 Task: Log work in the project AtlasTech for the issue 'Upgrade the session management and timeout mechanisms of a web application to improve user security and session management' spent time as '4w 3d 20h 53m' and remaining time as '5w 4d 8h 58m' and move to top of backlog. Now add the issue to the epic 'Social media integration'. Log work in the project AtlasTech for the issue 'Create a new online platform for online animation courses with advanced animation tools and community features' spent time as '6w 1d 12h 49m' and remaining time as '1w 2d 12h 40m' and move to bottom of backlog. Now add the issue to the epic 'Enterprise content management (ECM) system development'
Action: Mouse moved to (182, 52)
Screenshot: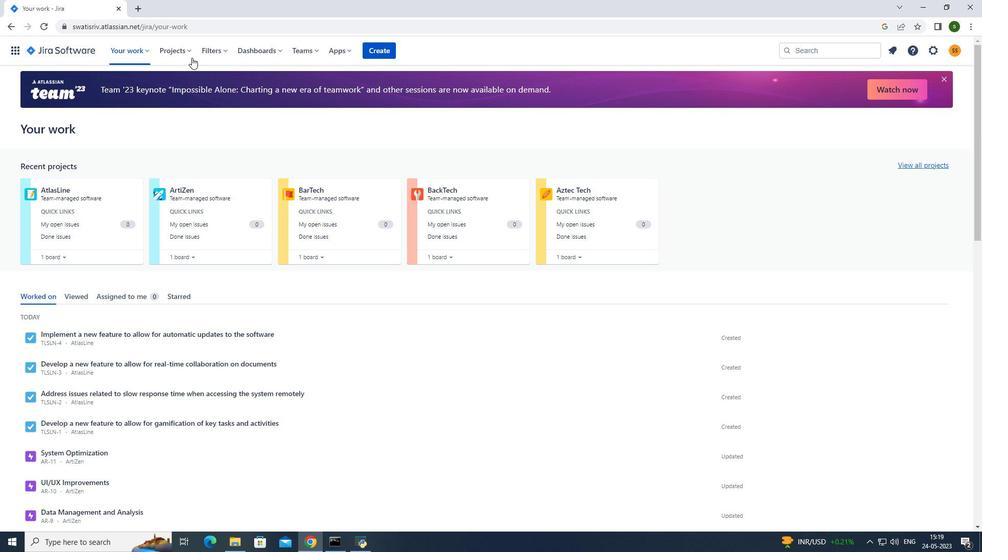 
Action: Mouse pressed left at (182, 52)
Screenshot: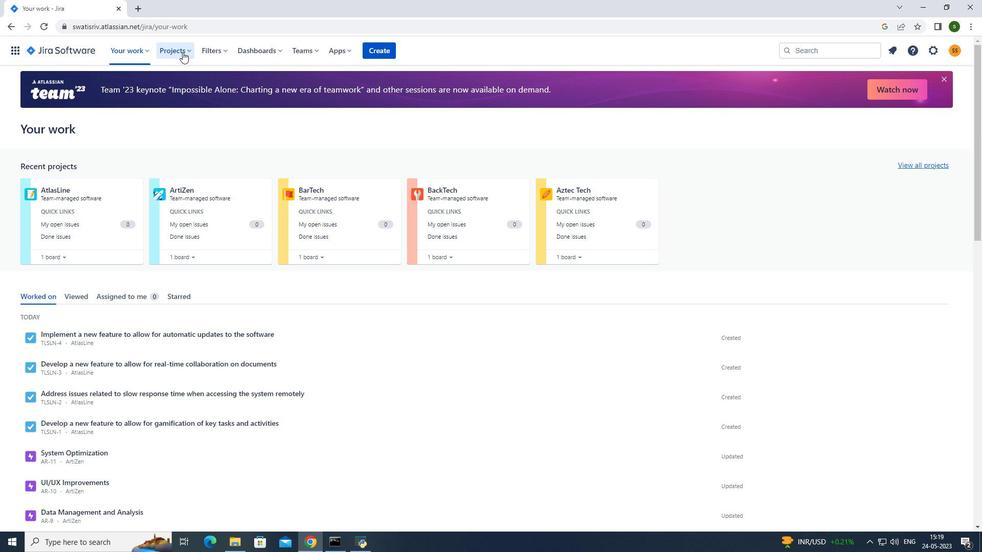 
Action: Mouse moved to (221, 96)
Screenshot: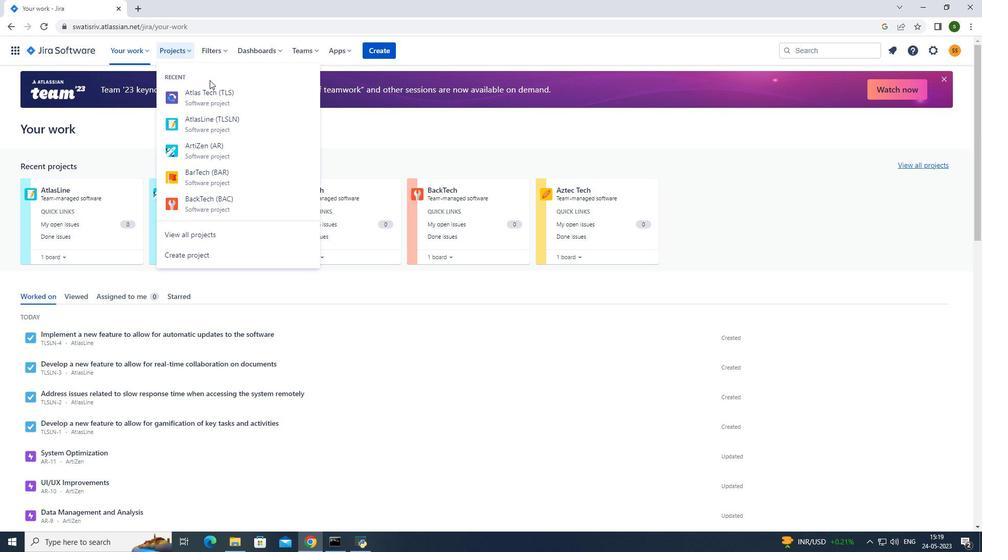 
Action: Mouse pressed left at (221, 96)
Screenshot: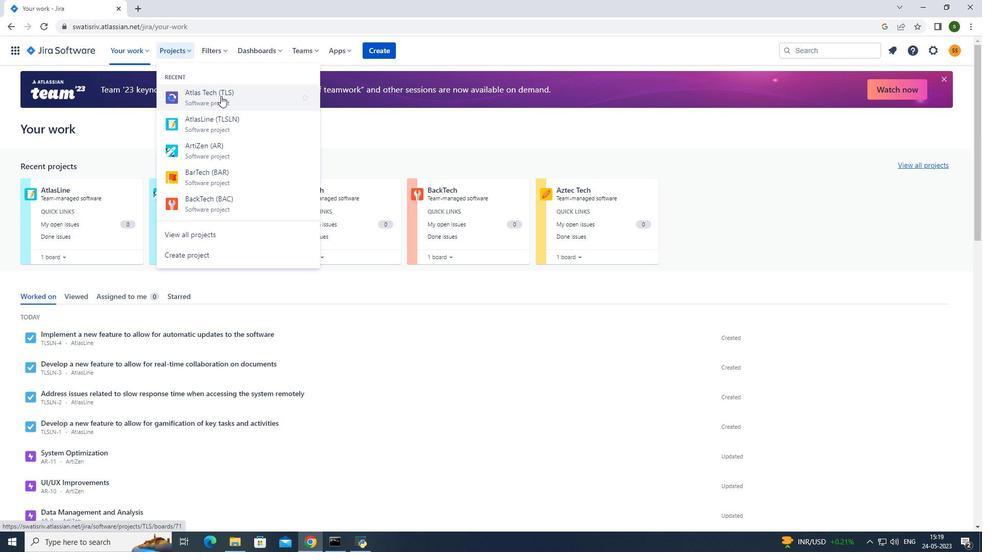 
Action: Mouse moved to (67, 160)
Screenshot: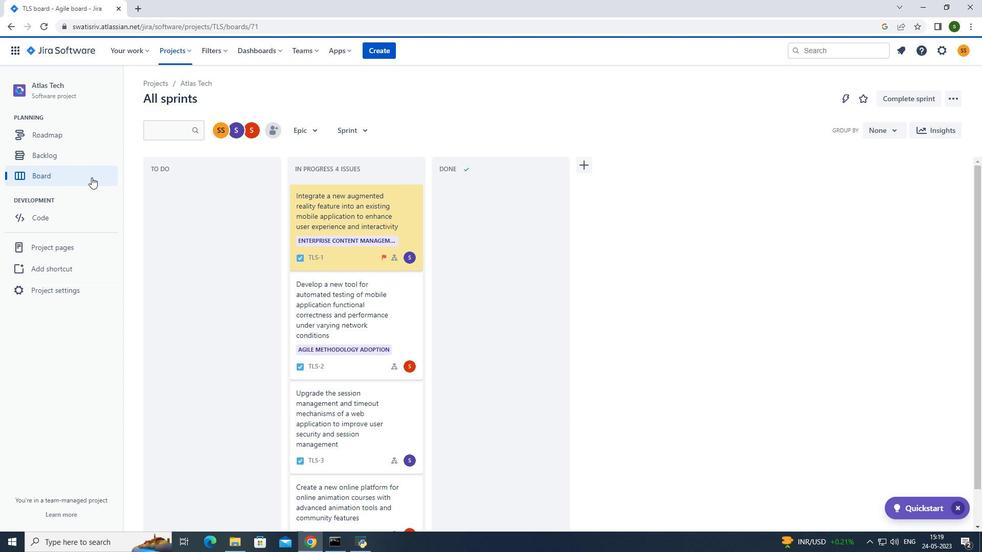 
Action: Mouse pressed left at (67, 160)
Screenshot: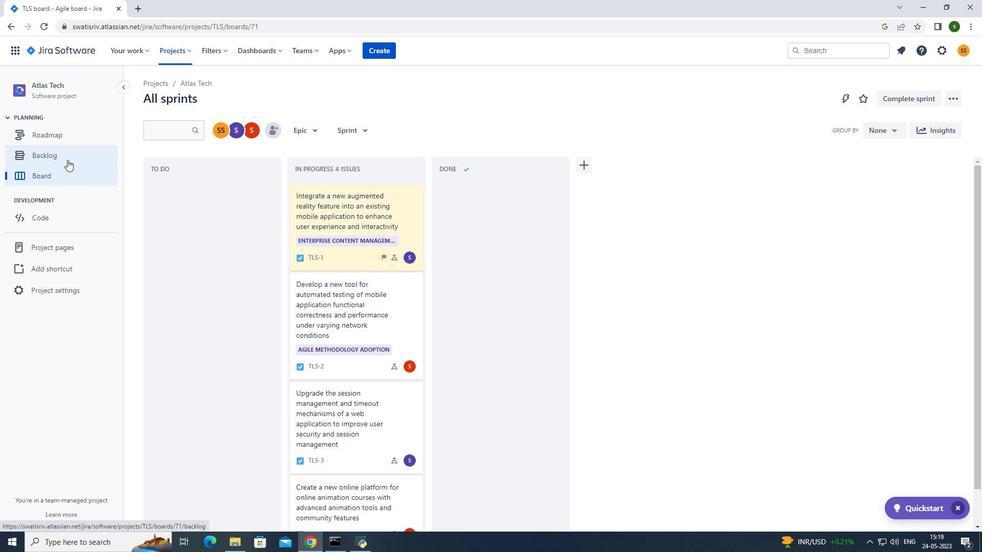 
Action: Mouse moved to (819, 368)
Screenshot: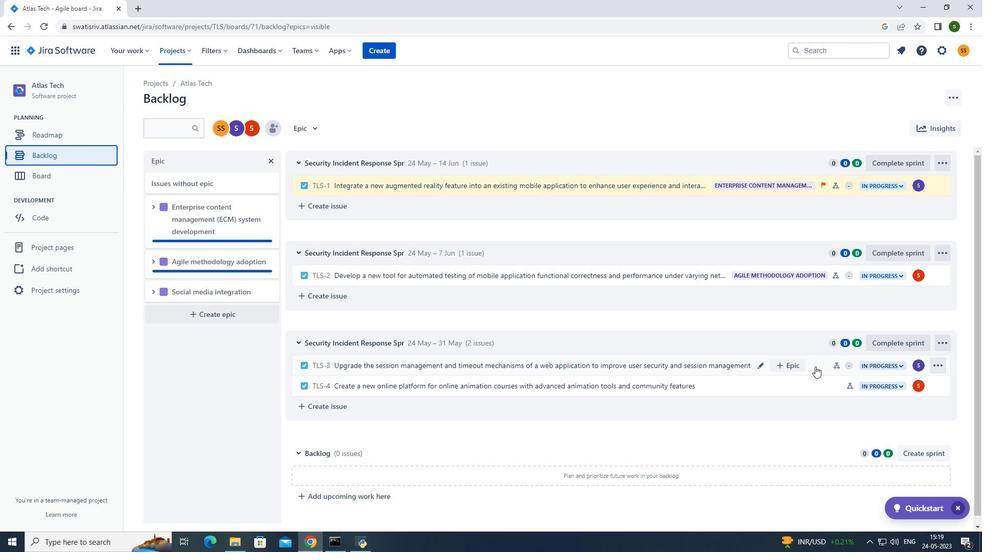 
Action: Mouse pressed left at (819, 368)
Screenshot: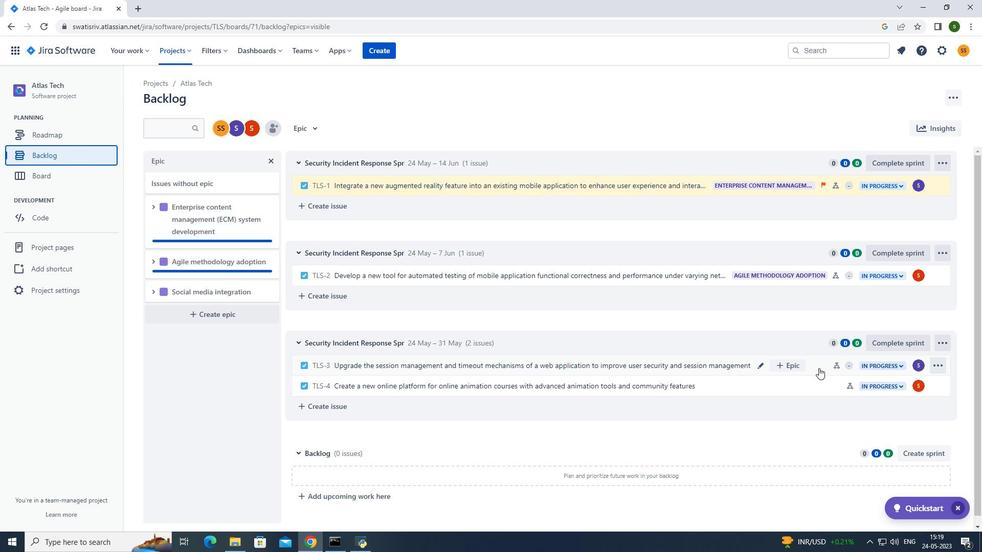 
Action: Mouse moved to (934, 165)
Screenshot: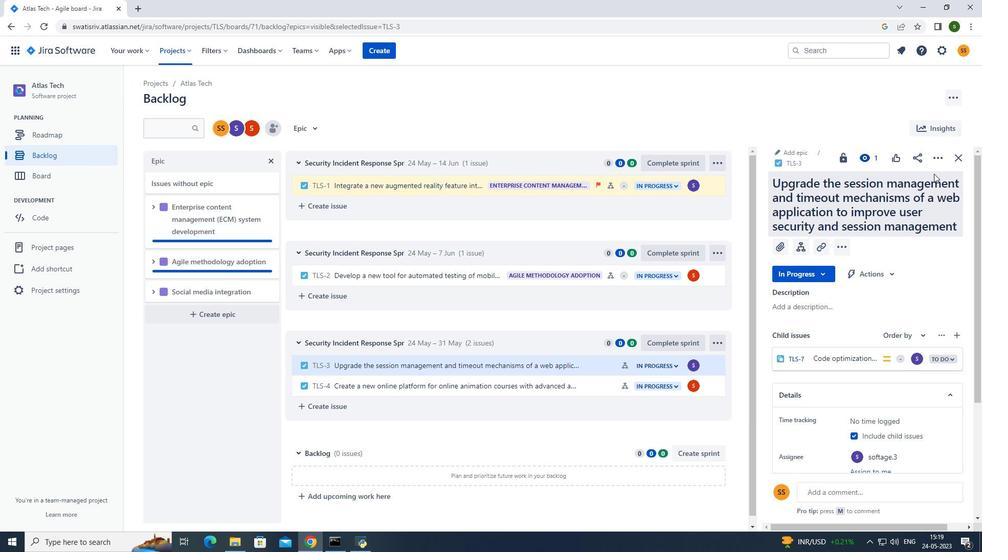 
Action: Mouse pressed left at (934, 165)
Screenshot: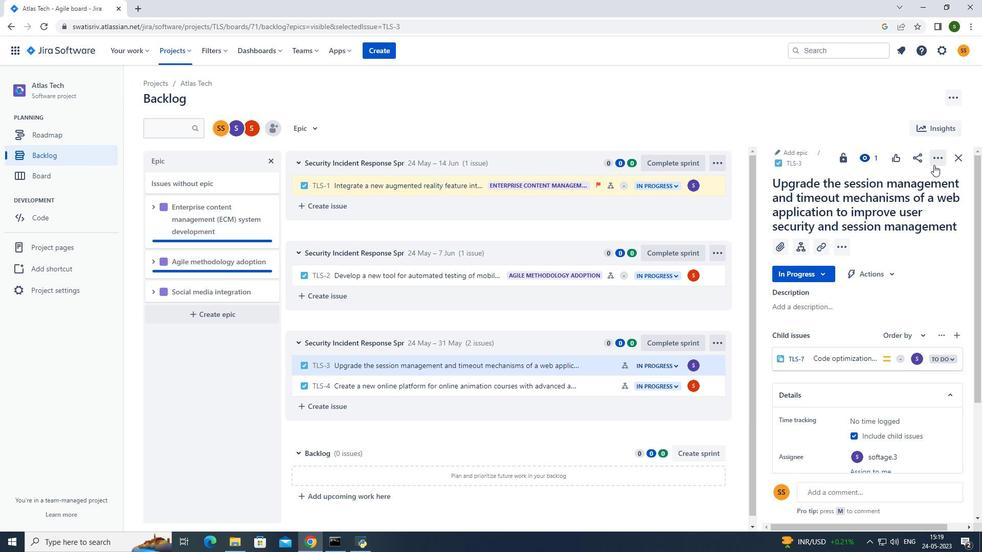 
Action: Mouse moved to (908, 187)
Screenshot: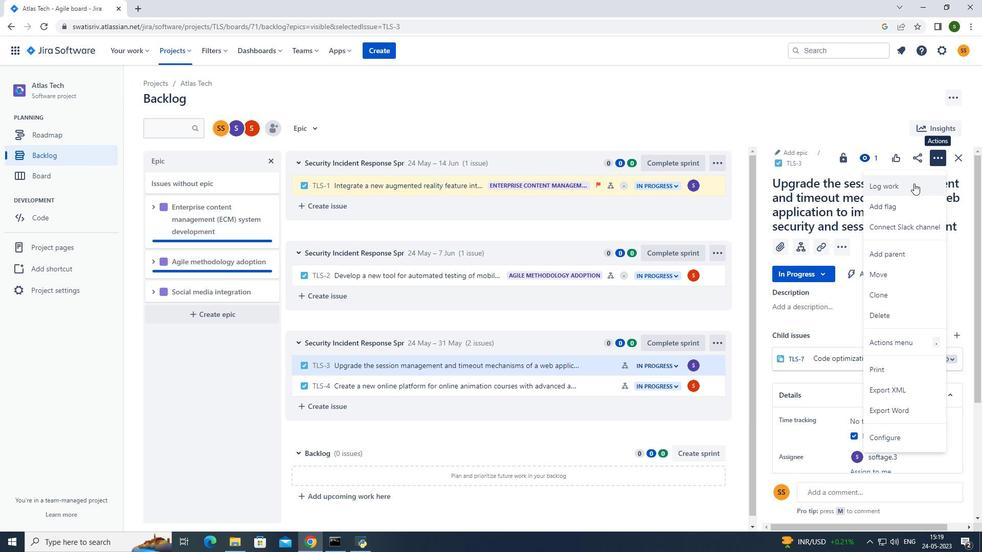 
Action: Mouse pressed left at (908, 187)
Screenshot: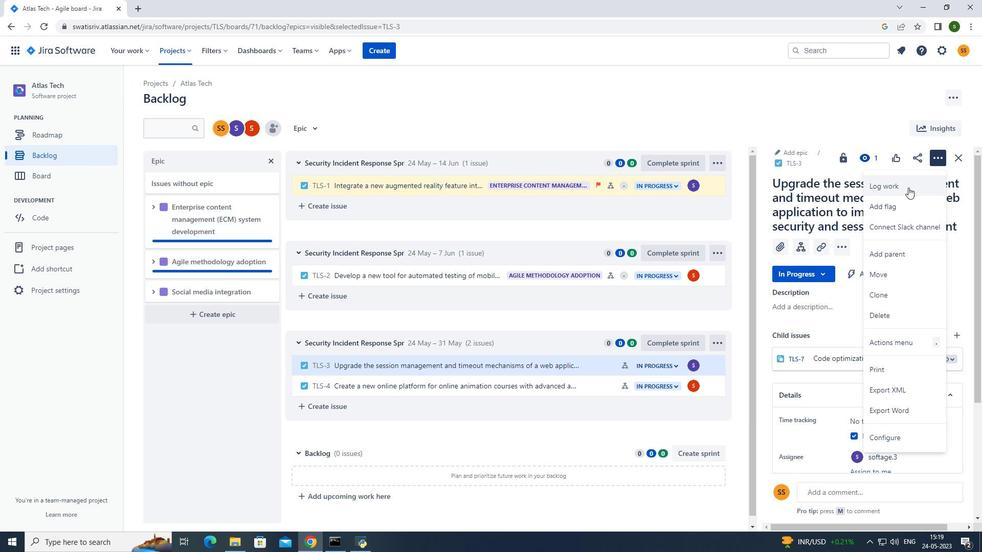 
Action: Mouse moved to (462, 151)
Screenshot: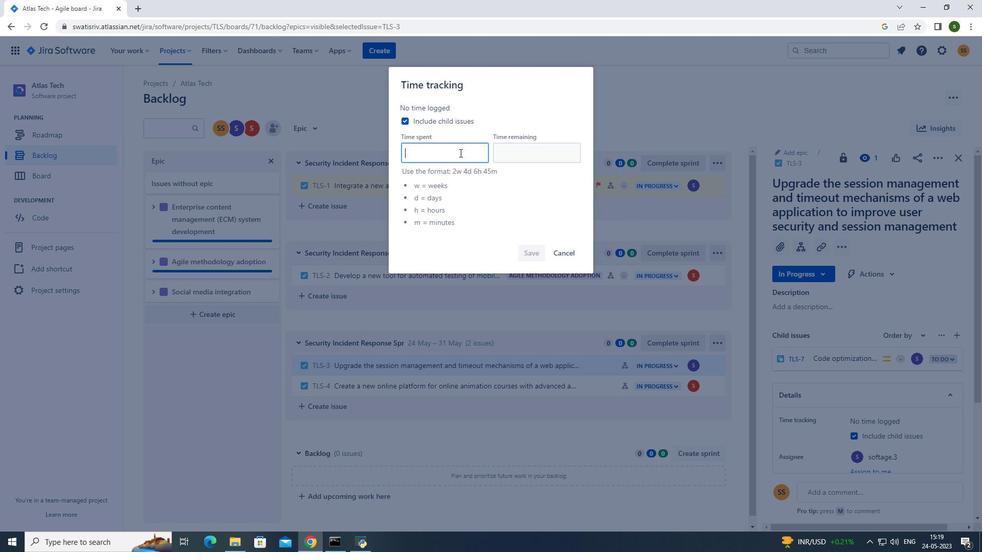
Action: Key pressed 4
Screenshot: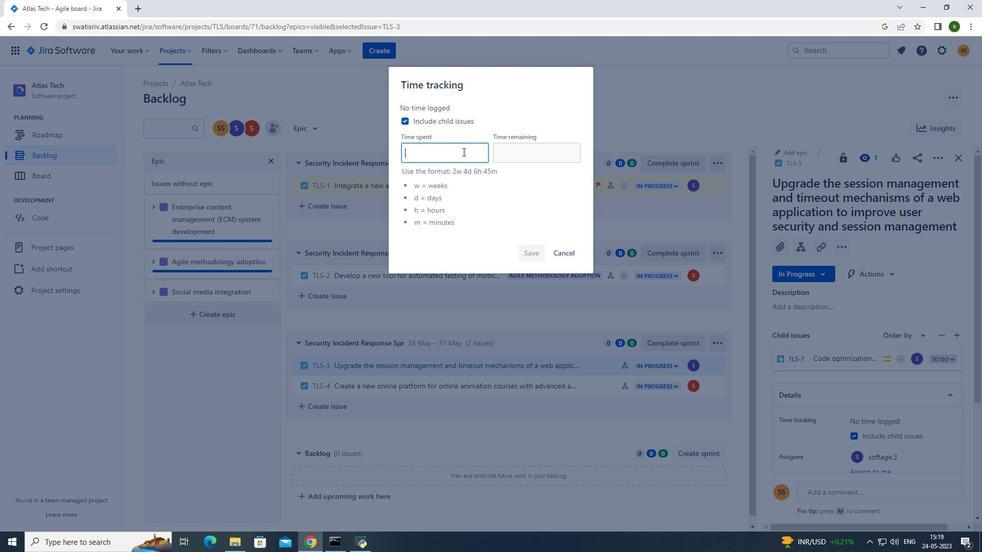 
Action: Mouse moved to (462, 151)
Screenshot: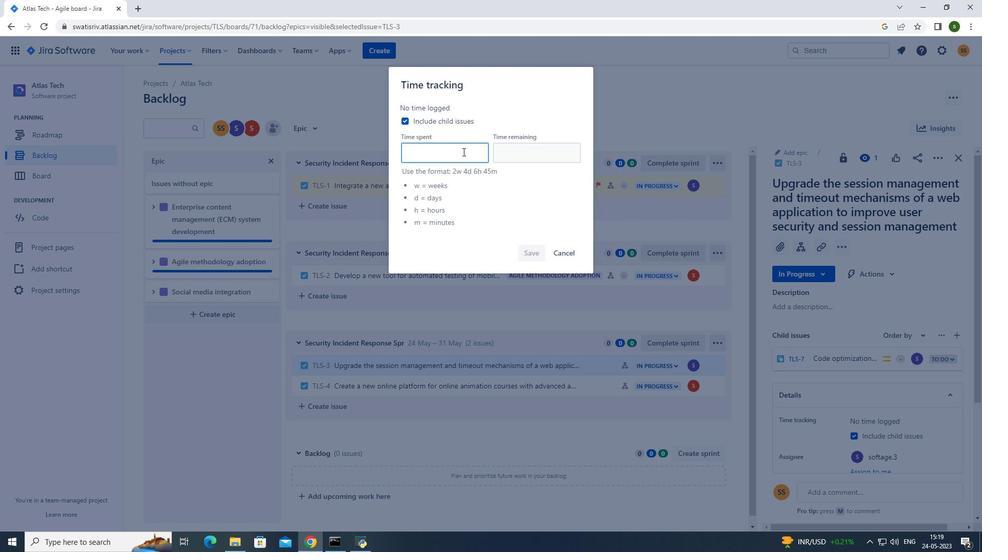 
Action: Key pressed w<Key.space>3d<Key.space>2
Screenshot: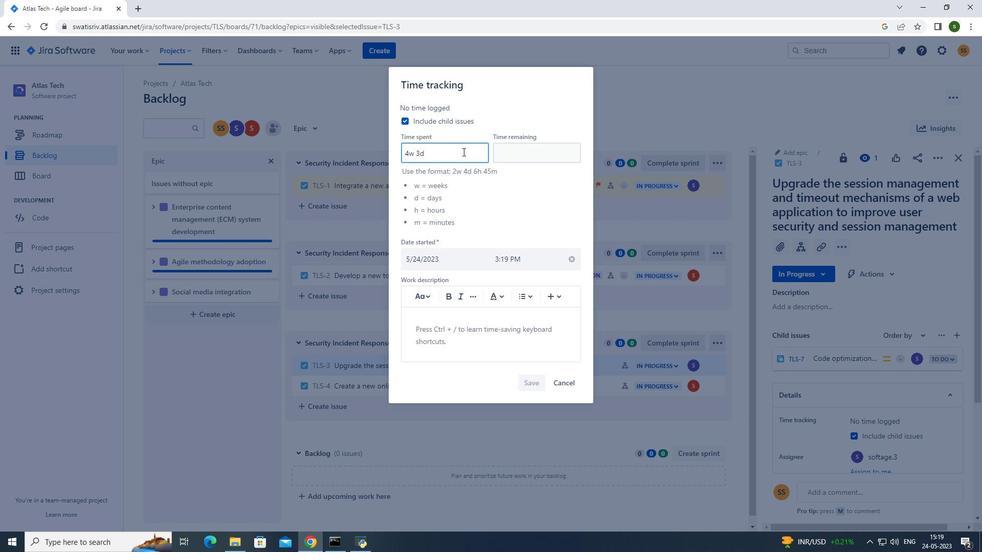 
Action: Mouse moved to (462, 152)
Screenshot: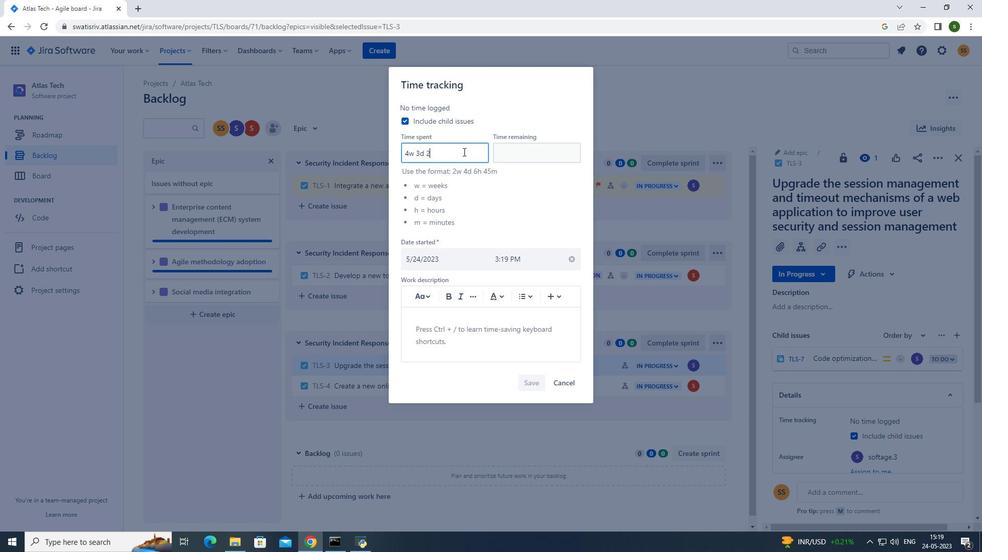 
Action: Key pressed 0
Screenshot: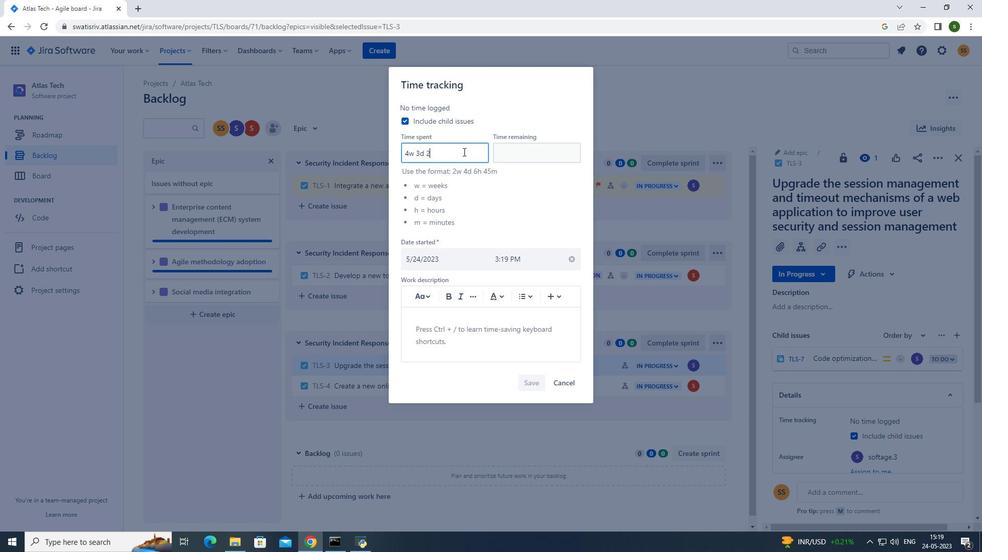 
Action: Mouse moved to (458, 153)
Screenshot: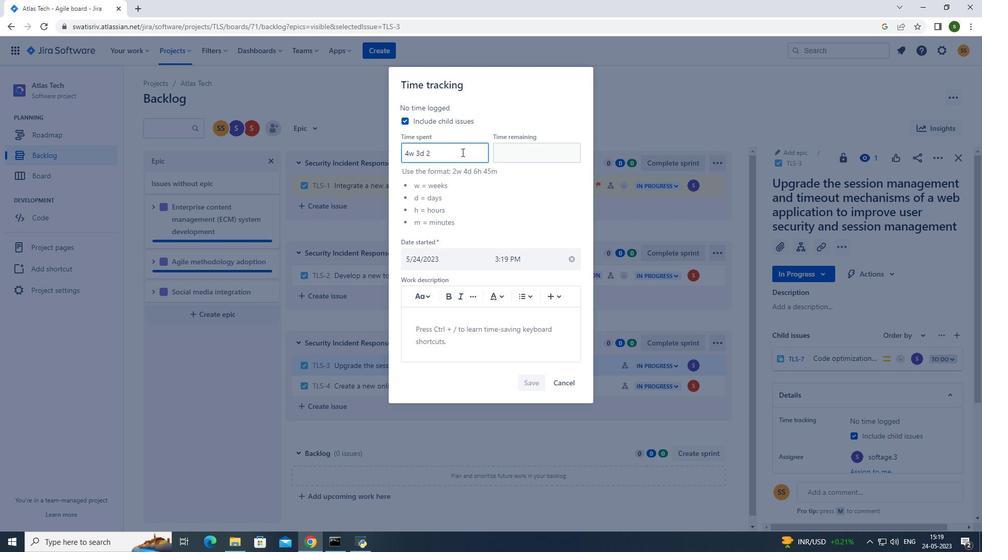 
Action: Key pressed h
Screenshot: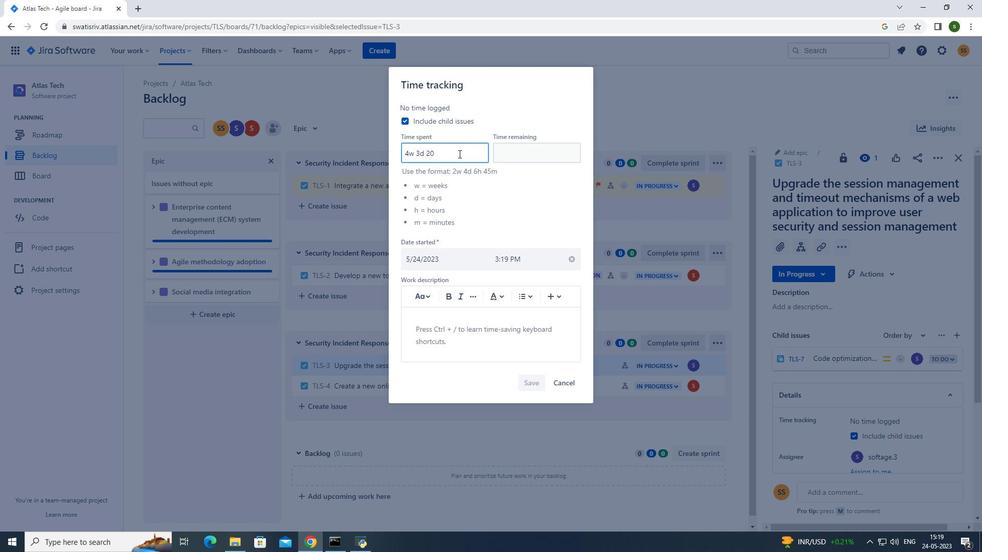 
Action: Mouse moved to (458, 153)
Screenshot: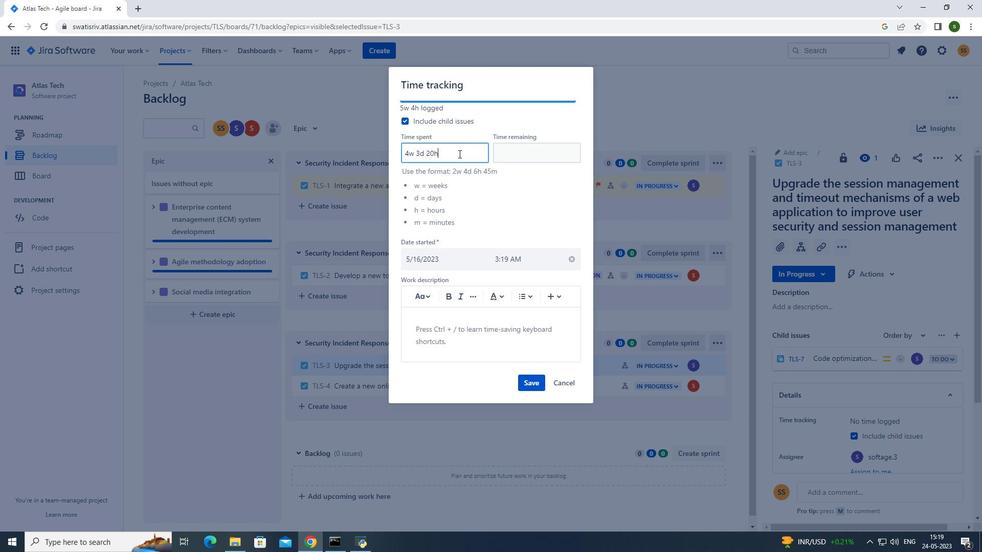 
Action: Key pressed <Key.space>53m
Screenshot: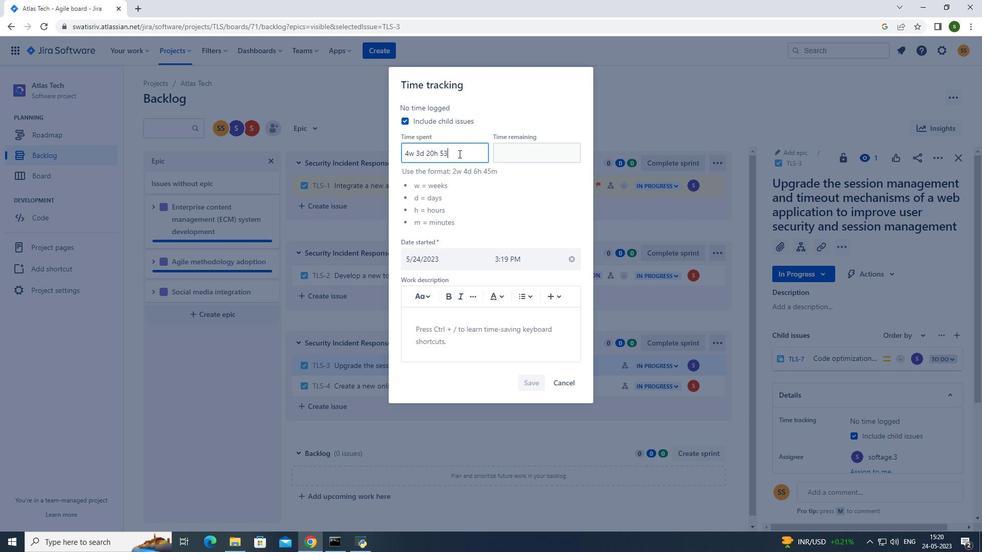 
Action: Mouse moved to (551, 151)
Screenshot: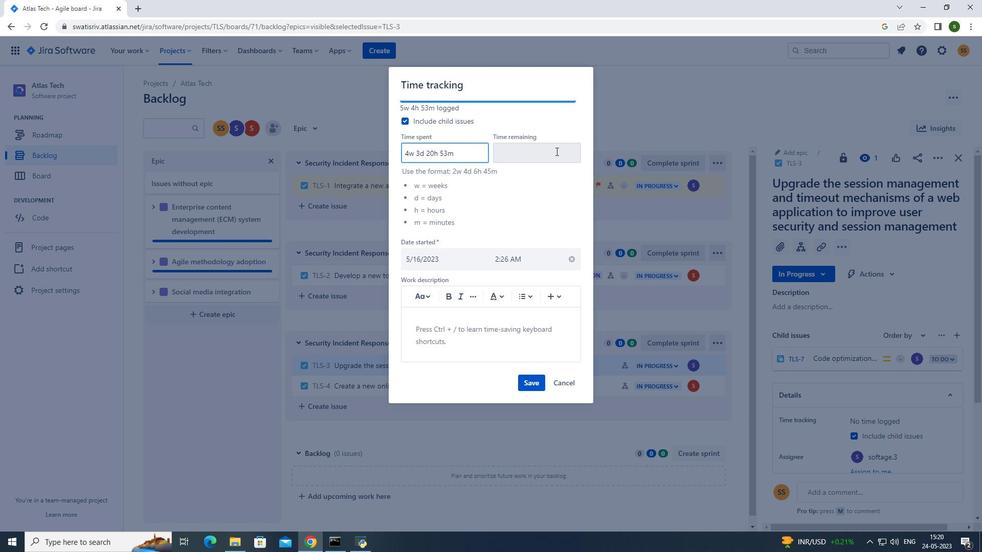 
Action: Mouse pressed left at (551, 151)
Screenshot: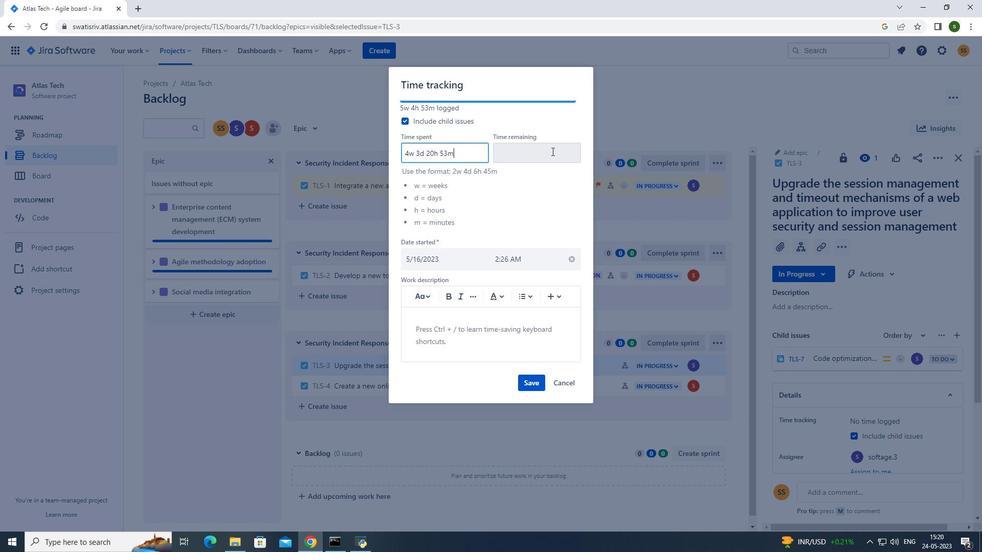
Action: Mouse moved to (544, 154)
Screenshot: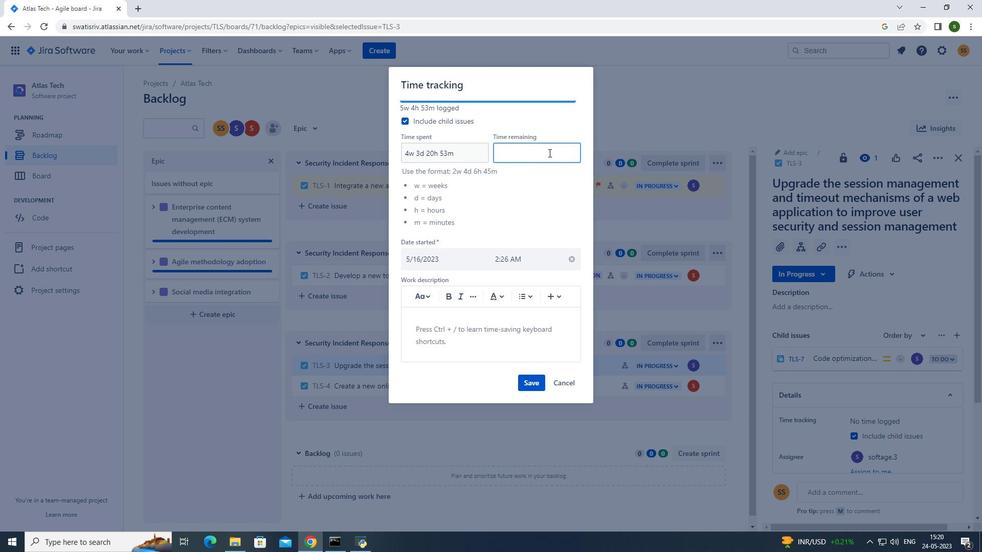 
Action: Key pressed 5w<Key.space>4d
Screenshot: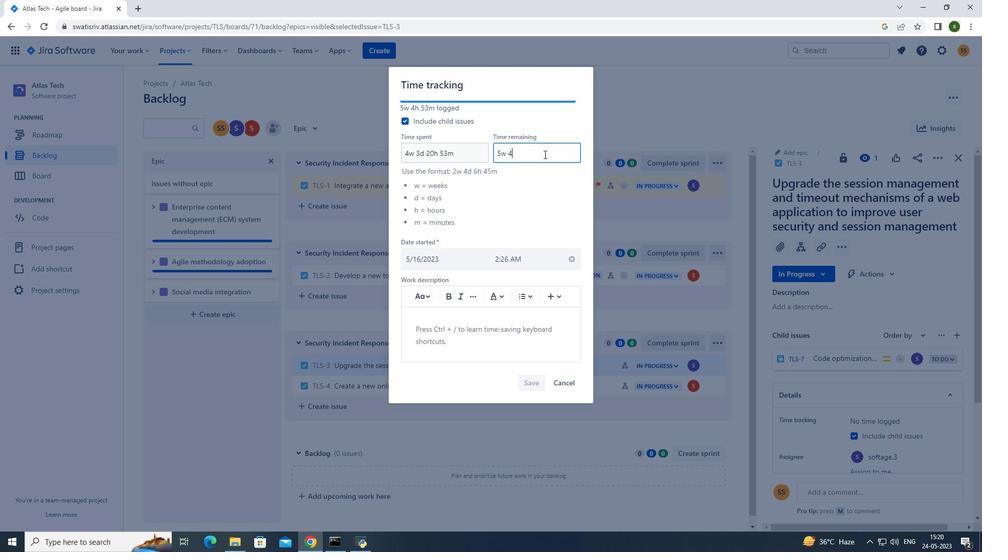 
Action: Mouse moved to (543, 154)
Screenshot: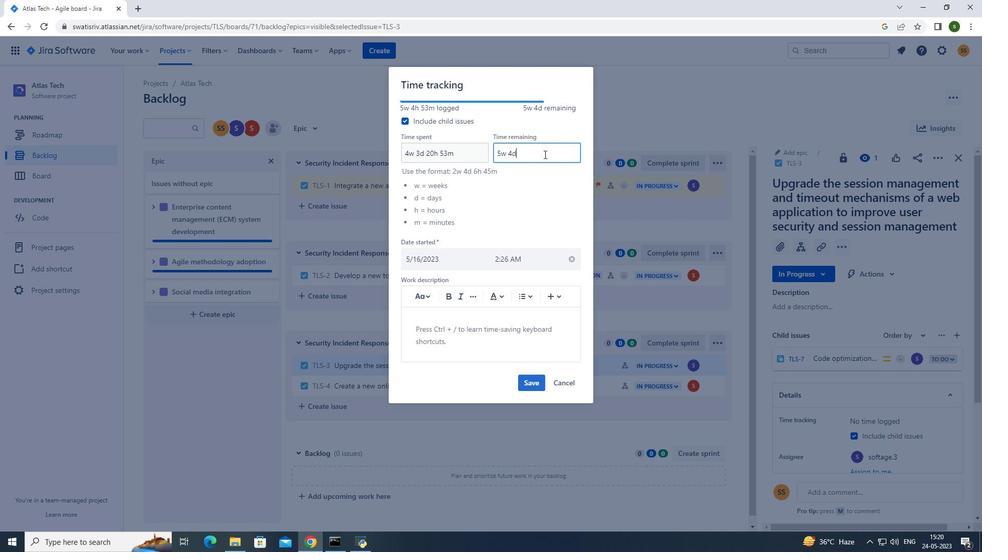 
Action: Key pressed <Key.space>
Screenshot: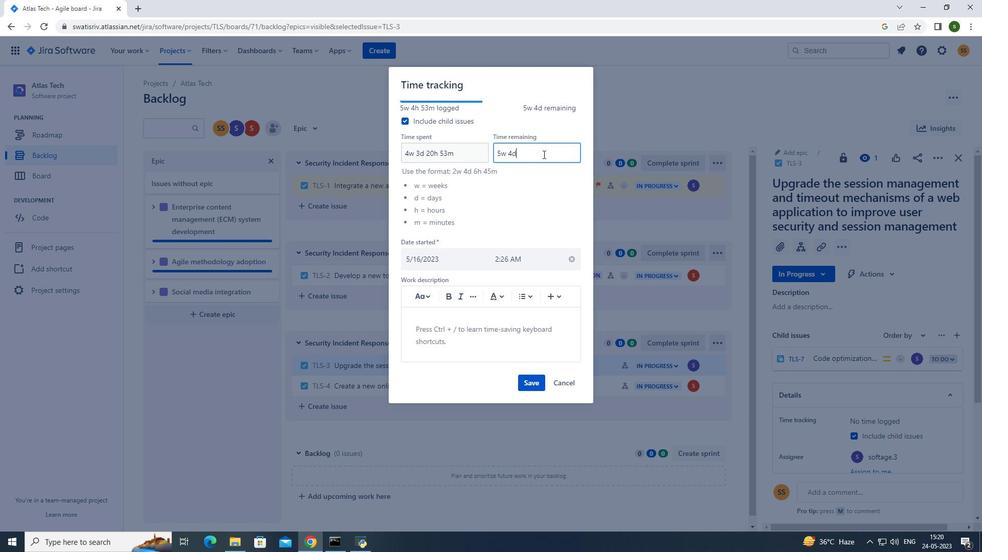 
Action: Mouse moved to (542, 155)
Screenshot: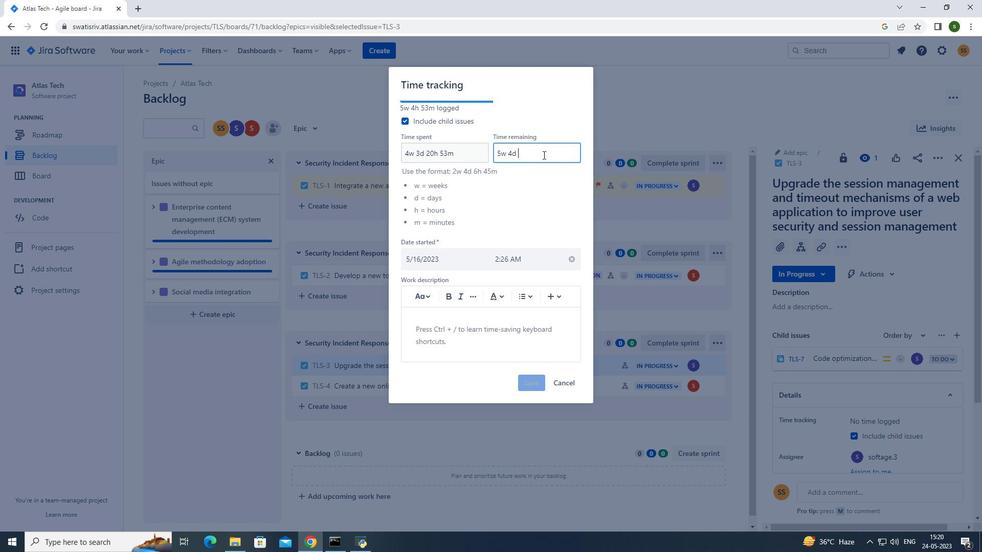 
Action: Key pressed 8h
Screenshot: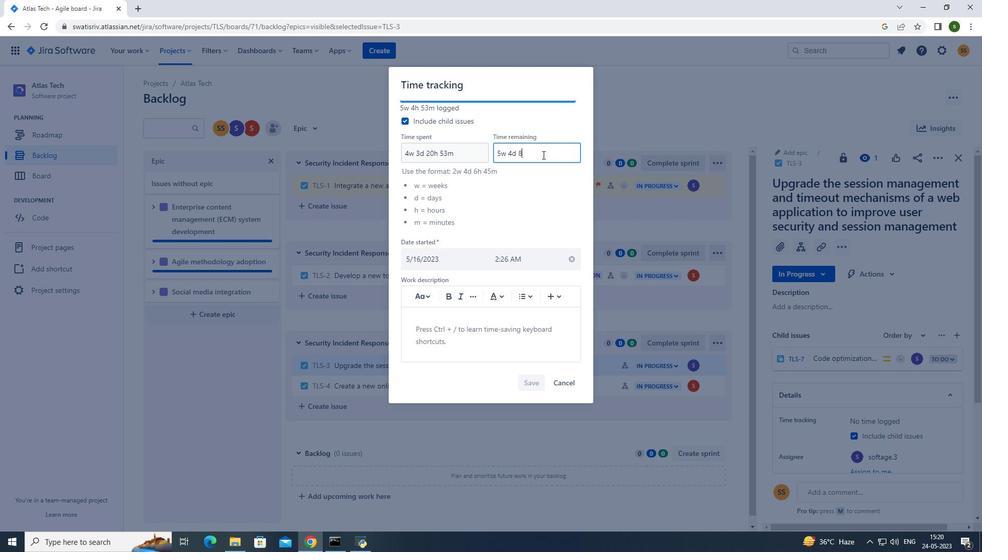 
Action: Mouse moved to (541, 155)
Screenshot: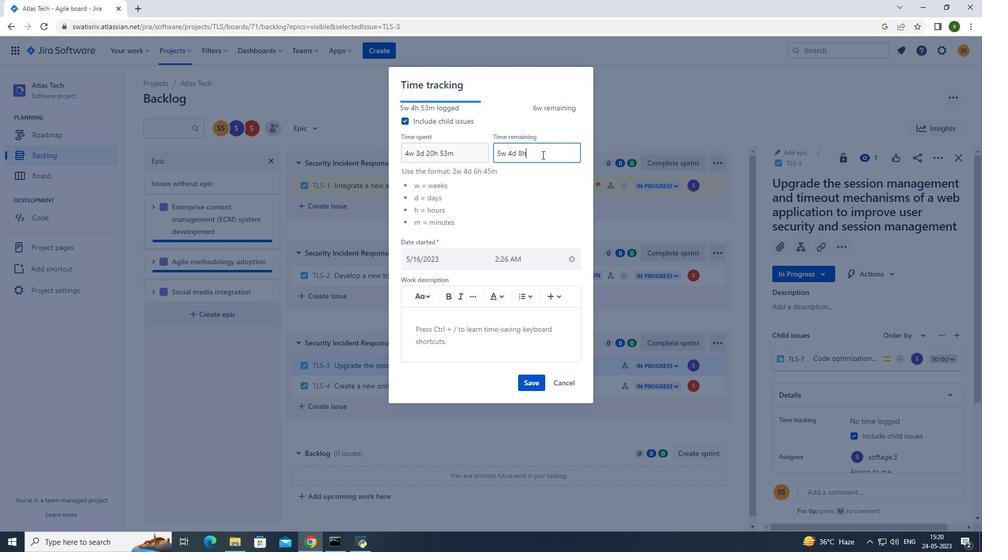 
Action: Key pressed <Key.space>58m
Screenshot: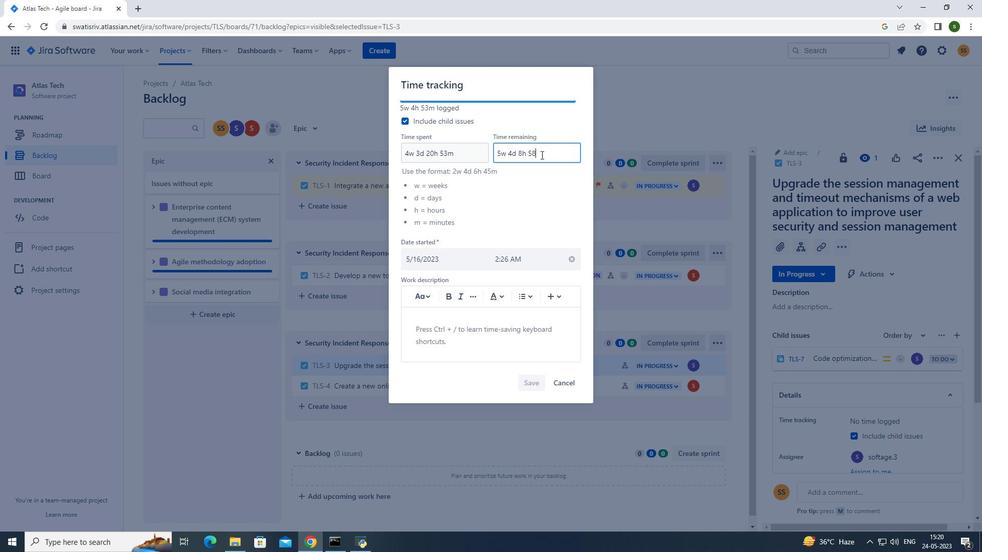 
Action: Mouse moved to (528, 385)
Screenshot: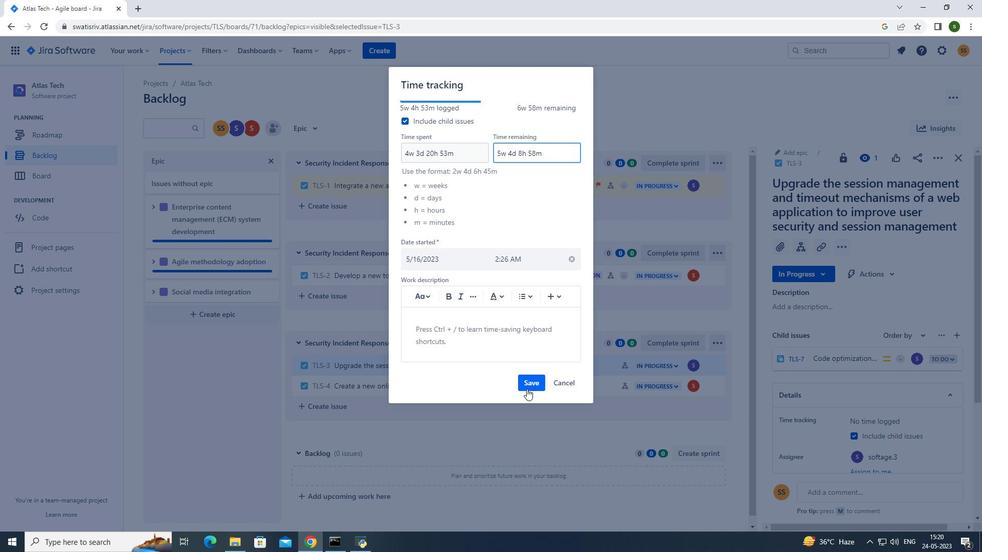 
Action: Mouse pressed left at (528, 385)
Screenshot: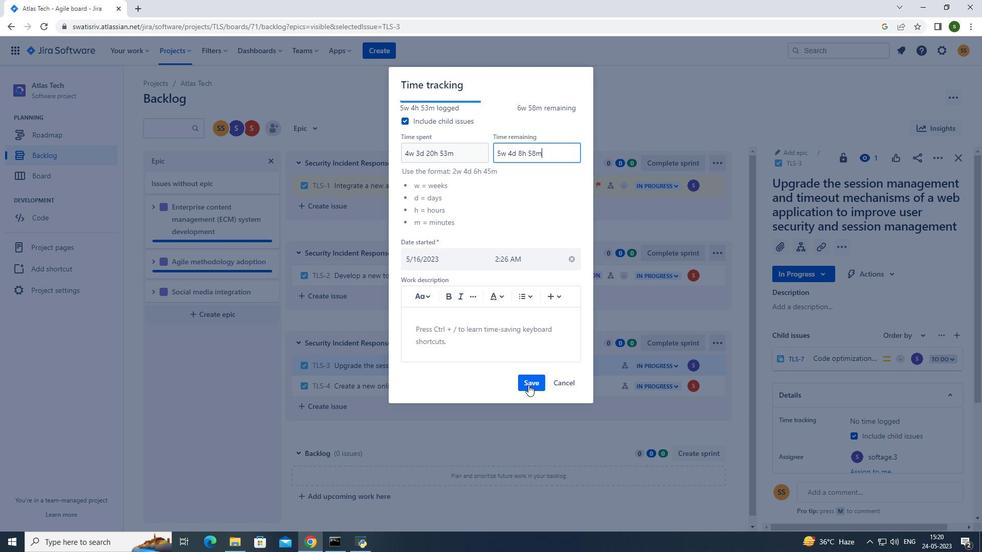 
Action: Mouse moved to (715, 361)
Screenshot: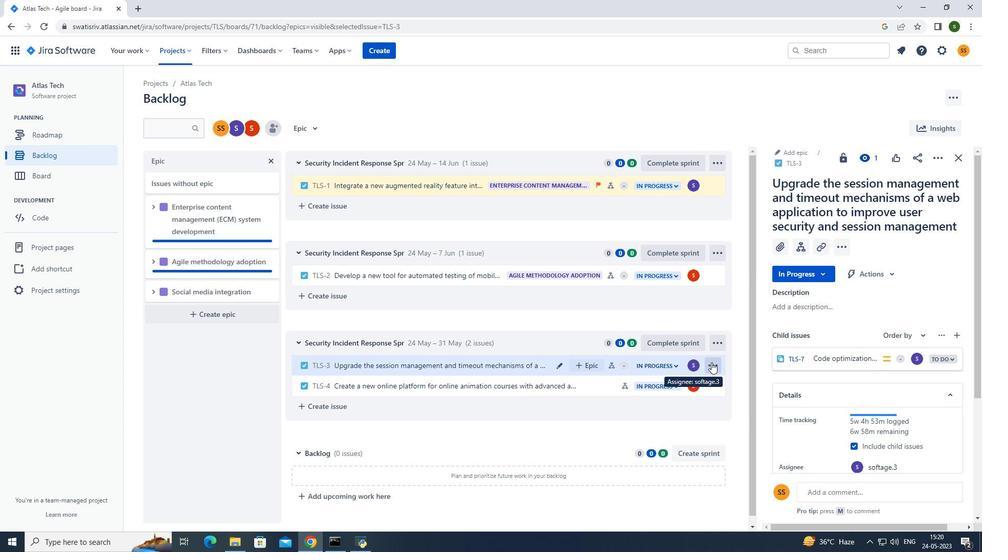 
Action: Mouse pressed left at (715, 361)
Screenshot: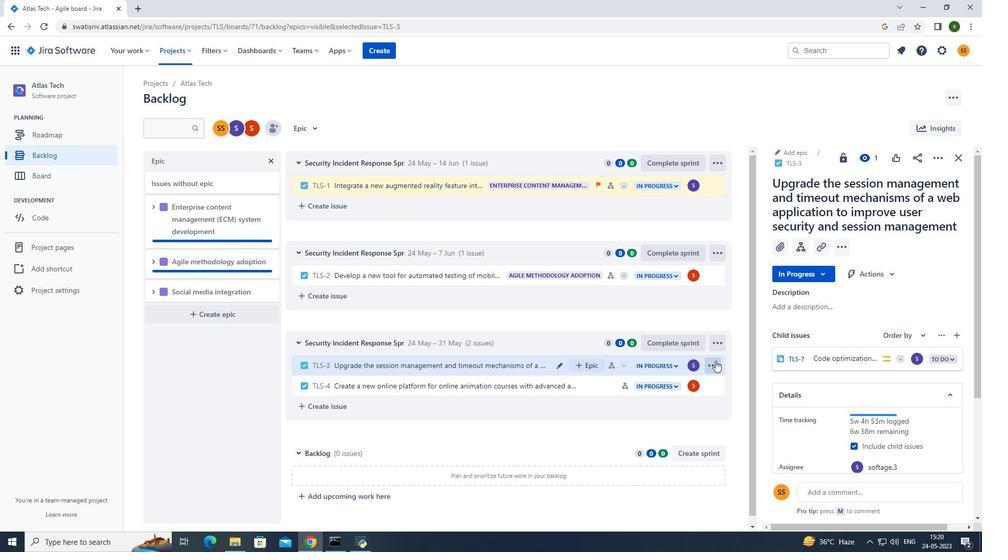 
Action: Mouse moved to (705, 322)
Screenshot: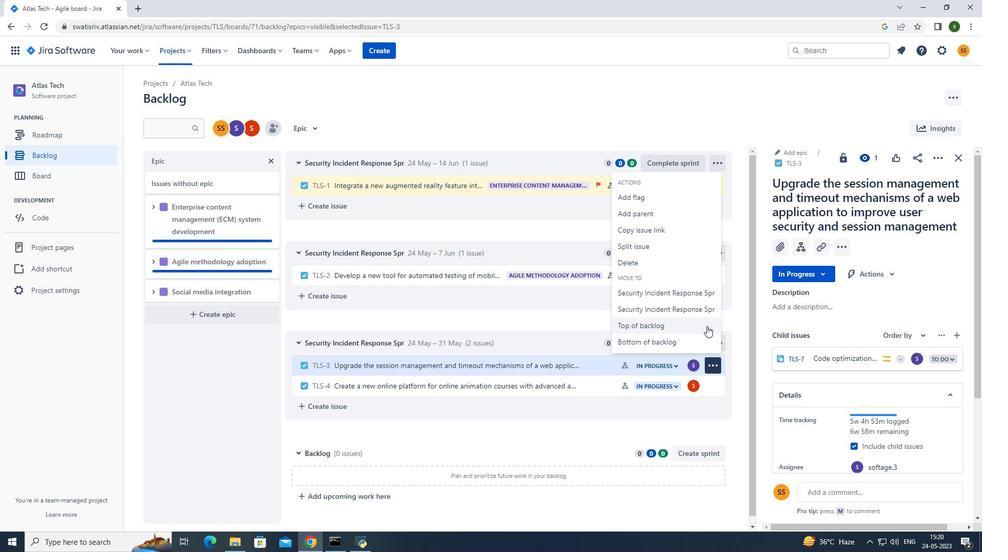 
Action: Mouse pressed left at (705, 322)
Screenshot: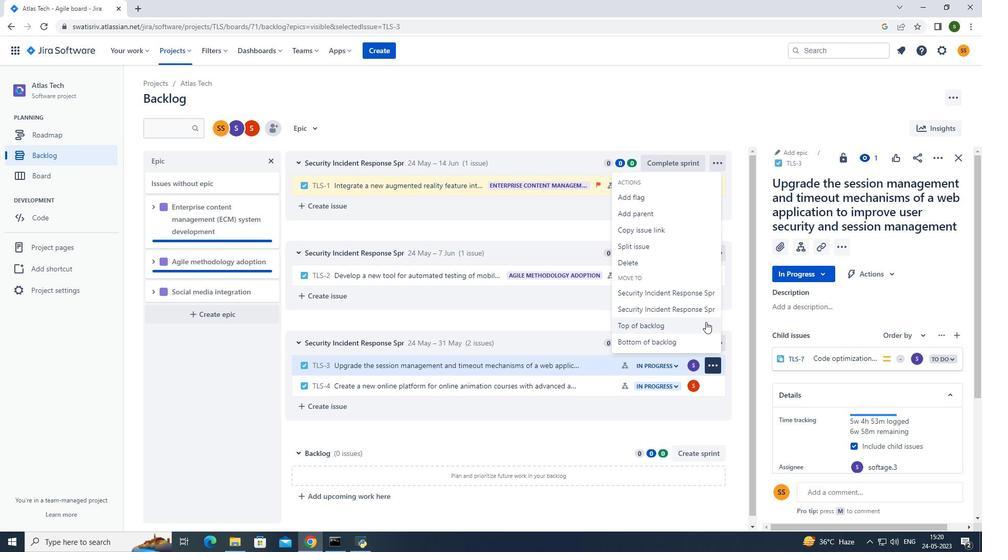 
Action: Mouse moved to (520, 168)
Screenshot: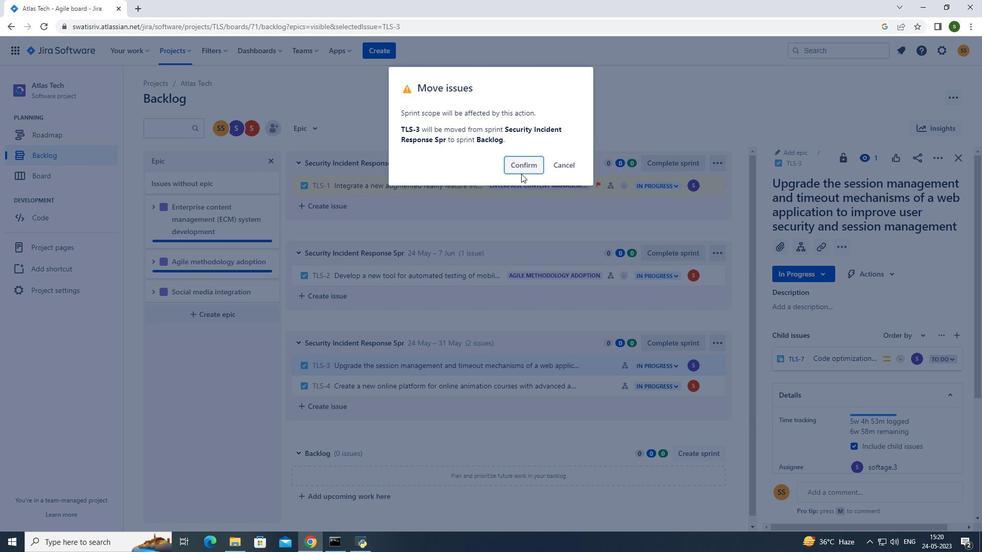 
Action: Mouse pressed left at (520, 168)
Screenshot: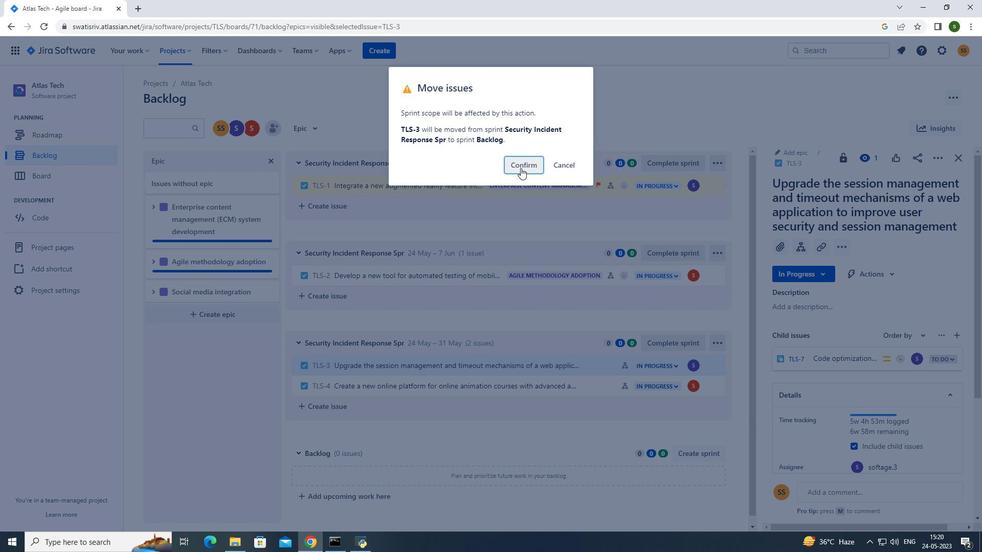 
Action: Mouse moved to (594, 457)
Screenshot: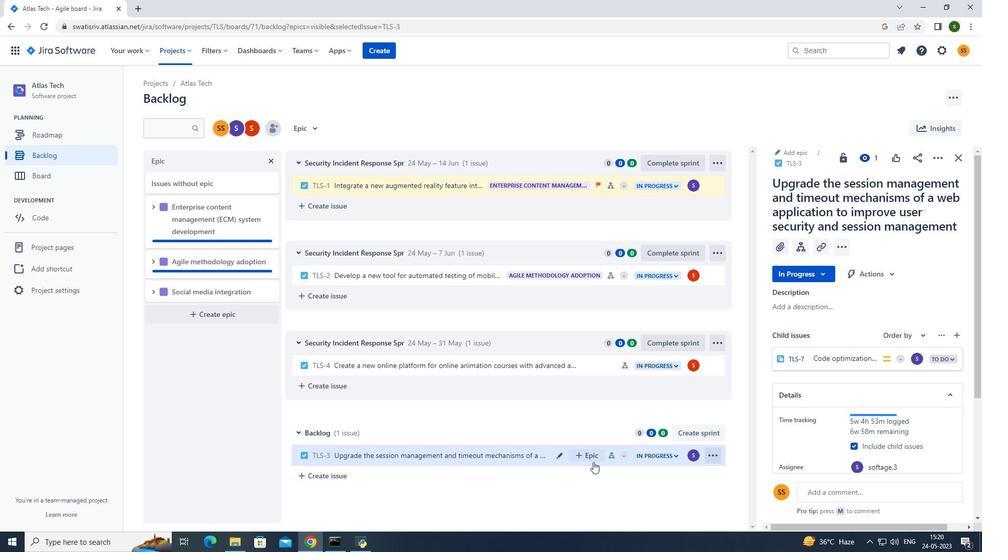 
Action: Mouse pressed left at (594, 457)
Screenshot: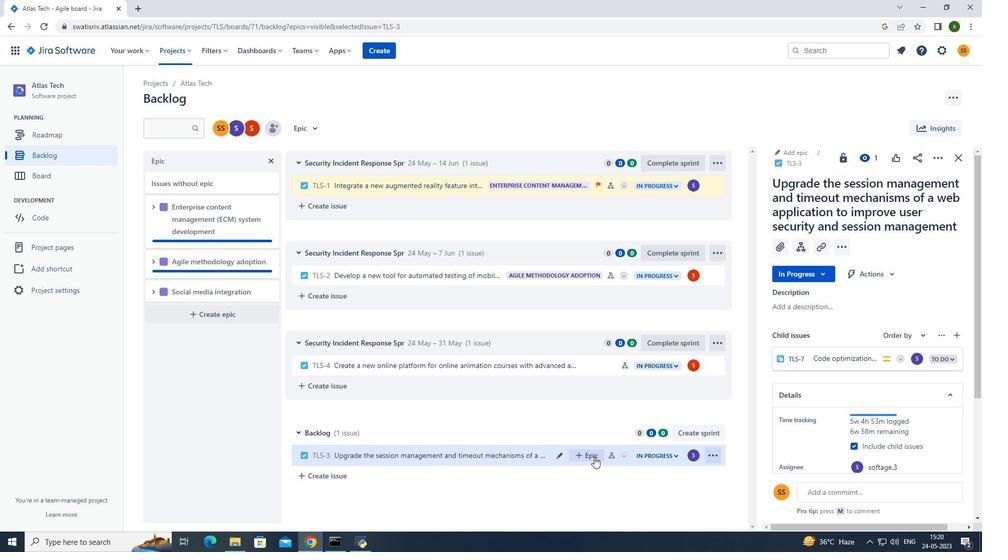 
Action: Mouse scrolled (594, 456) with delta (0, 0)
Screenshot: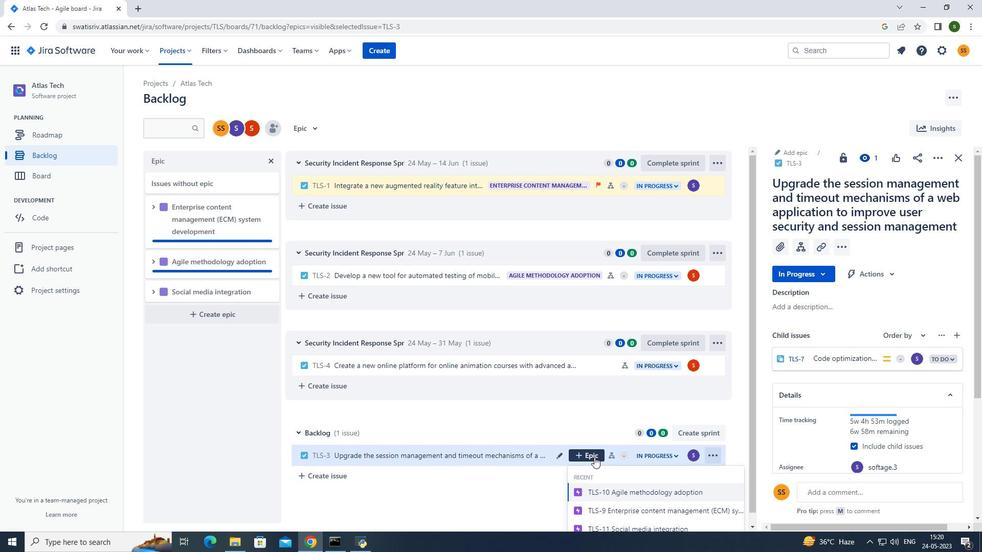 
Action: Mouse scrolled (594, 456) with delta (0, 0)
Screenshot: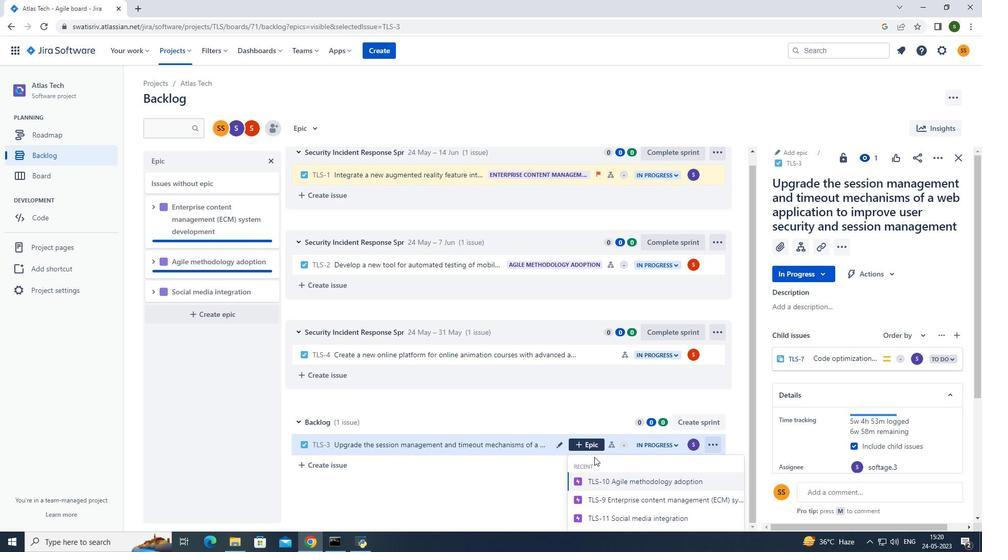 
Action: Mouse moved to (617, 520)
Screenshot: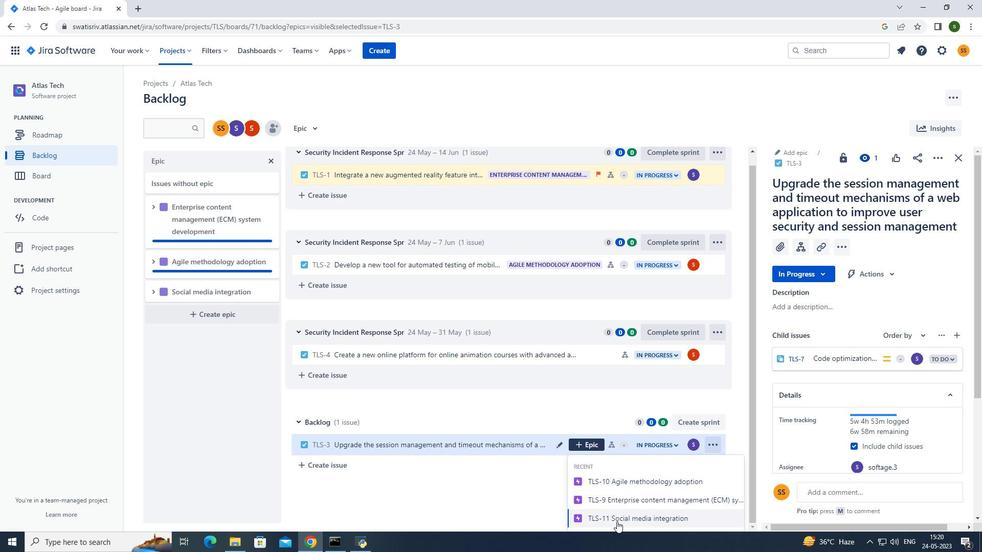 
Action: Mouse pressed left at (617, 520)
Screenshot: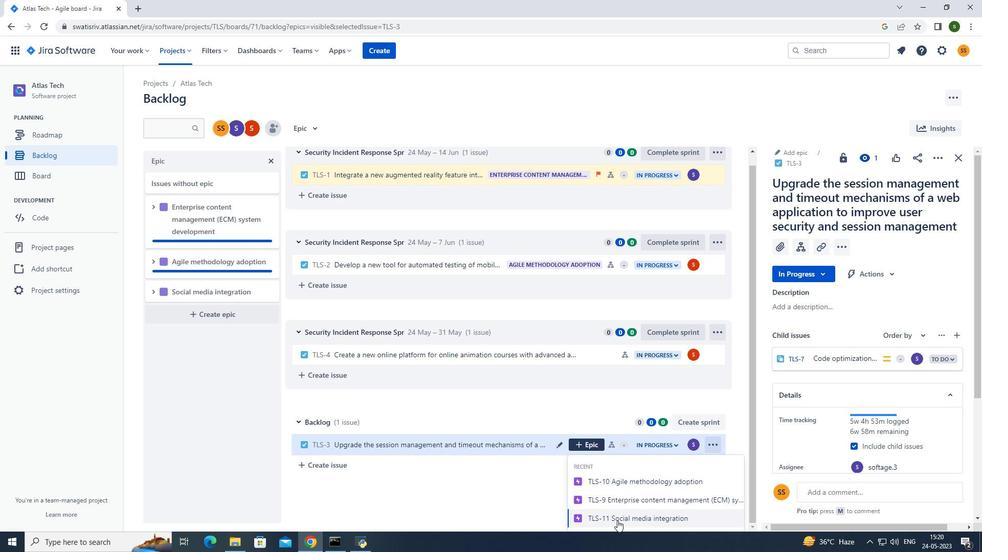 
Action: Mouse moved to (315, 128)
Screenshot: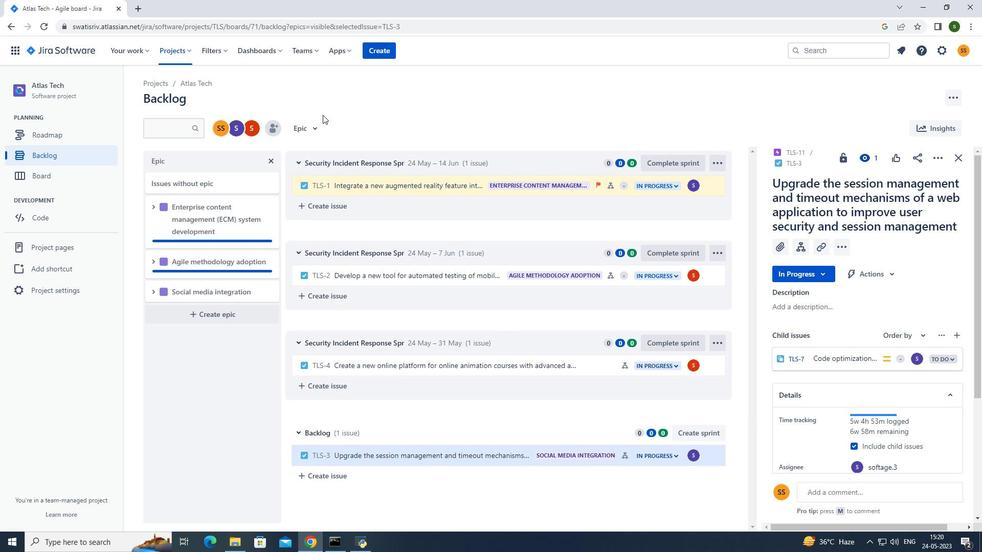 
Action: Mouse pressed left at (315, 128)
Screenshot: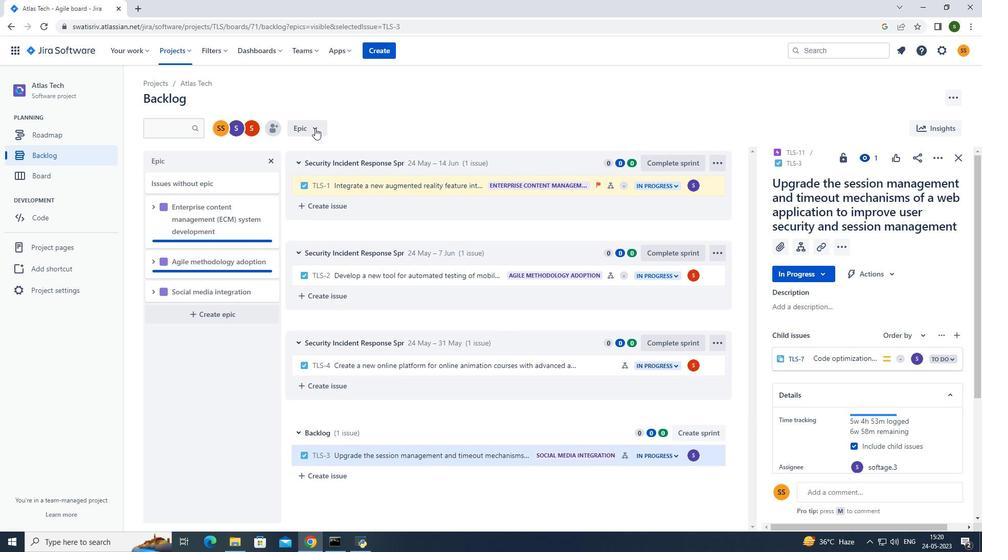 
Action: Mouse moved to (340, 203)
Screenshot: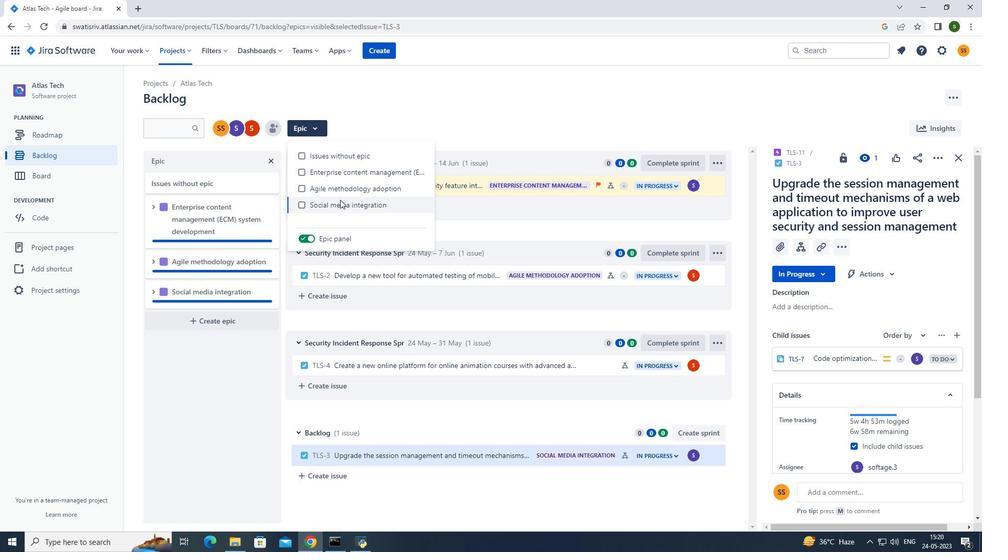
Action: Mouse pressed left at (340, 203)
Screenshot: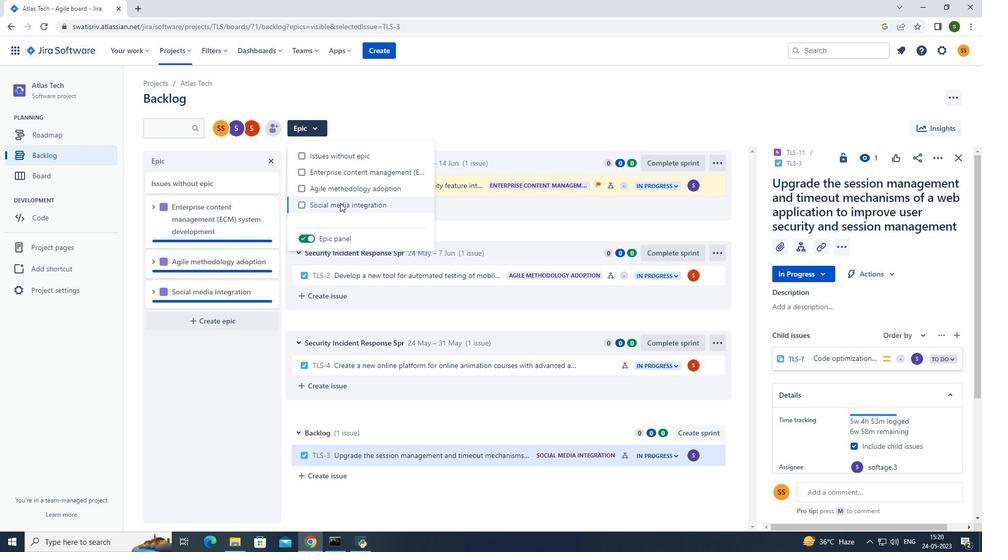 
Action: Mouse moved to (444, 124)
Screenshot: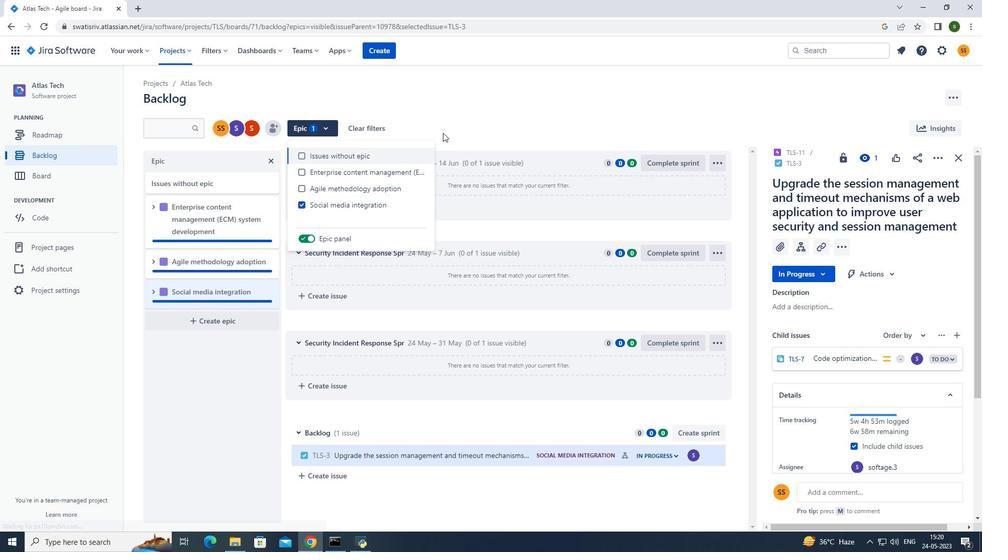 
Action: Mouse pressed left at (444, 124)
Screenshot: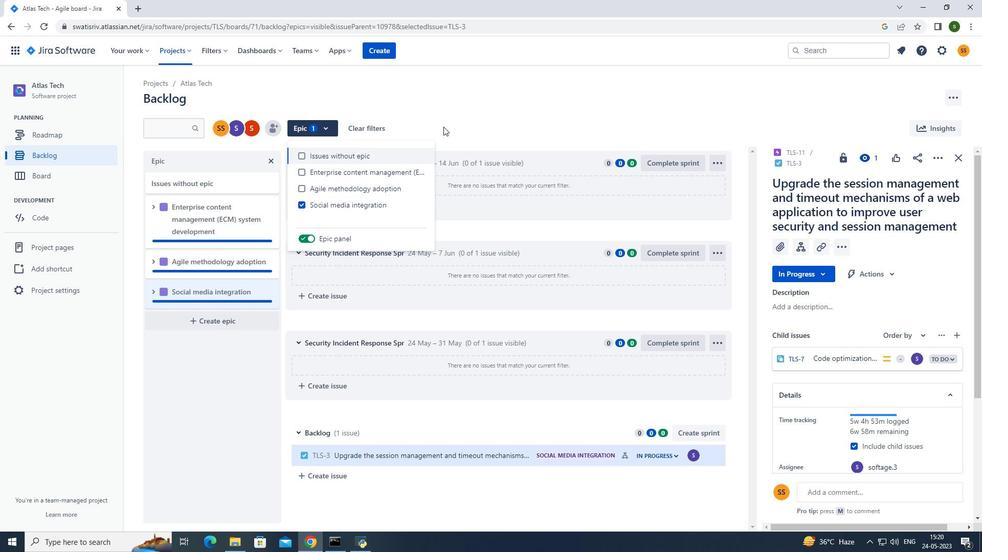 
Action: Mouse moved to (192, 50)
Screenshot: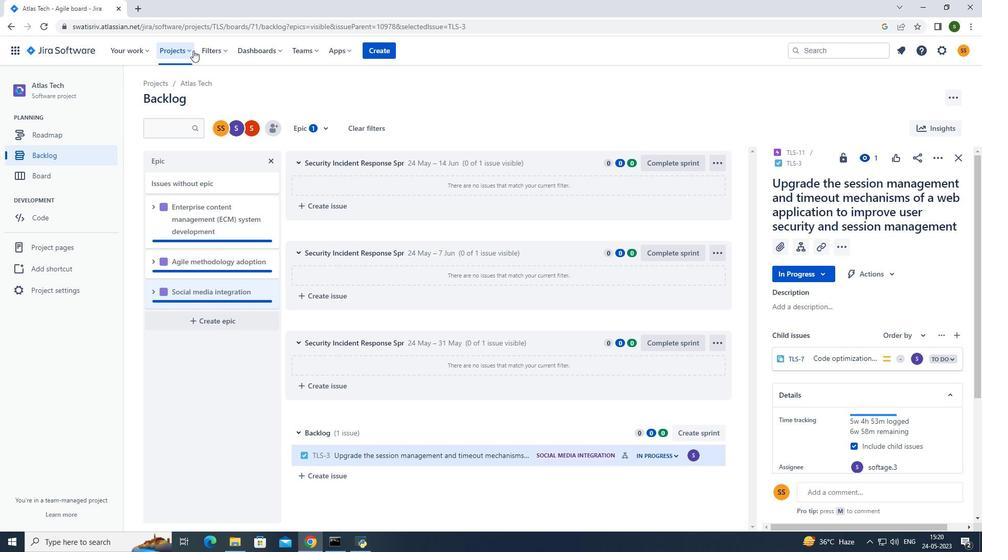 
Action: Mouse pressed left at (192, 50)
Screenshot: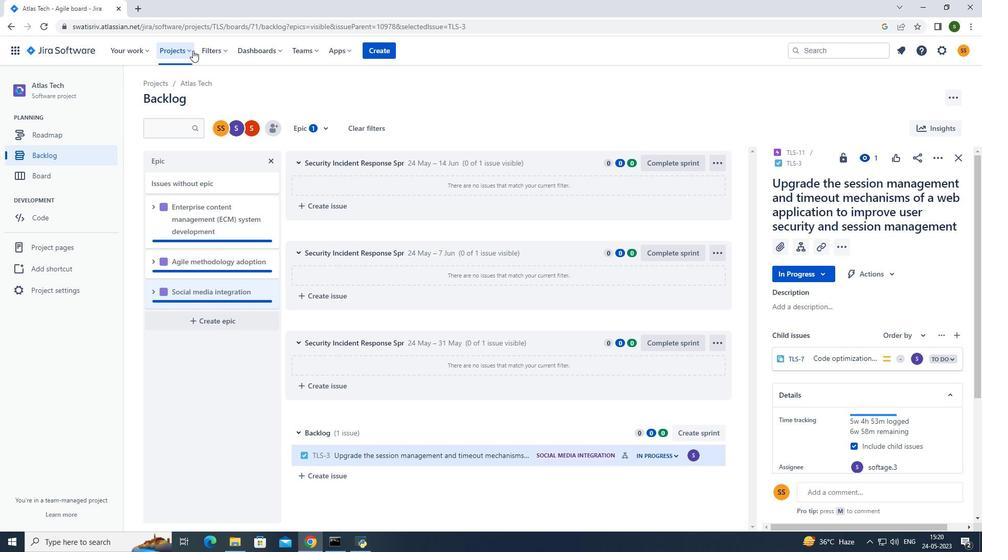 
Action: Mouse moved to (205, 94)
Screenshot: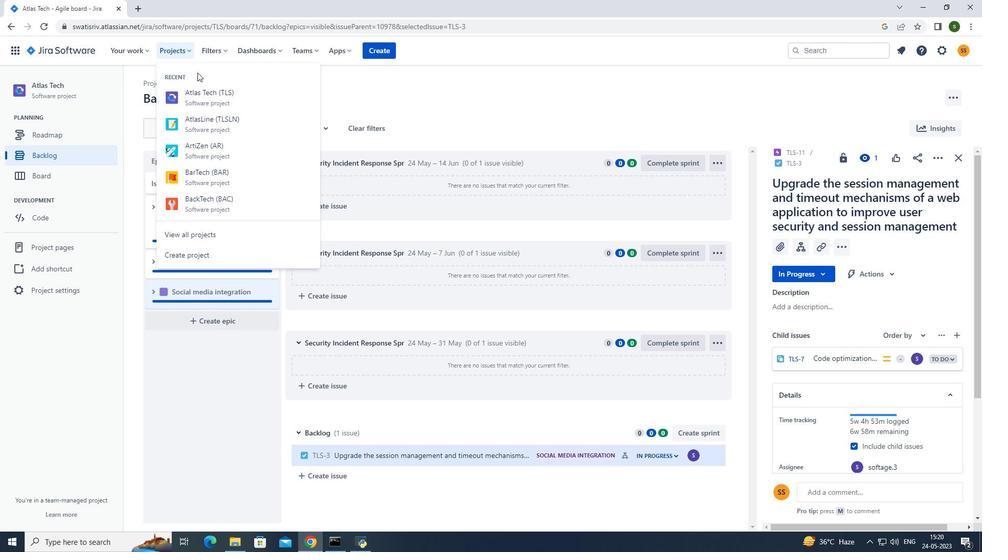 
Action: Mouse pressed left at (205, 94)
Screenshot: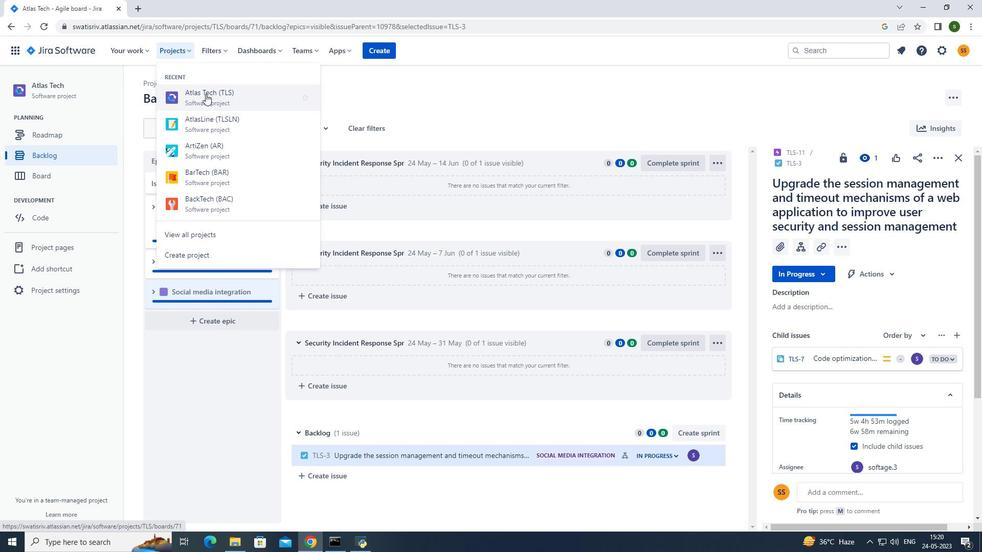 
Action: Mouse moved to (79, 154)
Screenshot: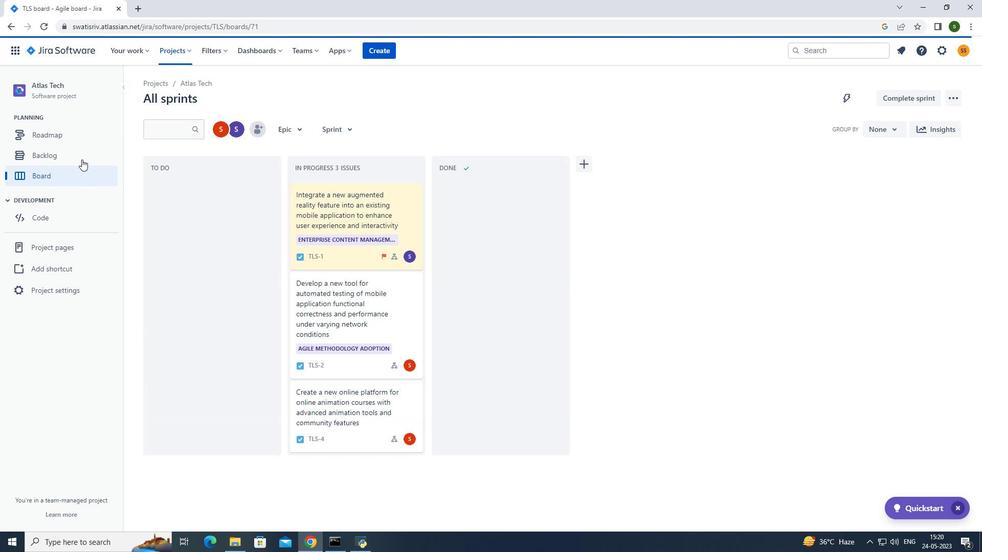 
Action: Mouse pressed left at (79, 154)
Screenshot: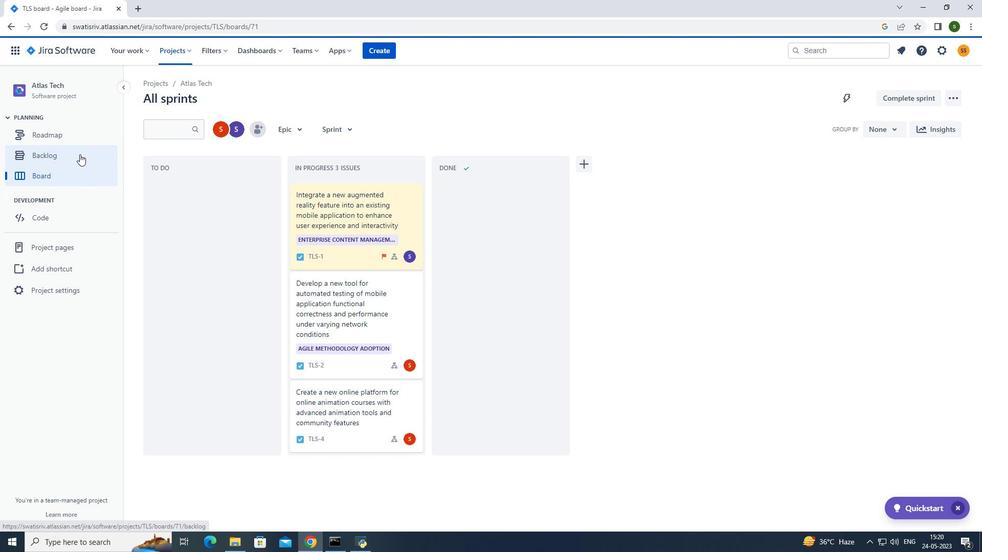 
Action: Mouse moved to (555, 281)
Screenshot: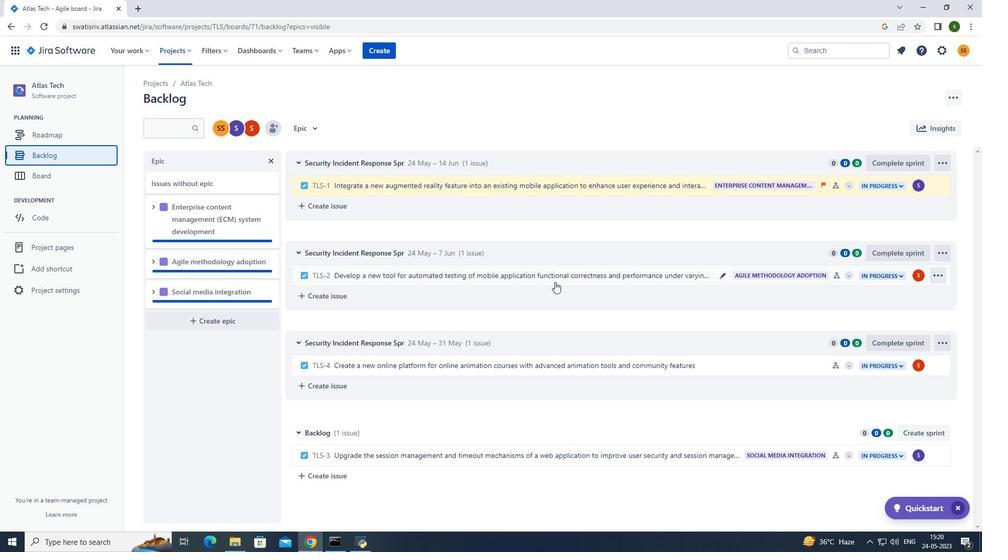 
Action: Mouse scrolled (555, 281) with delta (0, 0)
Screenshot: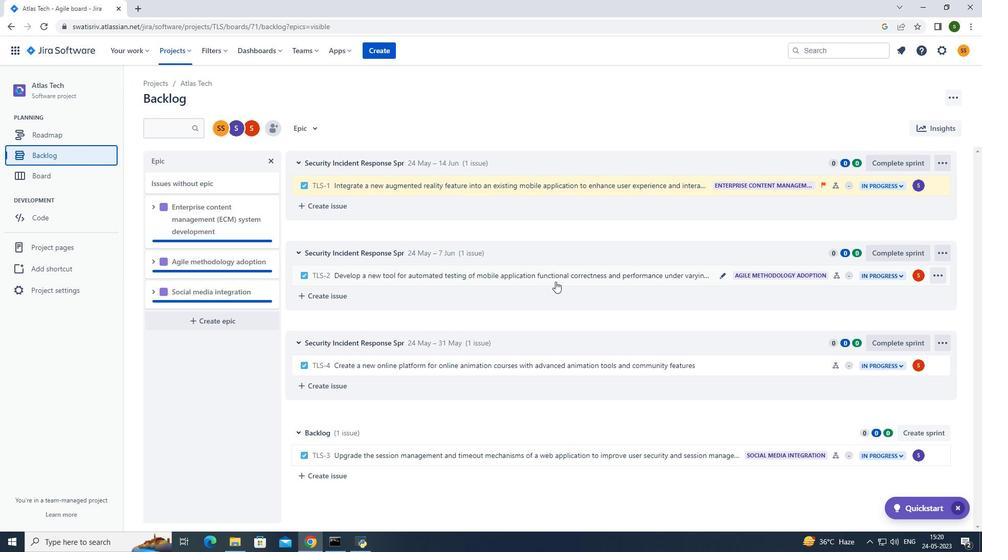 
Action: Mouse scrolled (555, 281) with delta (0, 0)
Screenshot: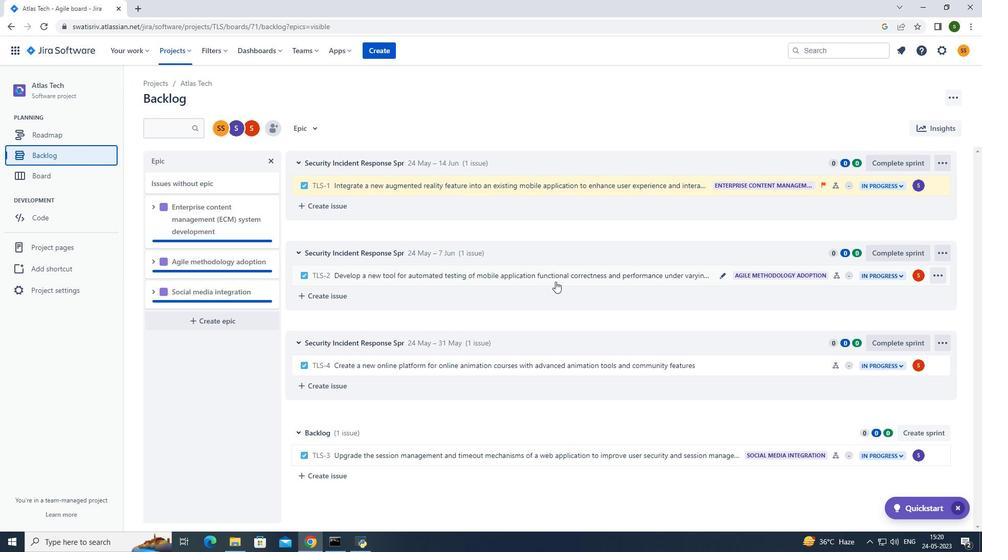 
Action: Mouse moved to (780, 370)
Screenshot: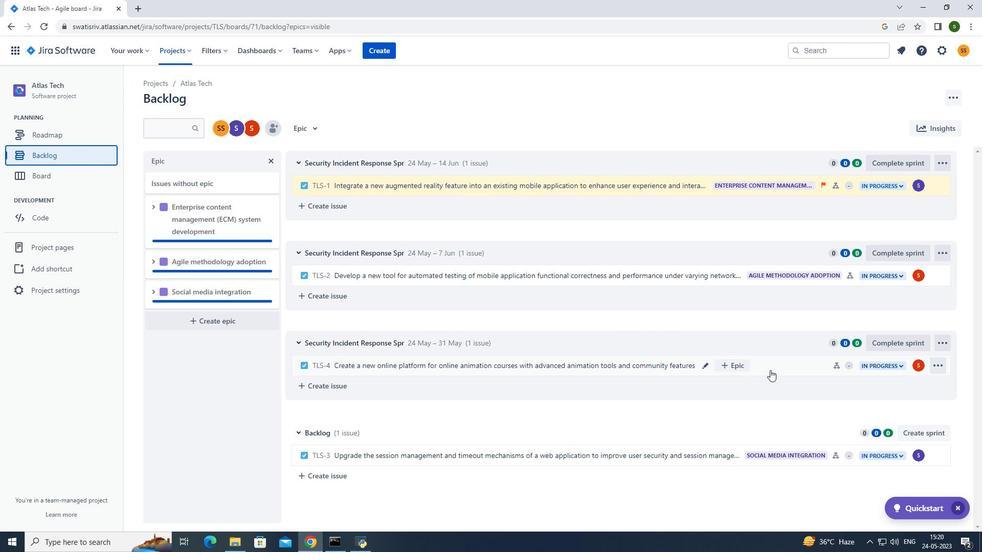 
Action: Mouse pressed left at (780, 370)
Screenshot: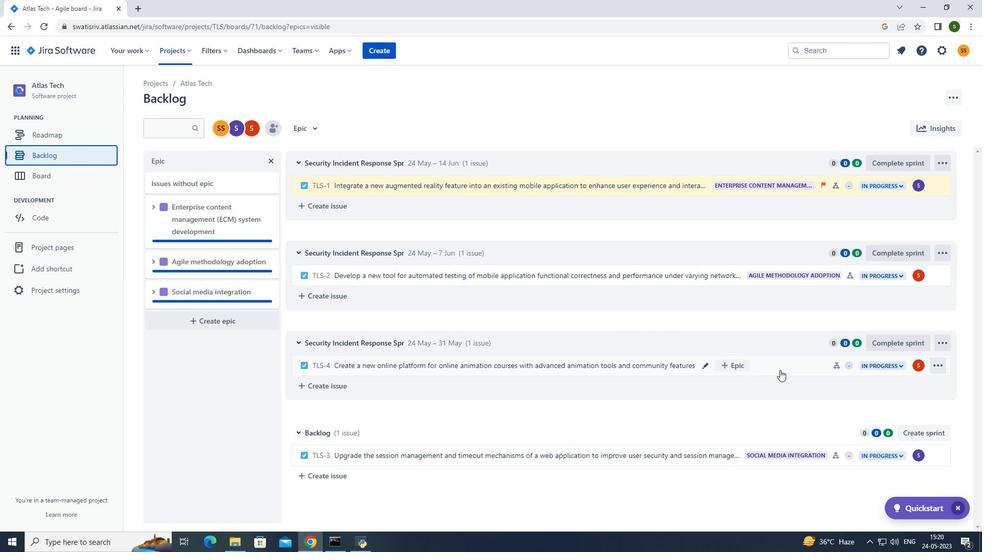 
Action: Mouse moved to (932, 153)
Screenshot: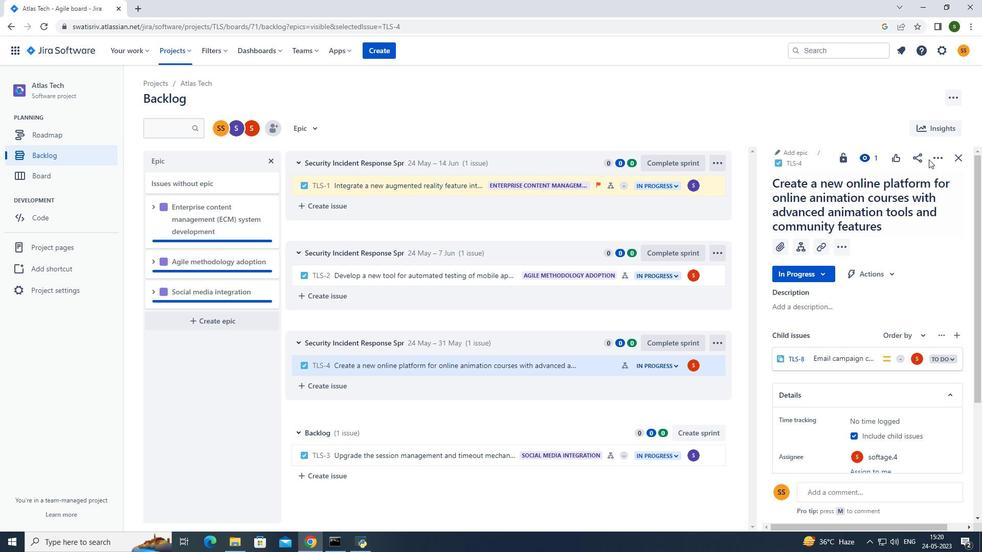 
Action: Mouse pressed left at (932, 153)
Screenshot: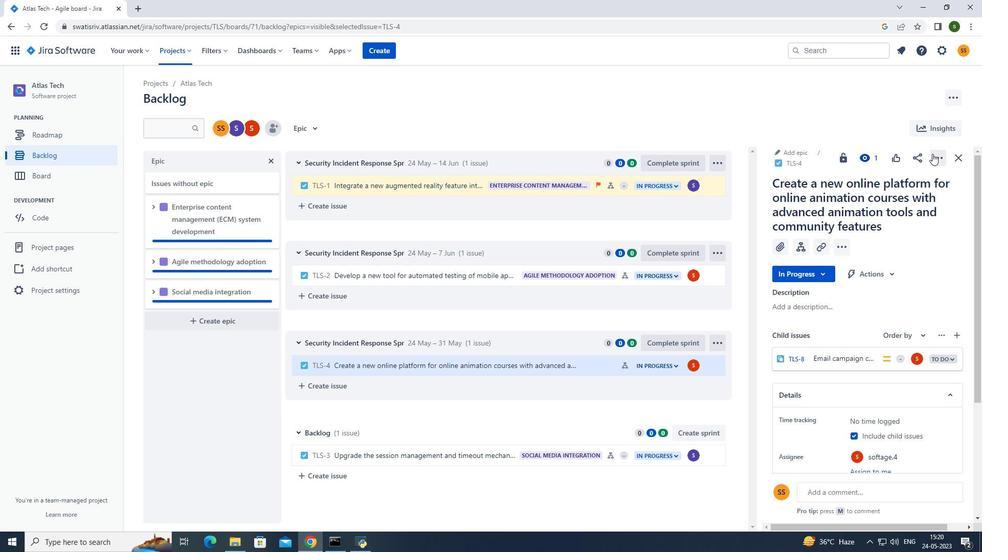 
Action: Mouse moved to (902, 180)
Screenshot: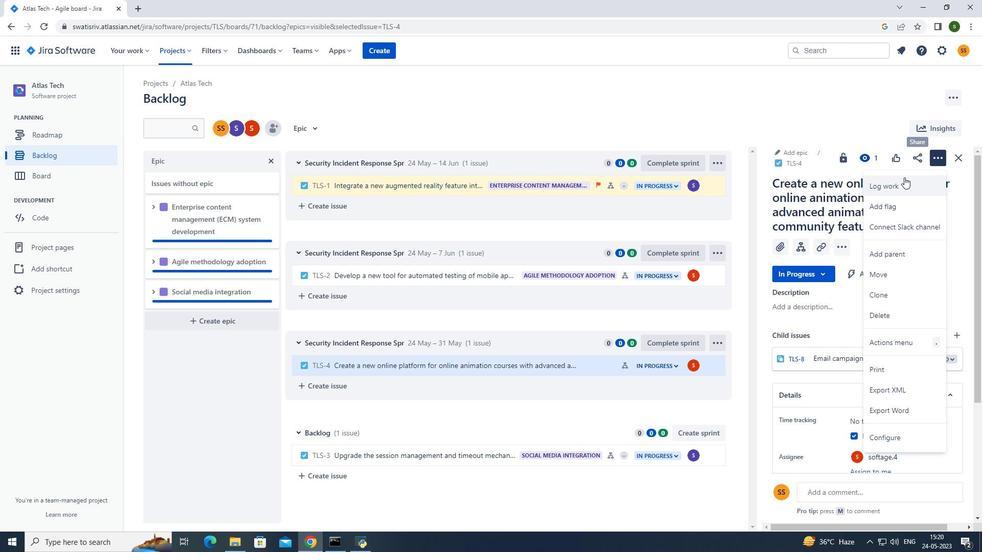 
Action: Mouse pressed left at (902, 180)
Screenshot: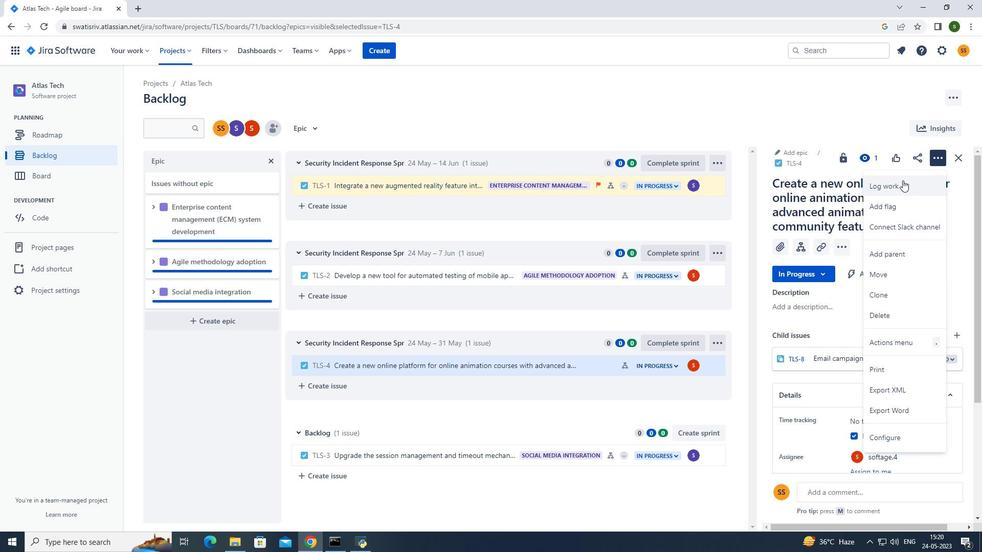
Action: Mouse moved to (437, 155)
Screenshot: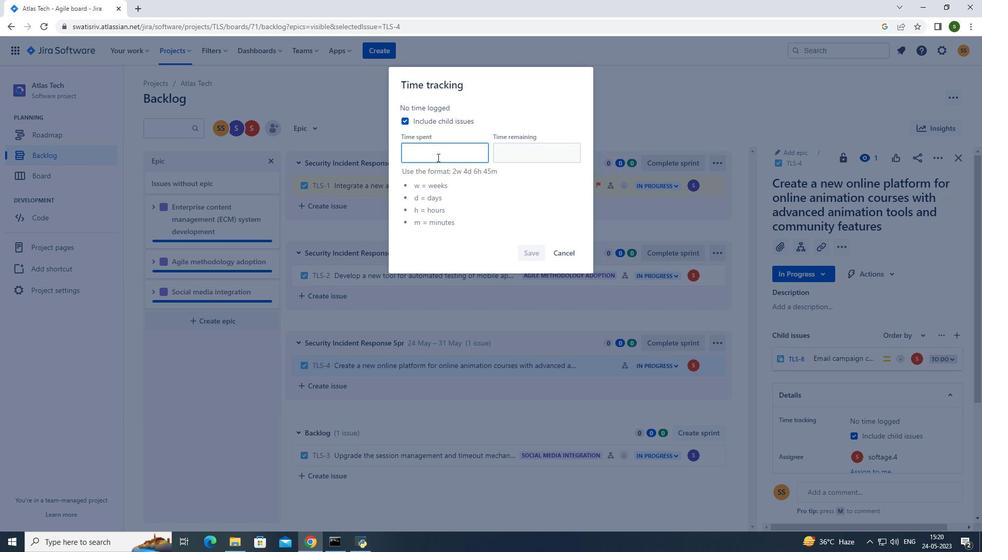
Action: Mouse pressed left at (437, 155)
Screenshot: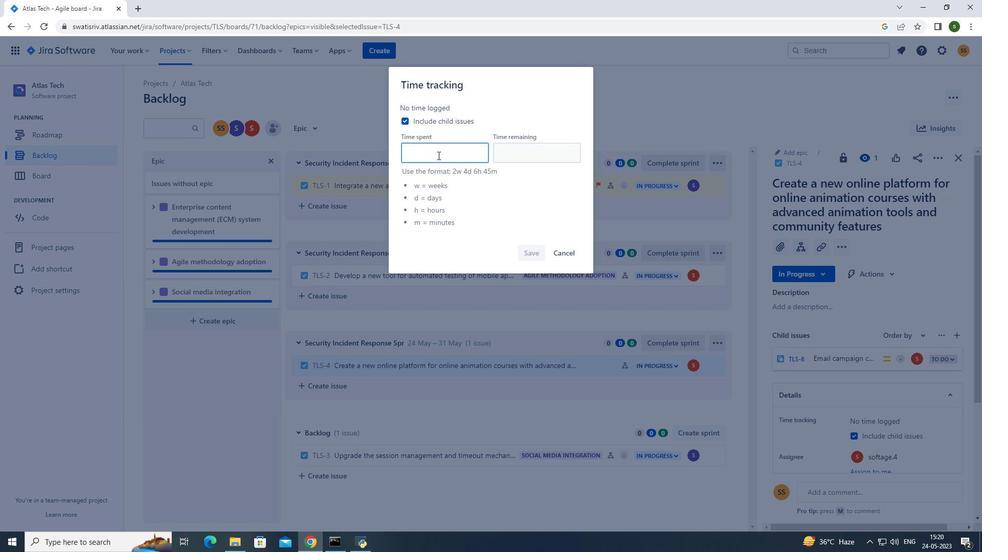 
Action: Mouse moved to (437, 155)
Screenshot: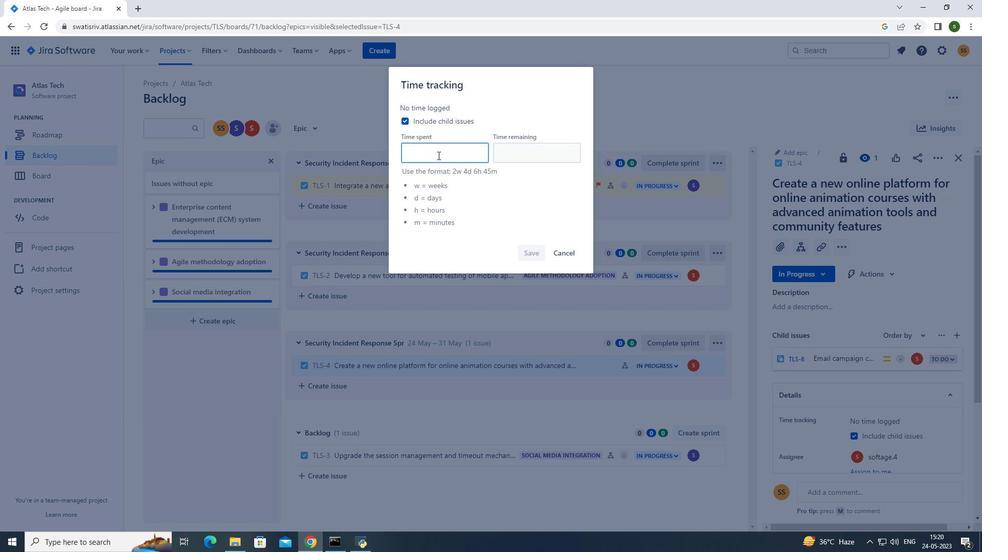 
Action: Key pressed 1w<Key.space>2d<Key.space>12
Screenshot: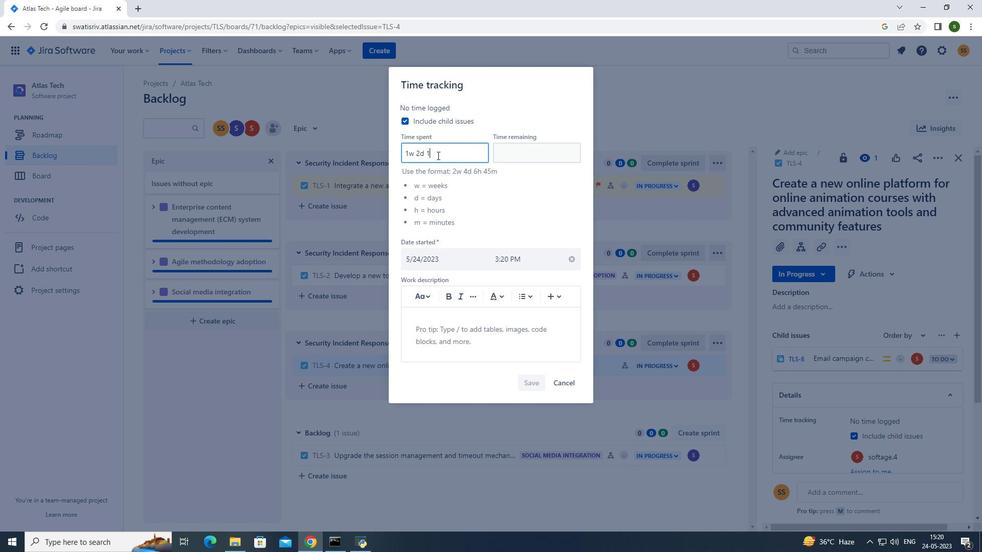 
Action: Mouse moved to (436, 152)
Screenshot: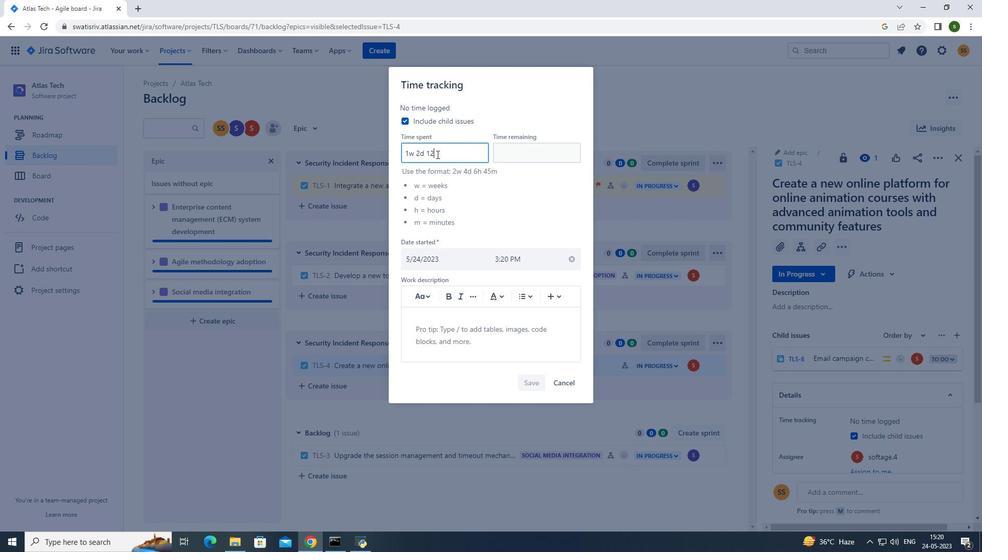 
Action: Key pressed h<Key.space>
Screenshot: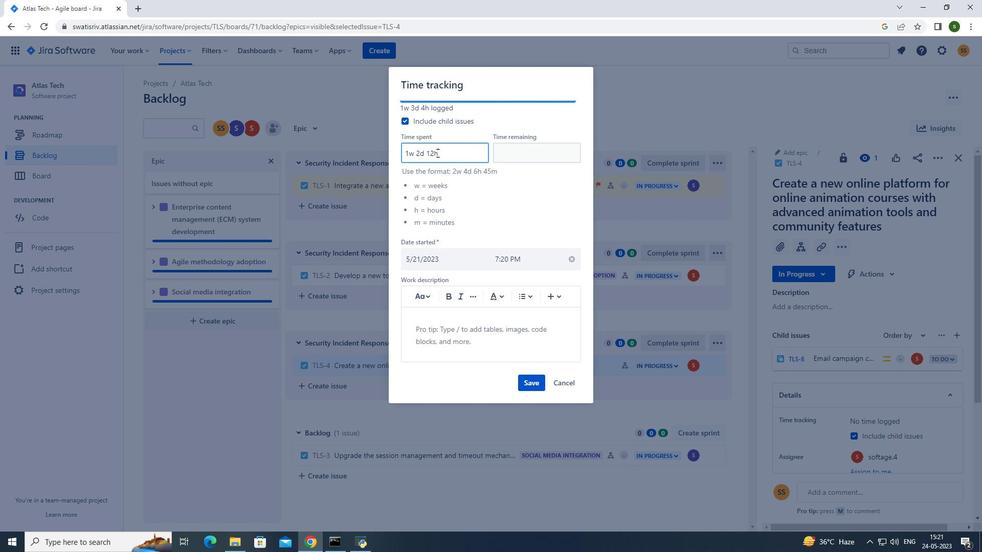 
Action: Mouse moved to (436, 152)
Screenshot: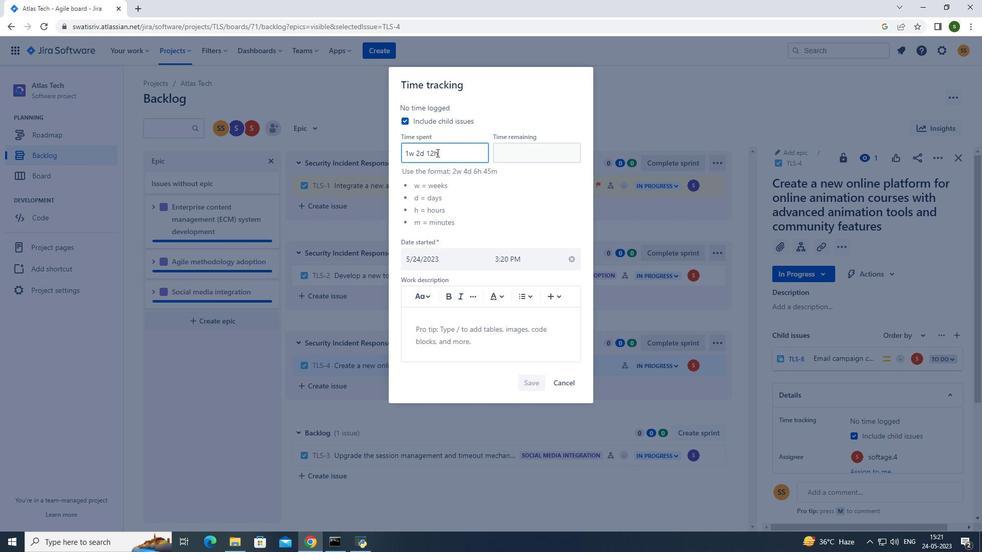 
Action: Key pressed 40m
Screenshot: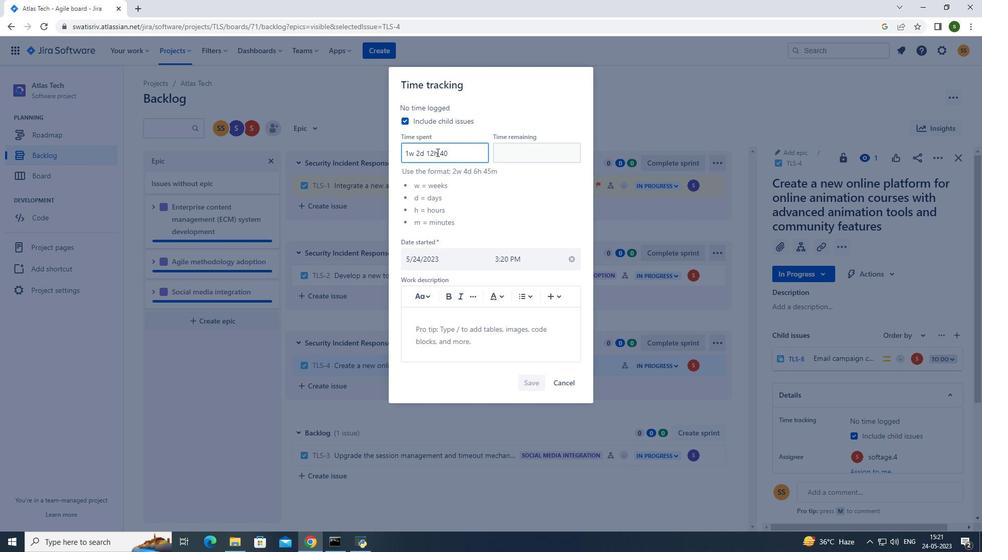 
Action: Mouse moved to (537, 162)
Screenshot: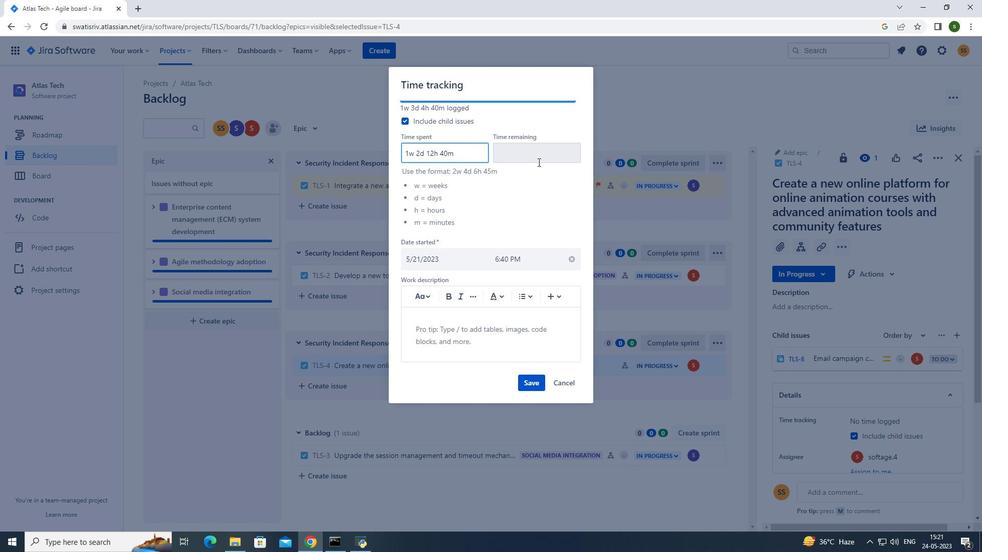 
Action: Mouse pressed left at (537, 162)
Screenshot: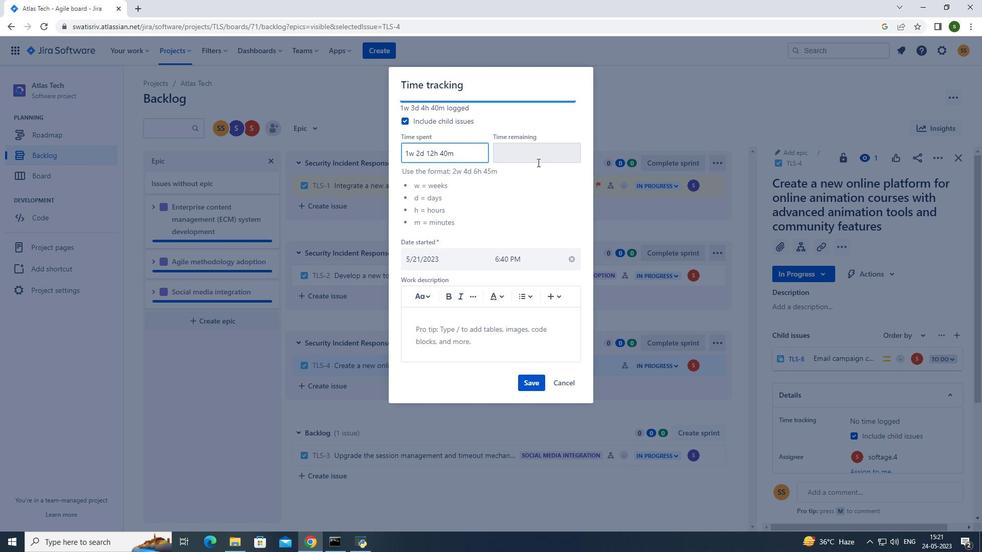 
Action: Mouse moved to (410, 153)
Screenshot: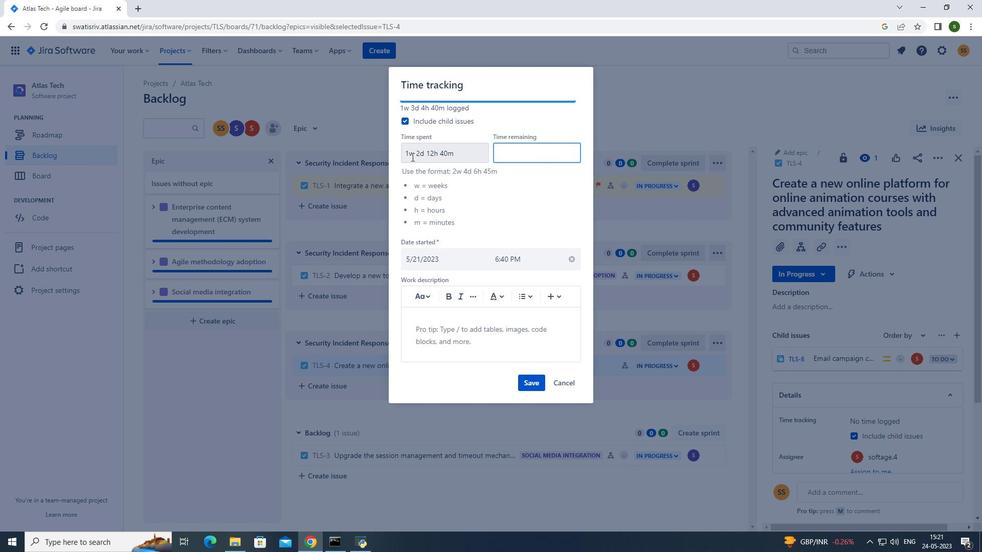 
Action: Mouse pressed left at (410, 153)
Screenshot: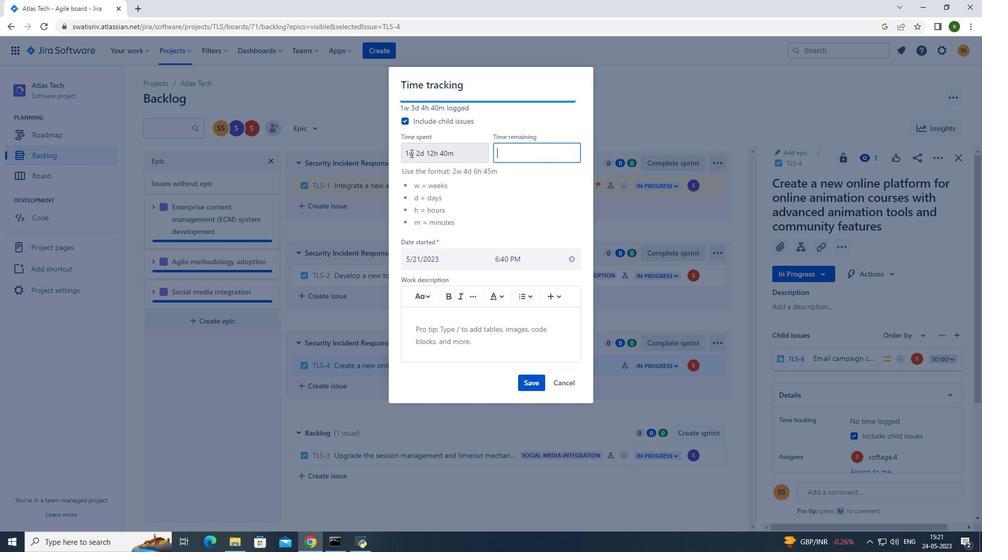 
Action: Key pressed <Key.backspace>6
Screenshot: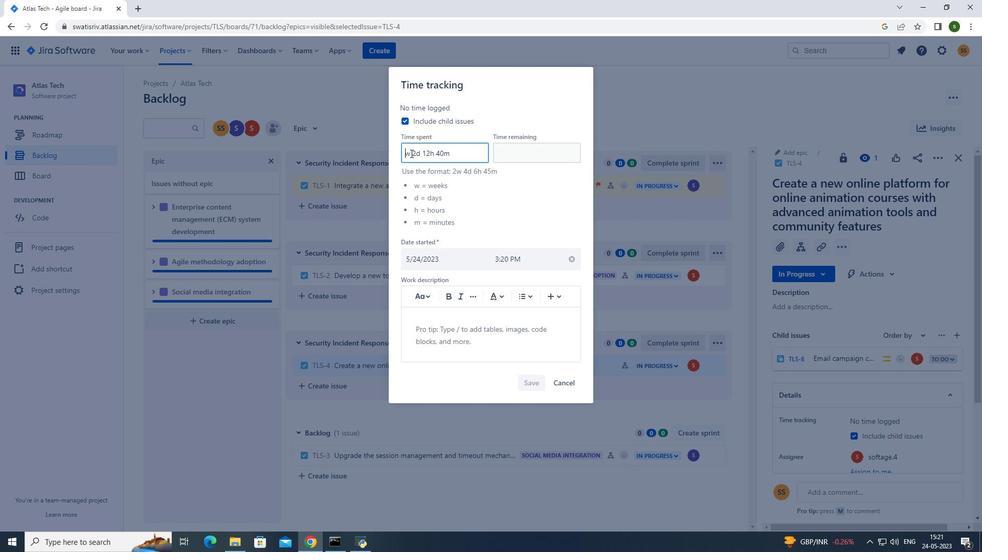 
Action: Mouse moved to (422, 151)
Screenshot: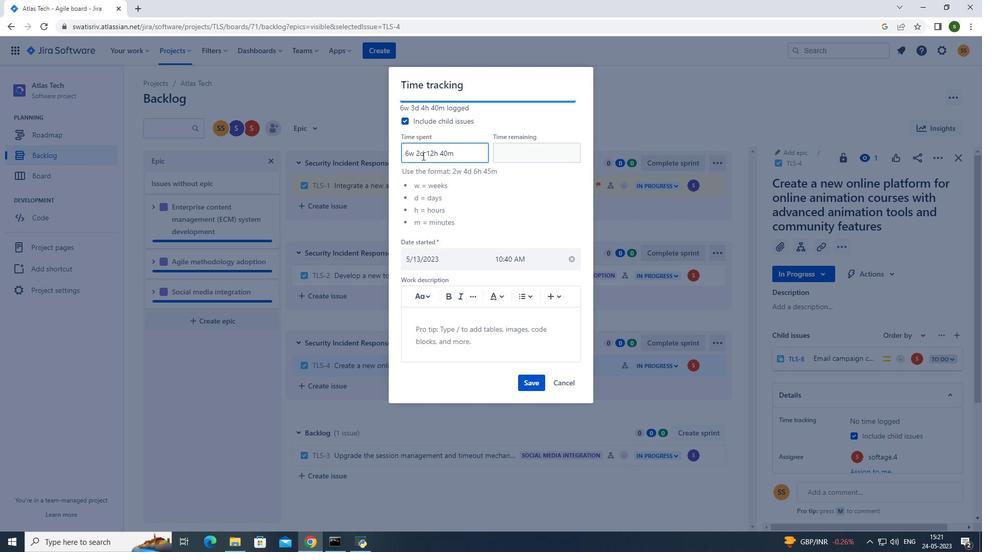 
Action: Mouse pressed left at (422, 151)
Screenshot: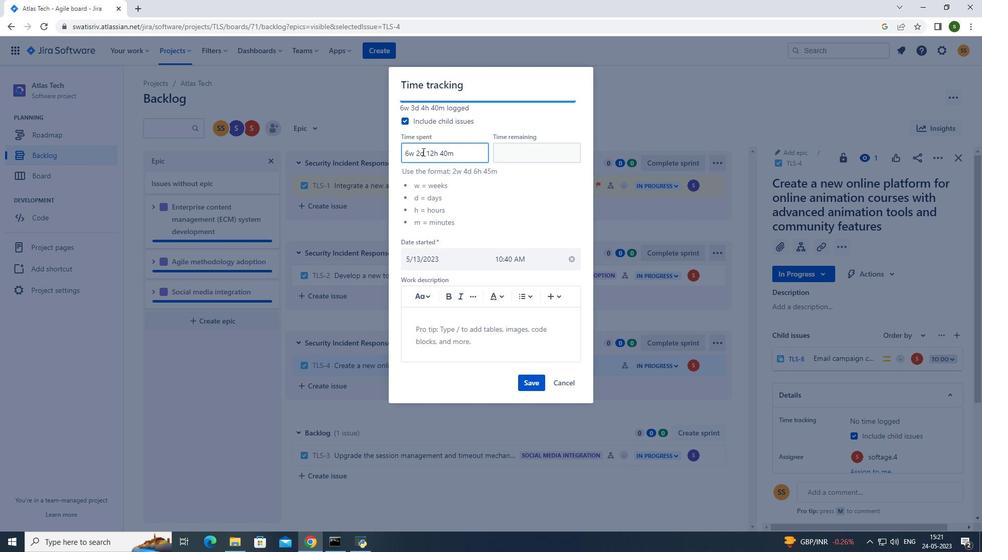 
Action: Mouse moved to (420, 151)
Screenshot: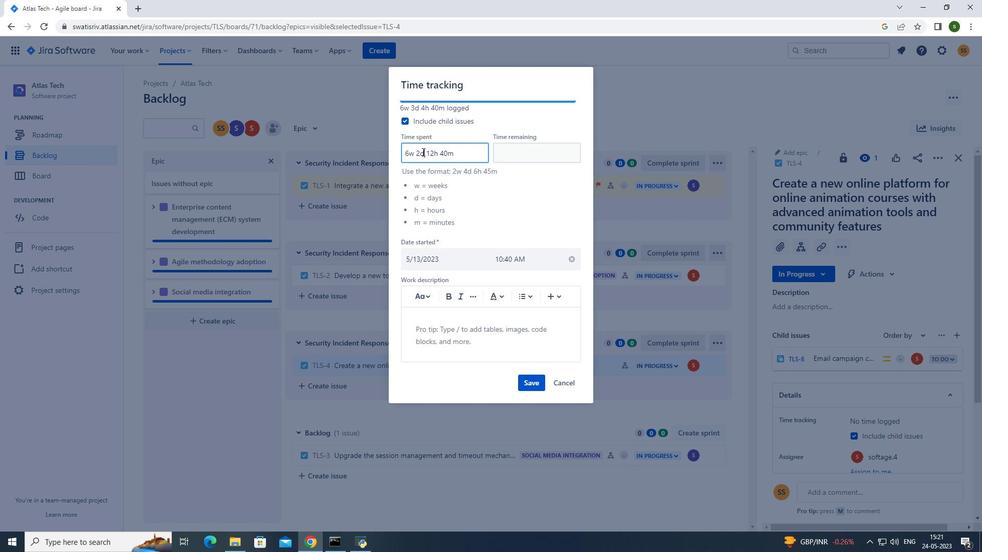 
Action: Mouse pressed left at (420, 151)
Screenshot: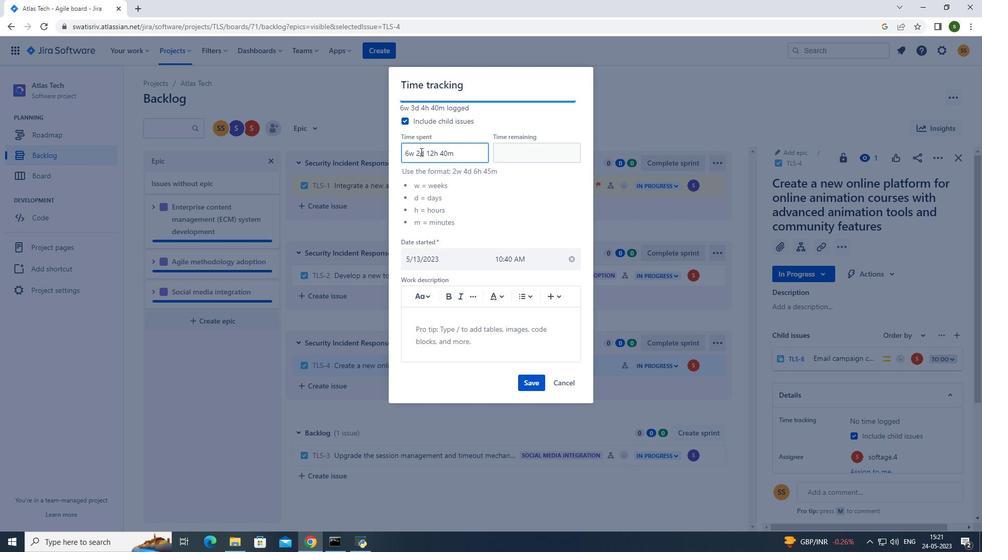
Action: Key pressed <Key.backspace>1
Screenshot: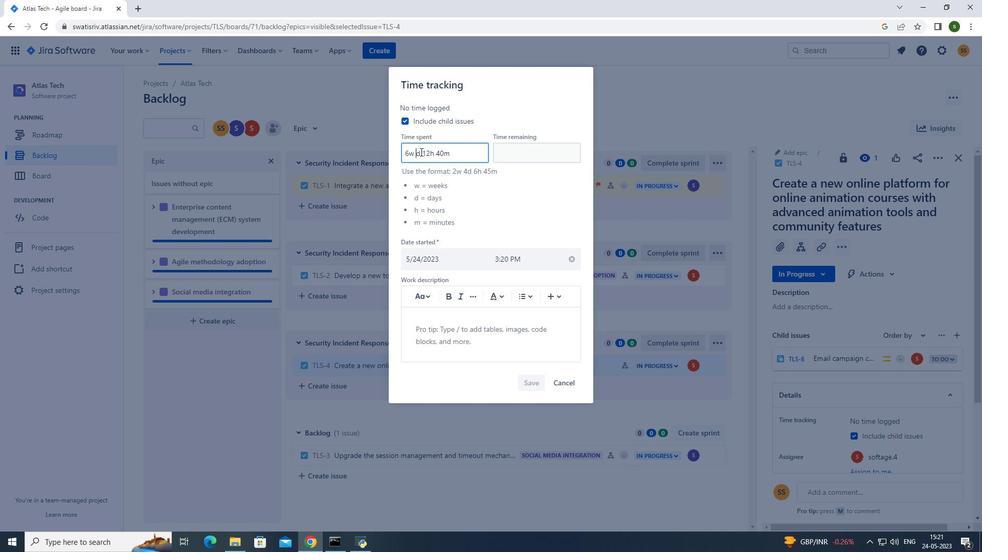
Action: Mouse moved to (447, 152)
Screenshot: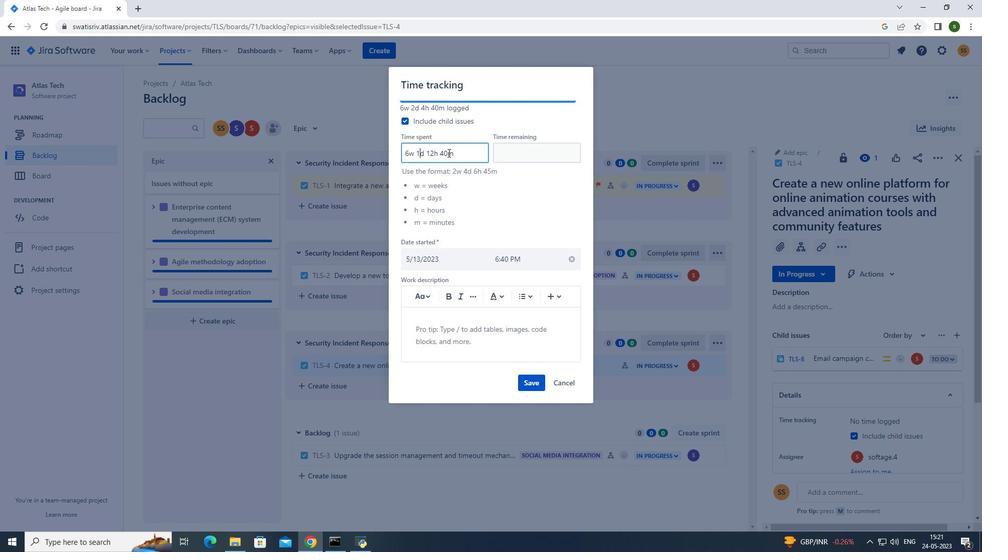 
Action: Mouse pressed left at (447, 152)
Screenshot: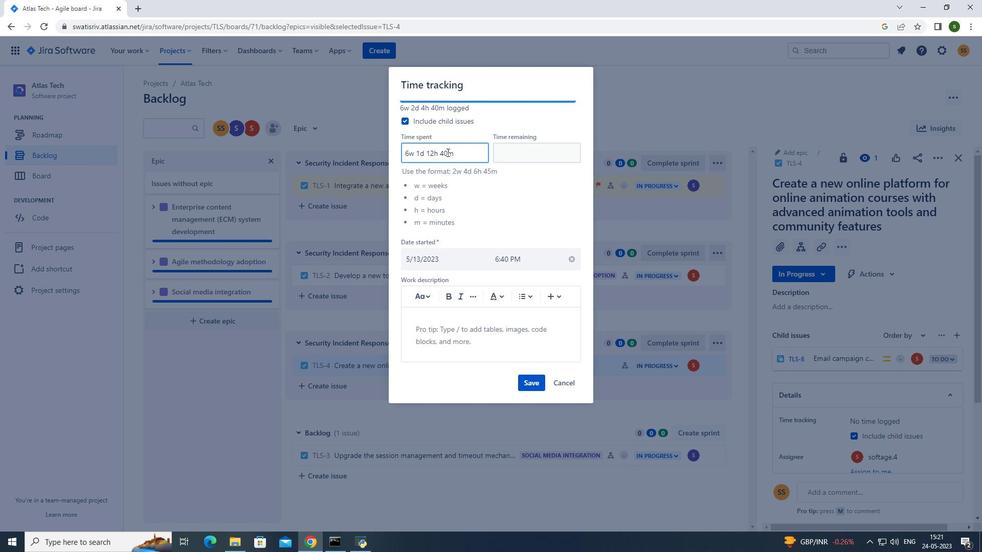 
Action: Key pressed <Key.backspace>9
Screenshot: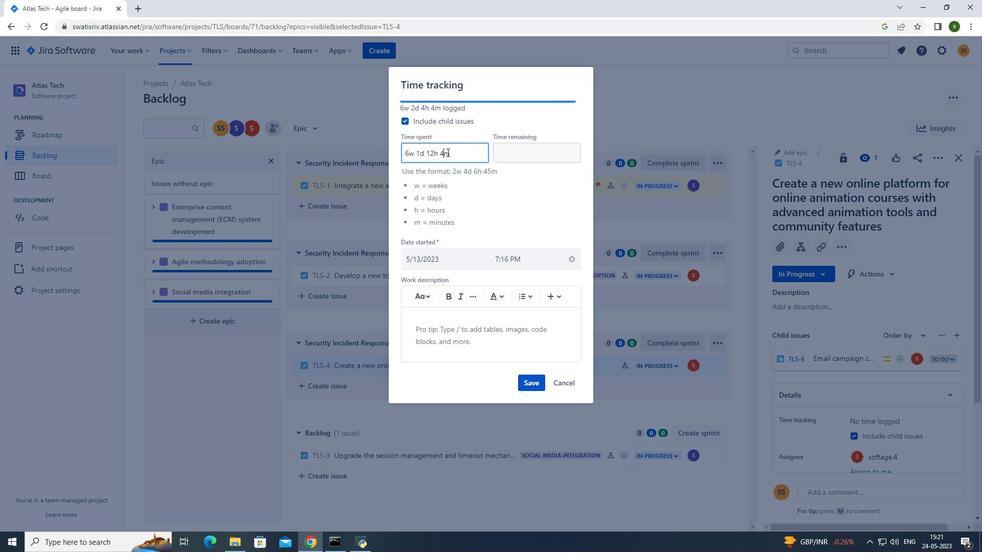 
Action: Mouse moved to (515, 152)
Screenshot: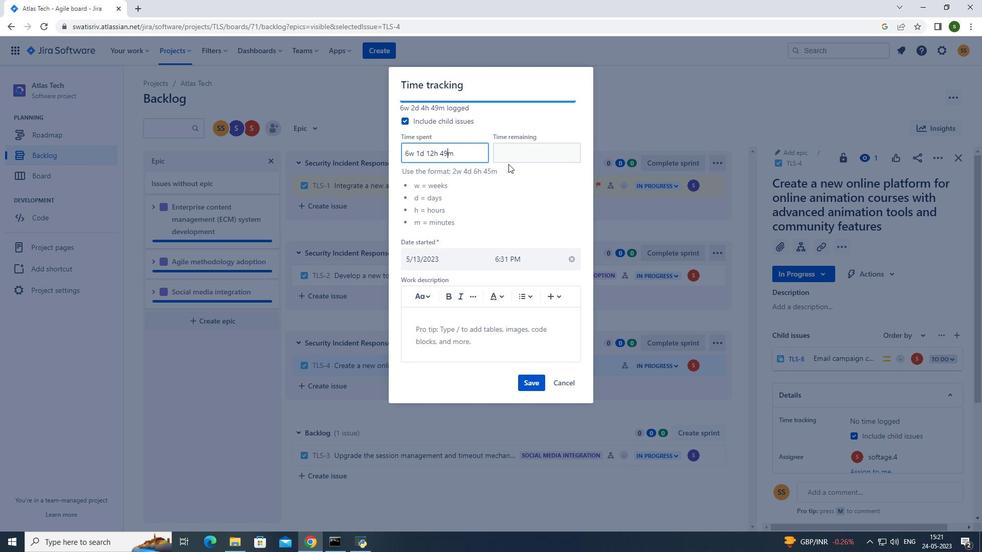 
Action: Mouse pressed left at (515, 152)
Screenshot: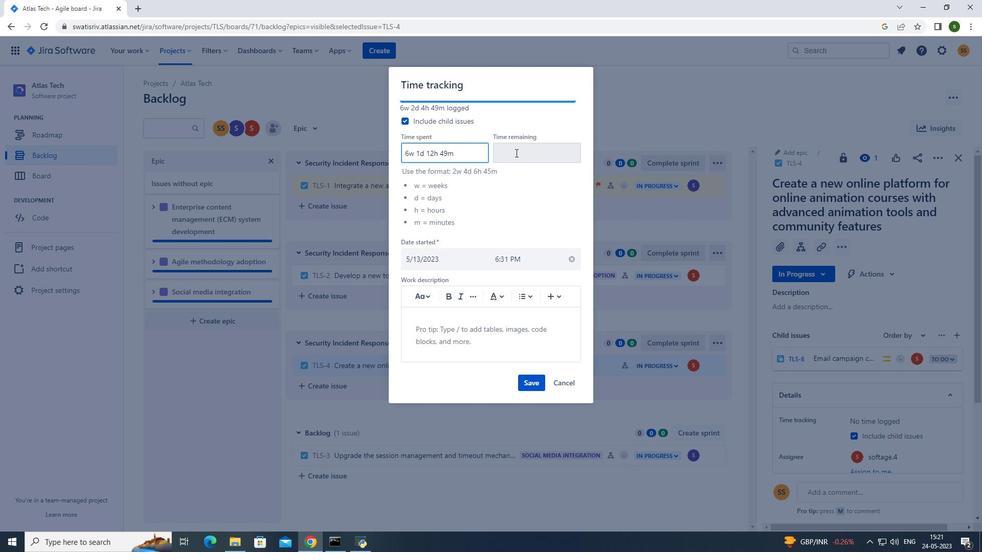 
Action: Mouse moved to (512, 155)
Screenshot: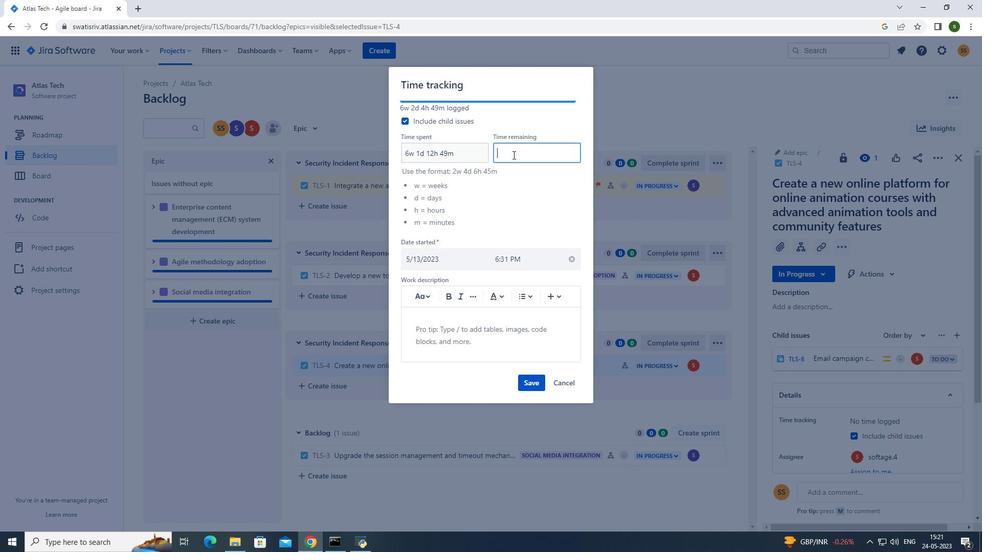 
Action: Key pressed 1
Screenshot: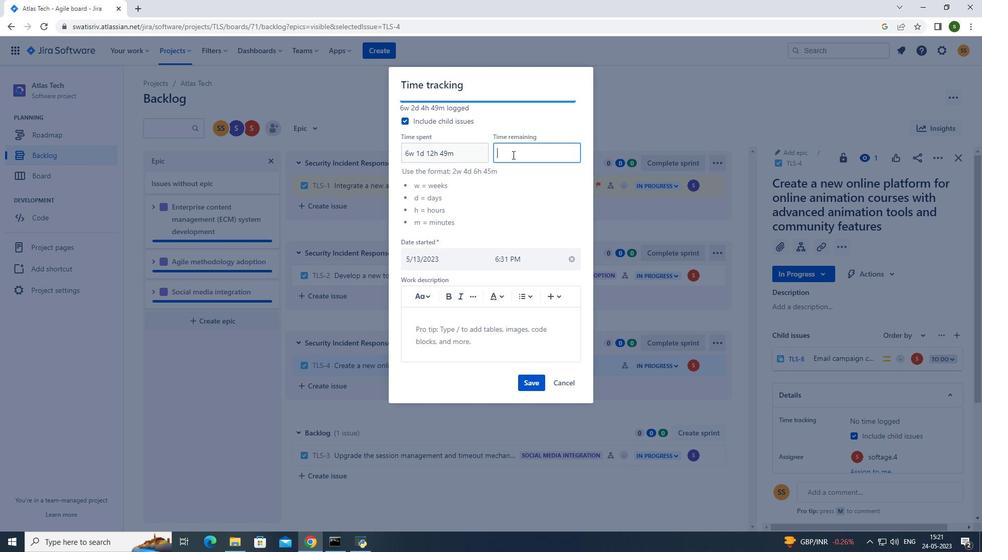 
Action: Mouse moved to (512, 155)
Screenshot: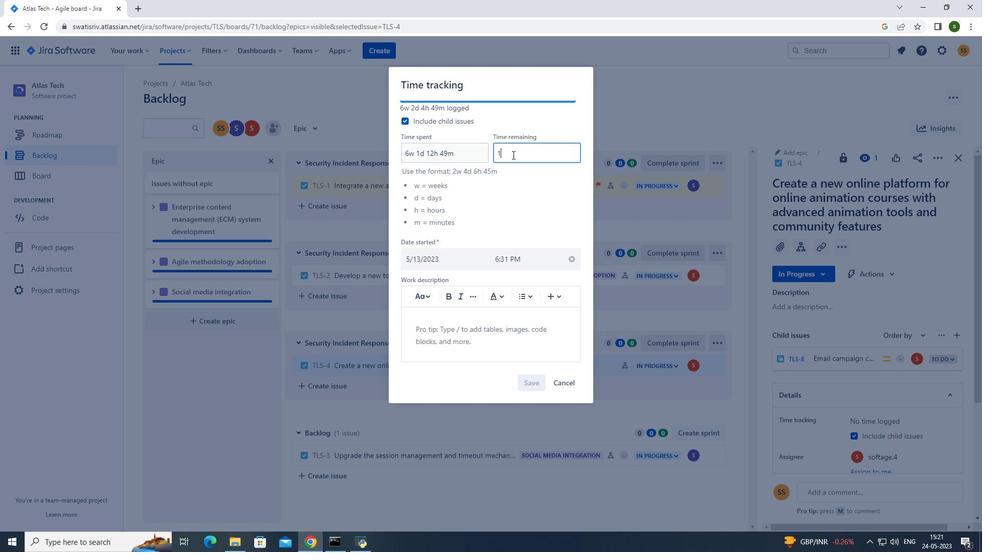 
Action: Key pressed w<Key.space>2d<Key.space>12
Screenshot: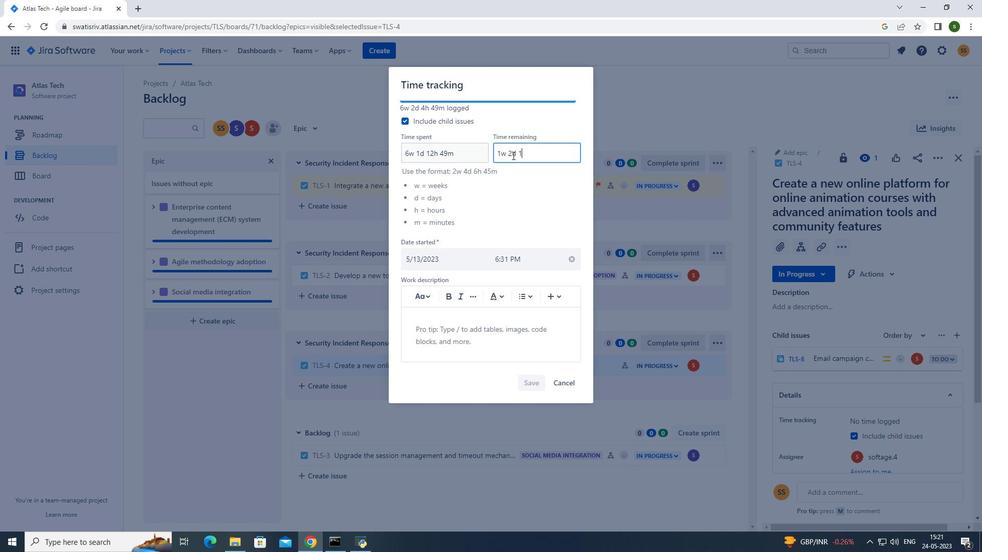 
Action: Mouse moved to (512, 156)
Screenshot: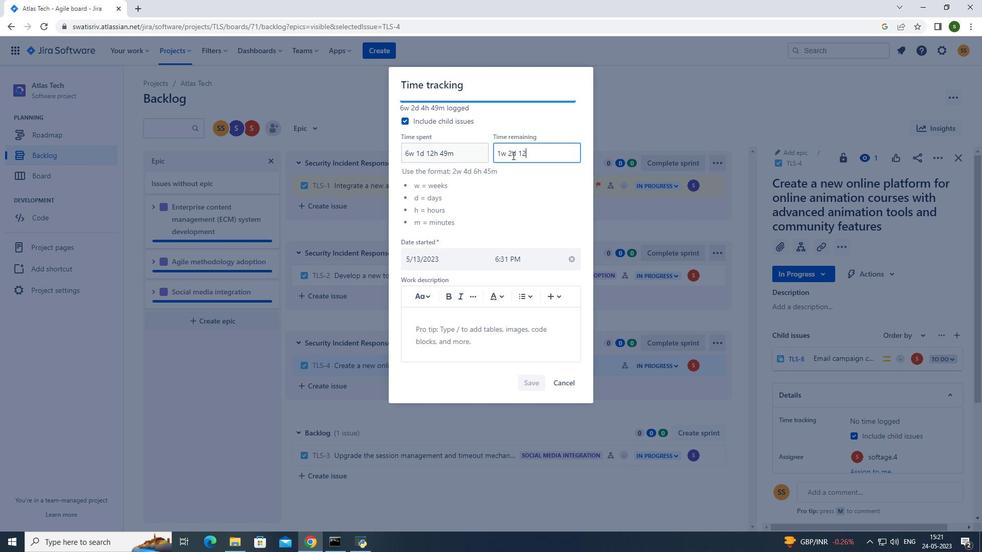 
Action: Key pressed h
Screenshot: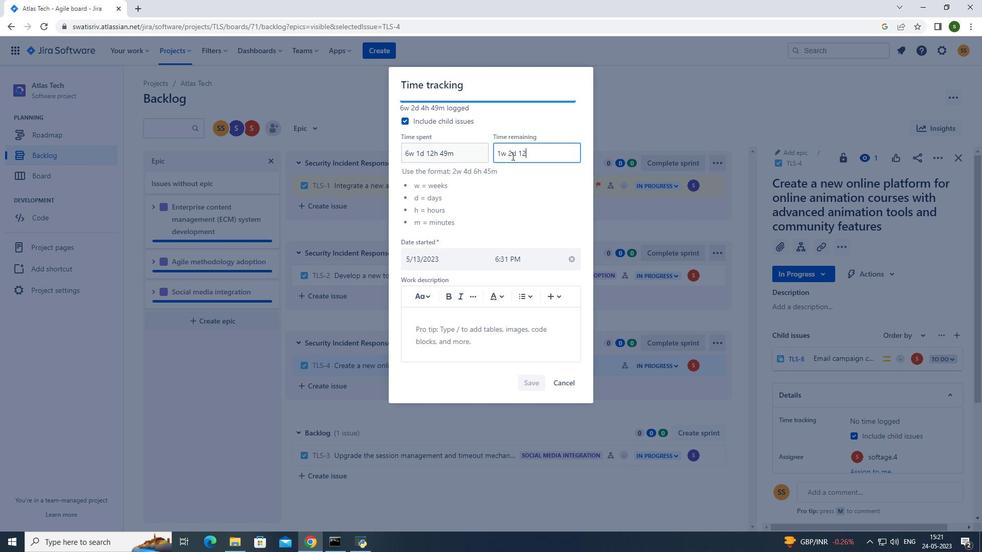 
Action: Mouse moved to (511, 156)
Screenshot: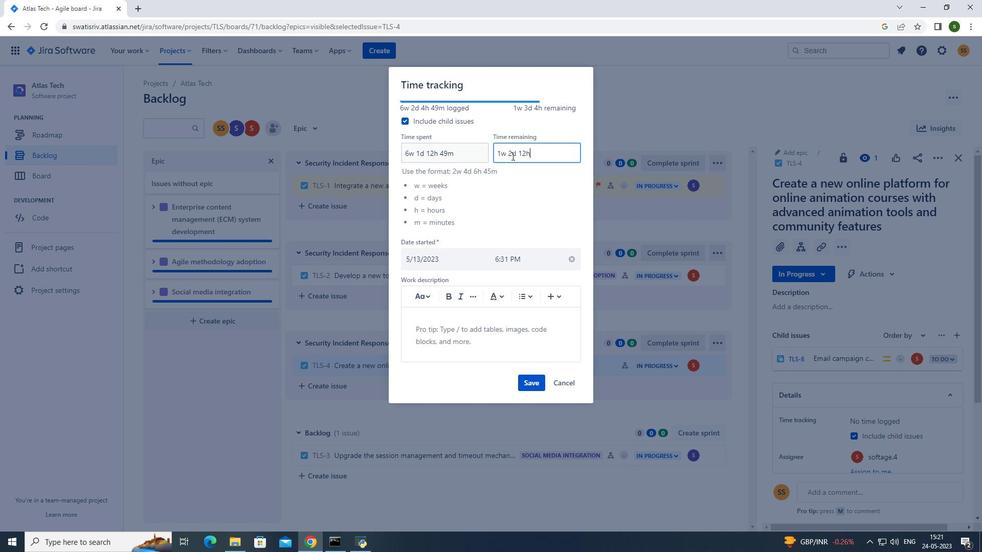 
Action: Key pressed <Key.space>4
Screenshot: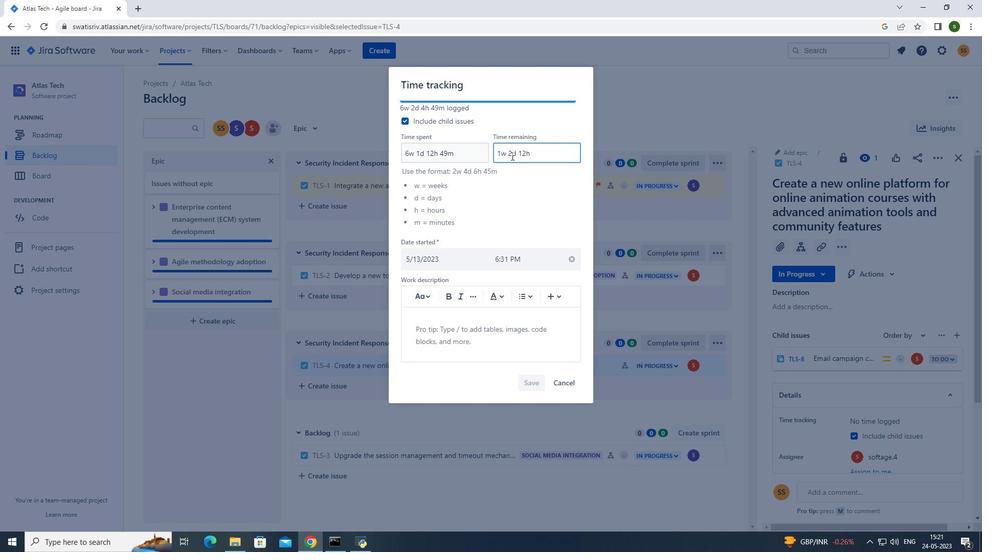 
Action: Mouse moved to (508, 157)
Screenshot: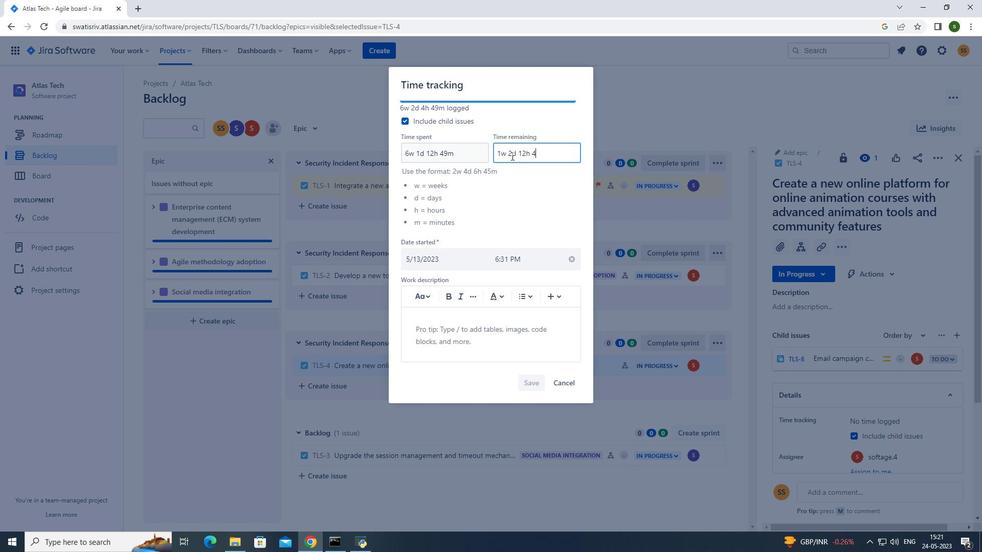
Action: Key pressed 0m
Screenshot: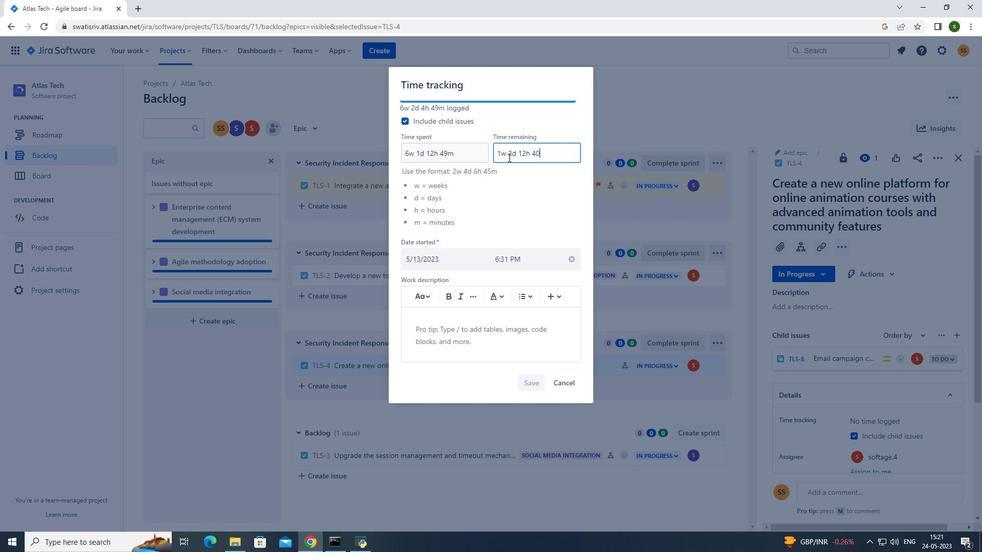 
Action: Mouse moved to (532, 382)
Screenshot: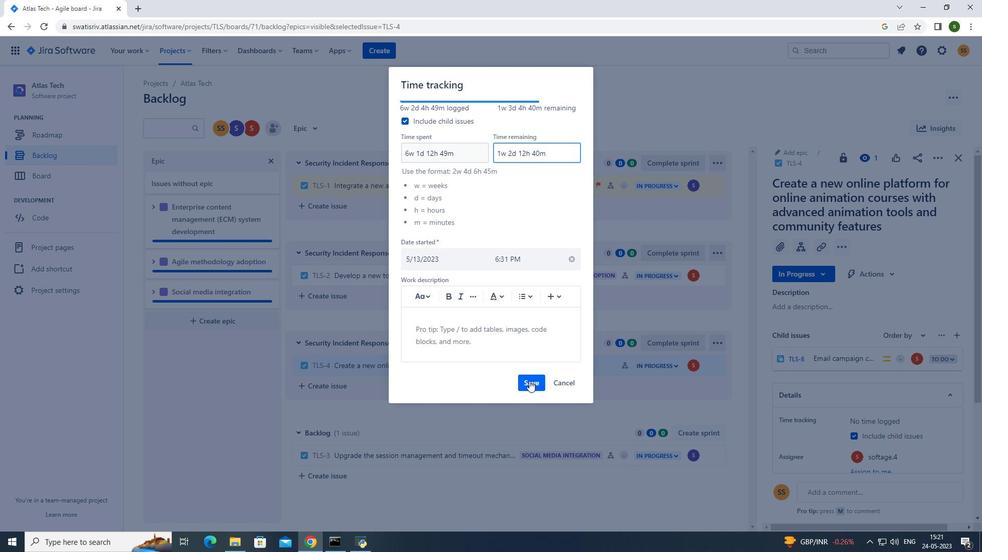 
Action: Mouse pressed left at (532, 382)
Screenshot: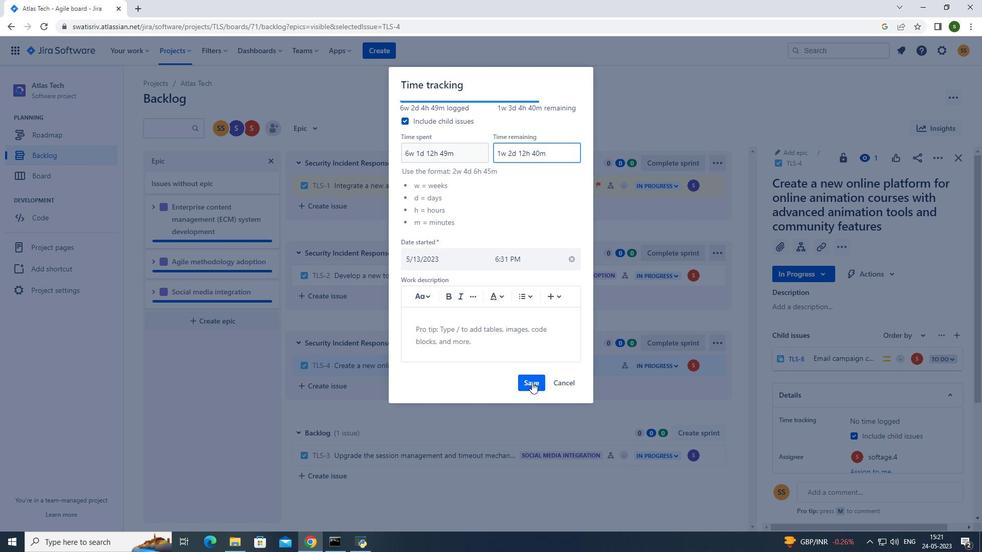
Action: Mouse moved to (710, 369)
Screenshot: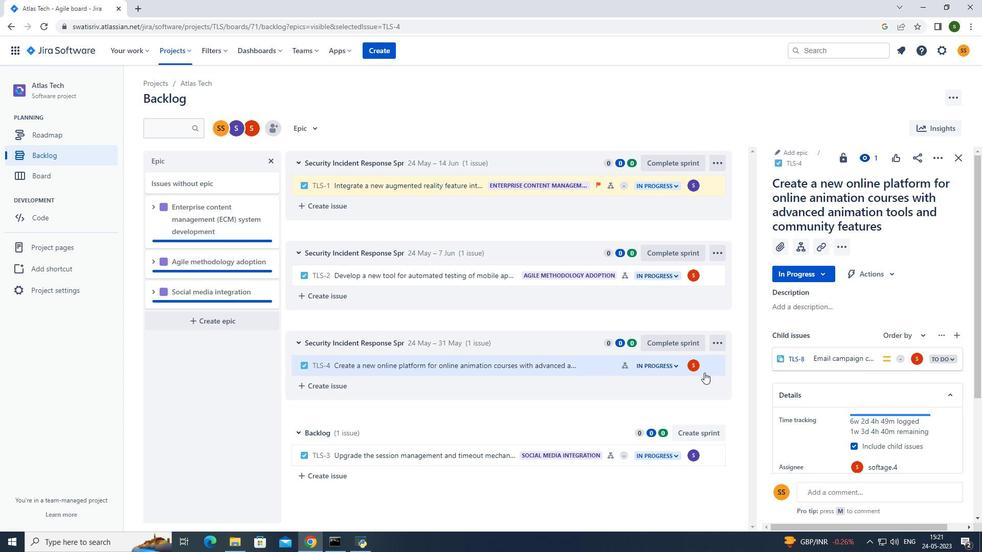 
Action: Mouse pressed left at (710, 369)
Screenshot: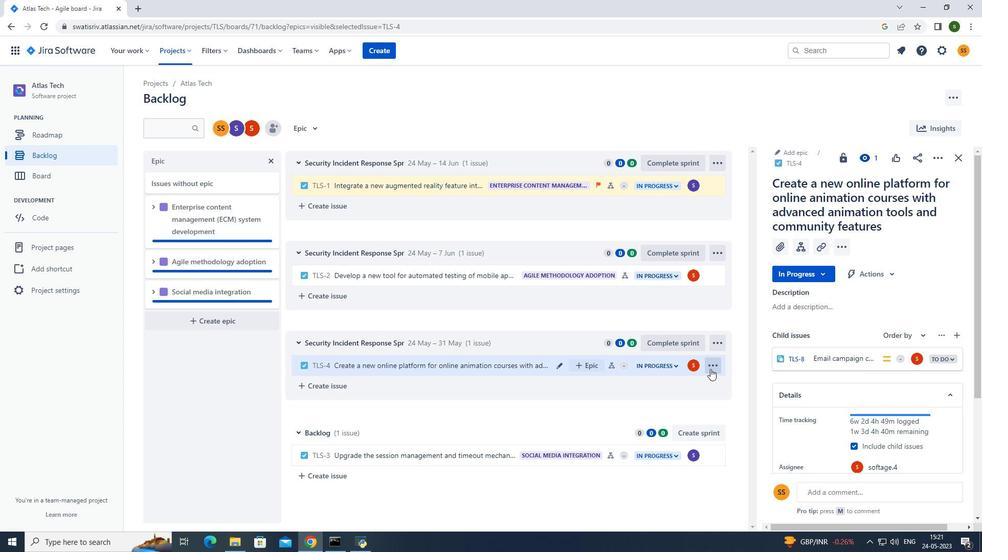 
Action: Mouse moved to (668, 338)
Screenshot: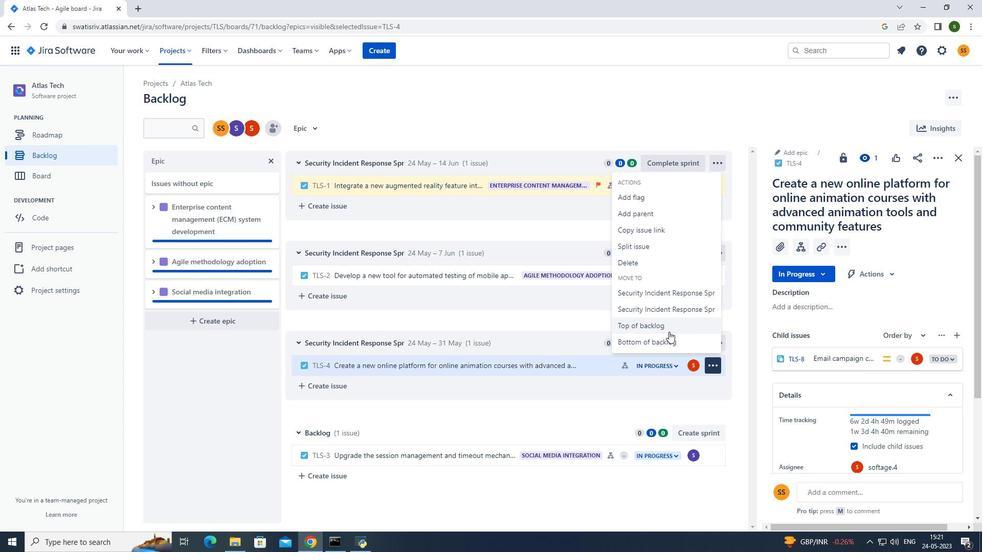 
Action: Mouse pressed left at (668, 338)
Screenshot: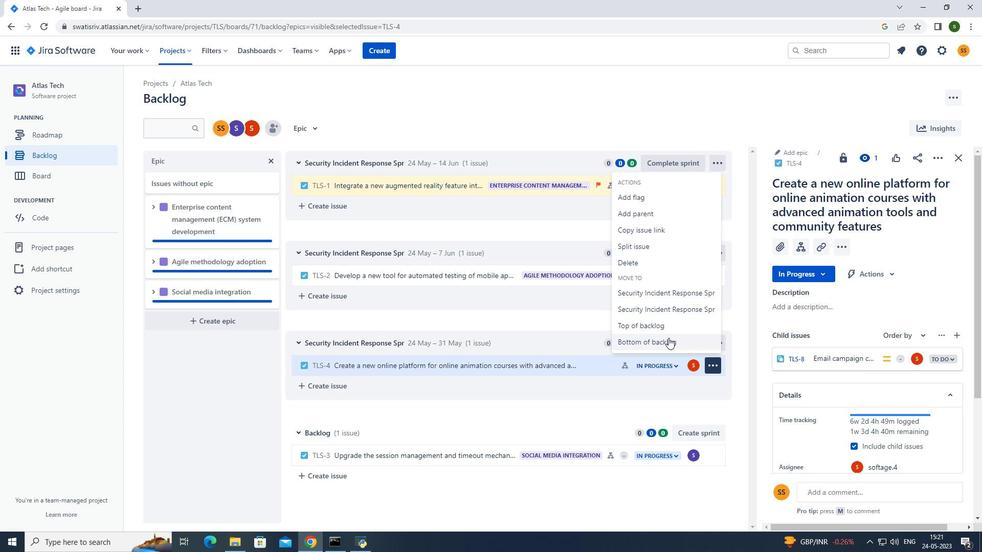 
Action: Mouse moved to (521, 160)
Screenshot: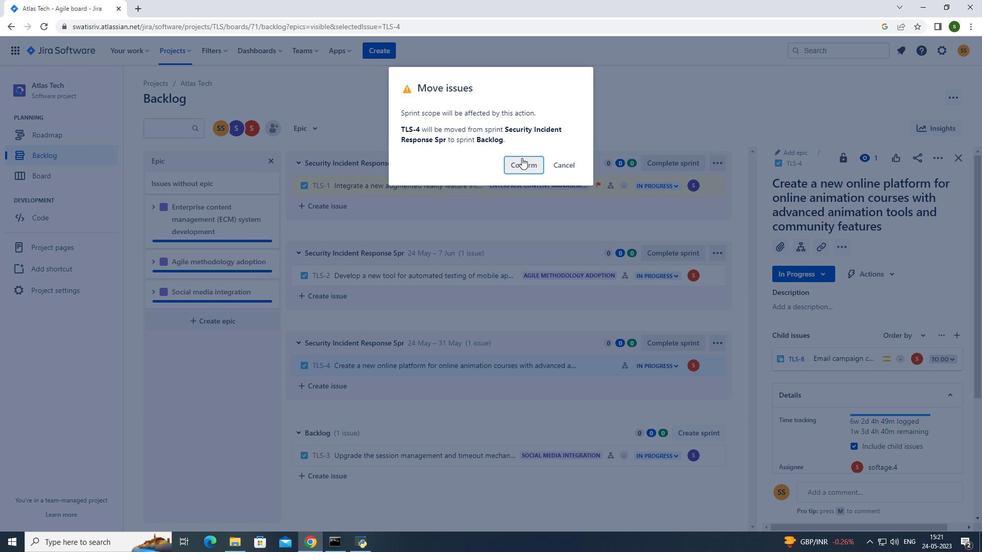 
Action: Mouse pressed left at (521, 160)
Screenshot: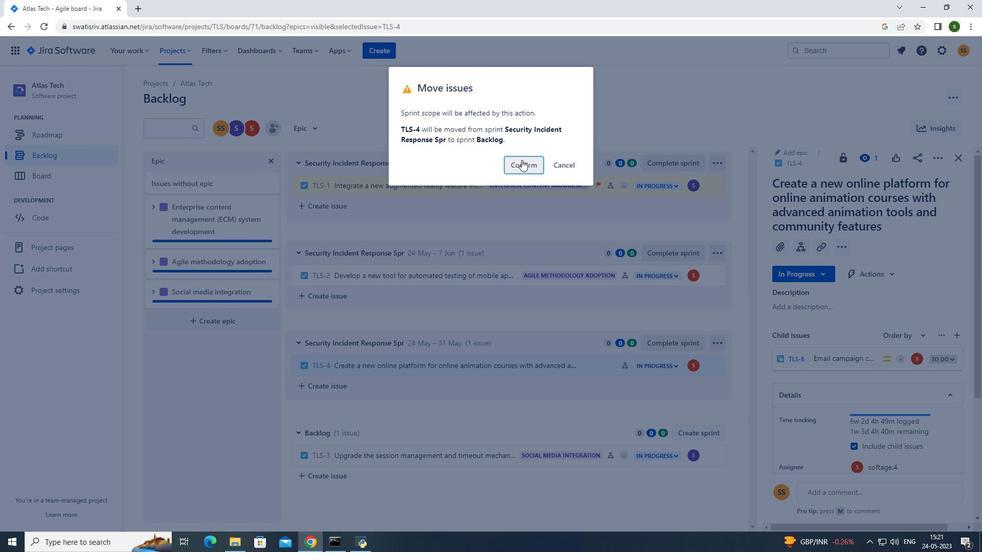 
Action: Mouse moved to (537, 363)
Screenshot: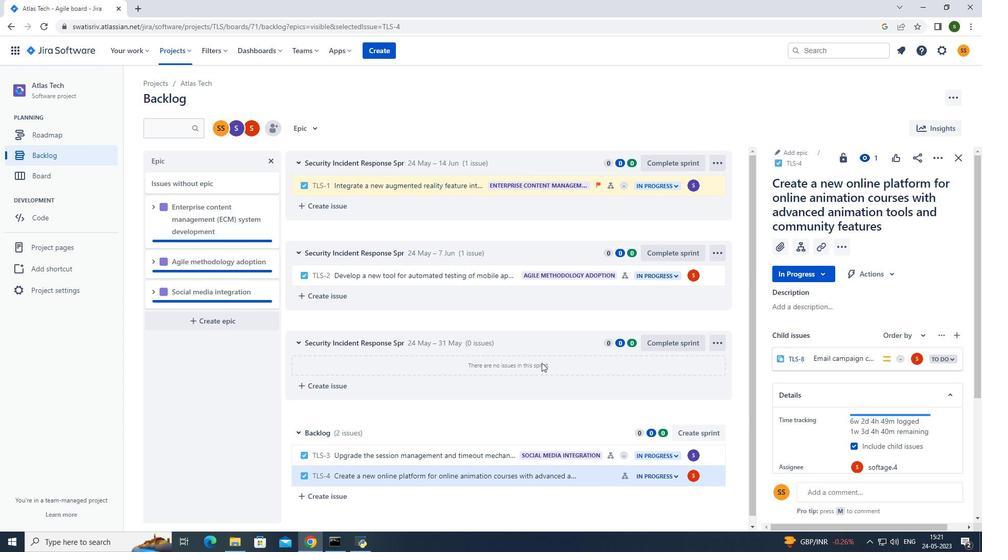 
Action: Mouse scrolled (537, 363) with delta (0, 0)
Screenshot: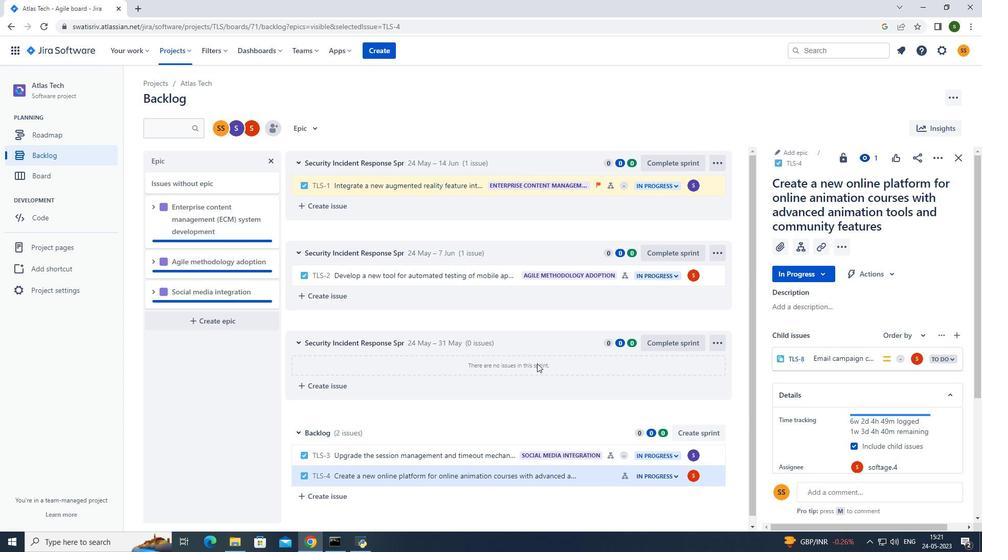 
Action: Mouse scrolled (537, 363) with delta (0, 0)
Screenshot: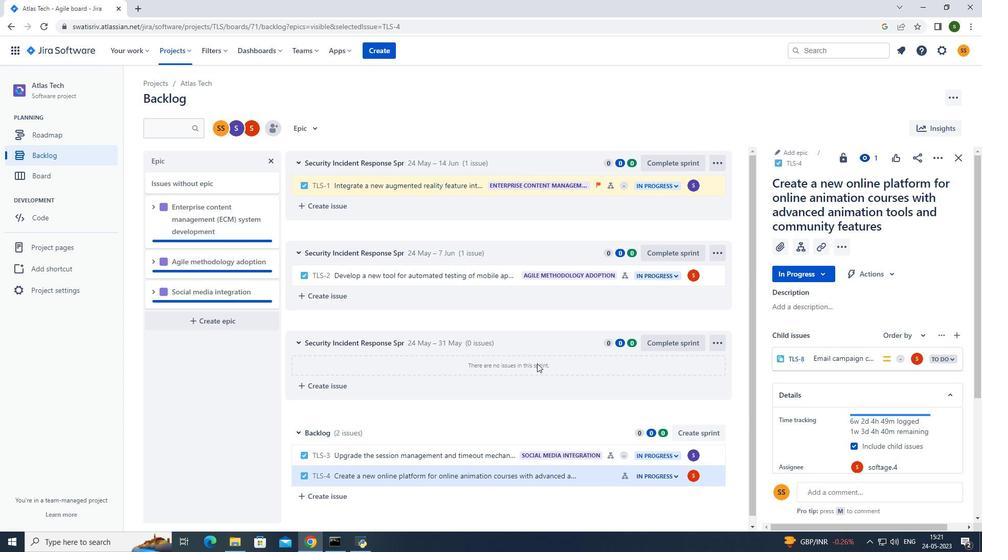 
Action: Mouse moved to (588, 471)
Screenshot: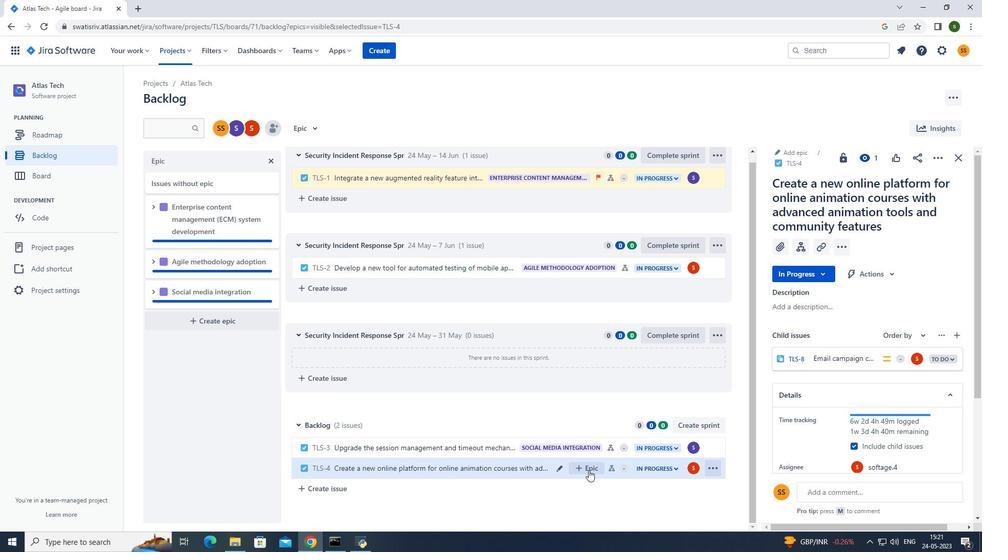 
Action: Mouse pressed left at (588, 471)
Screenshot: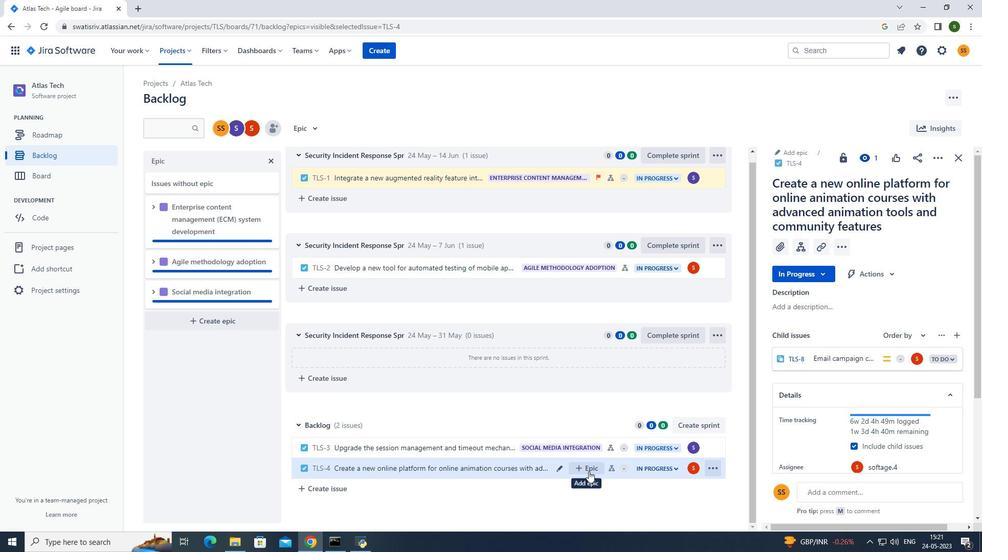 
Action: Mouse moved to (586, 469)
Screenshot: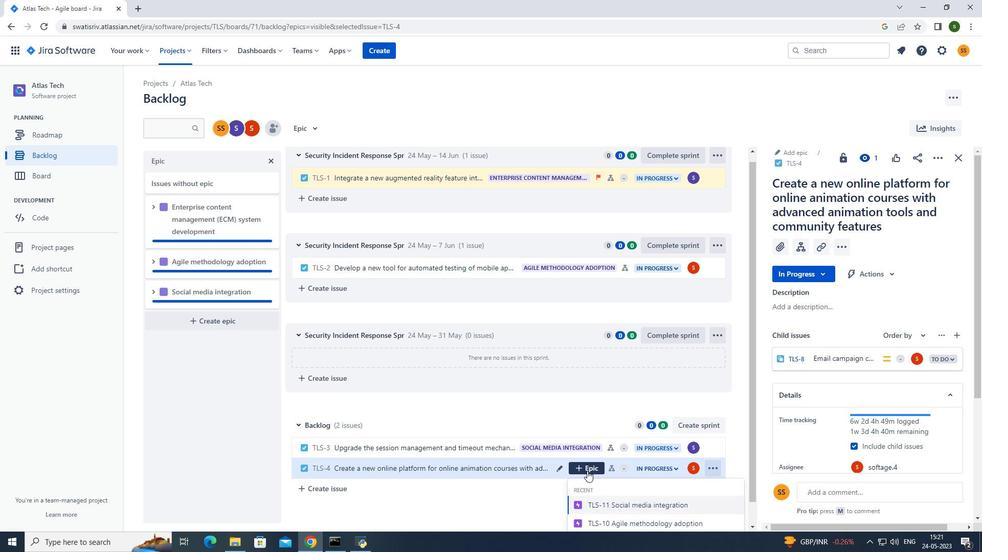 
Action: Mouse scrolled (586, 469) with delta (0, 0)
Screenshot: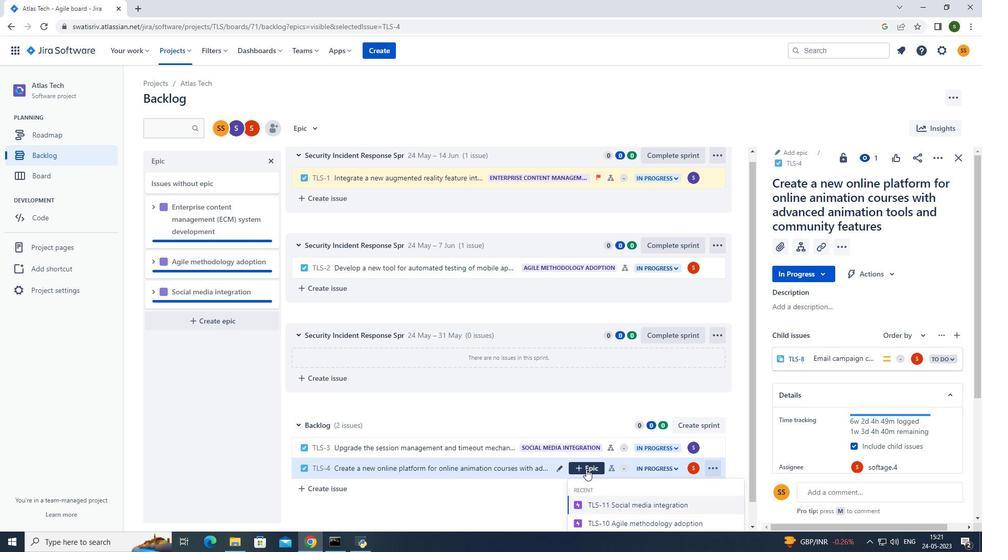 
Action: Mouse scrolled (586, 469) with delta (0, 0)
Screenshot: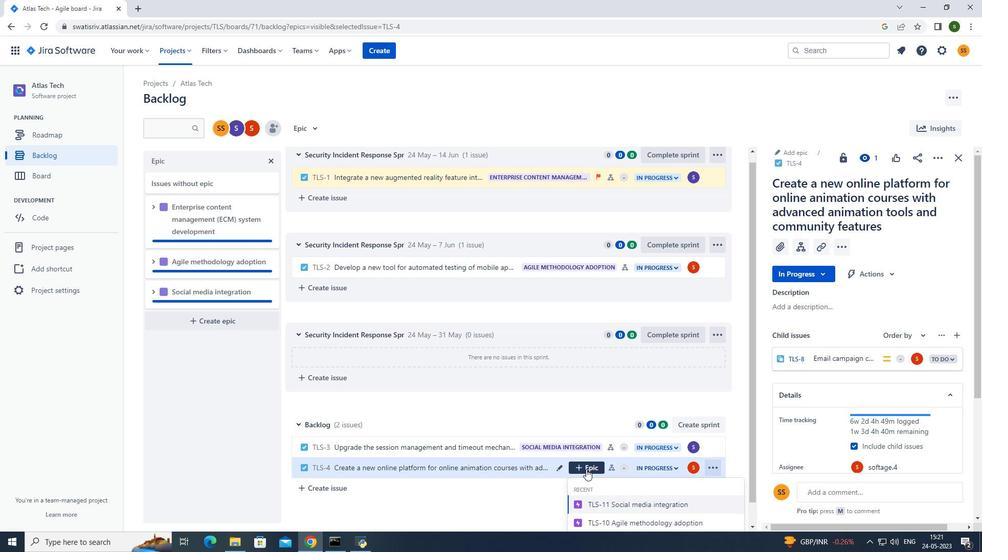 
Action: Mouse scrolled (586, 469) with delta (0, 0)
Screenshot: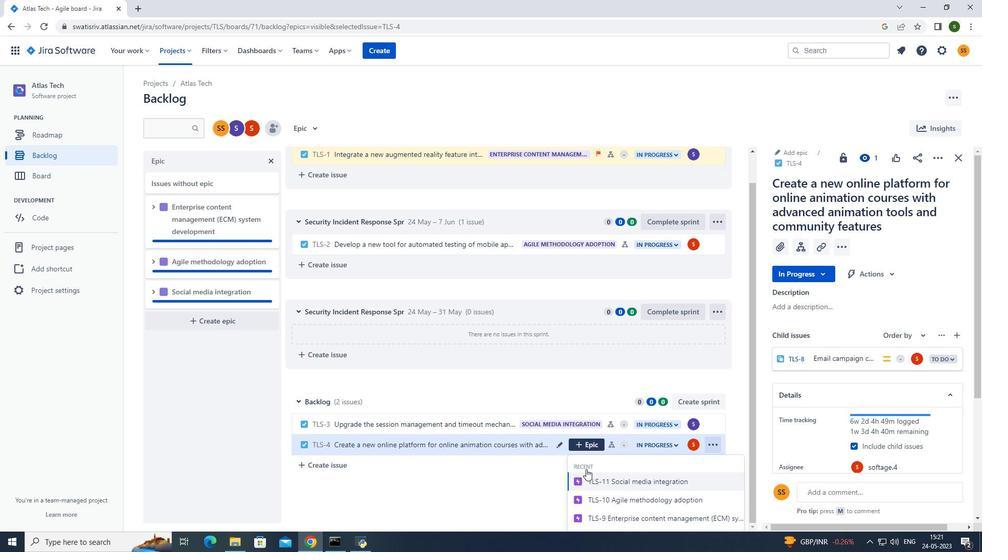 
Action: Mouse moved to (598, 517)
Screenshot: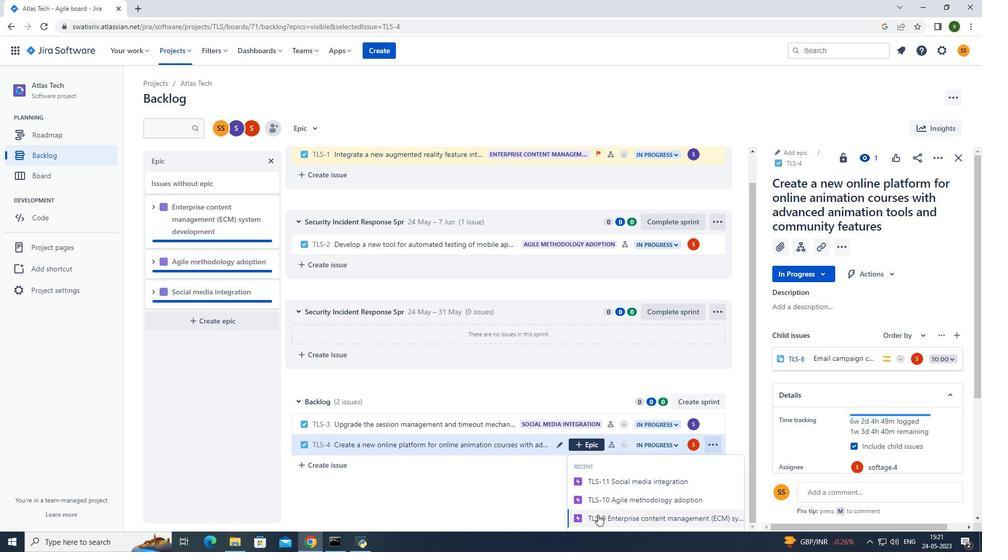 
Action: Mouse pressed left at (598, 517)
Screenshot: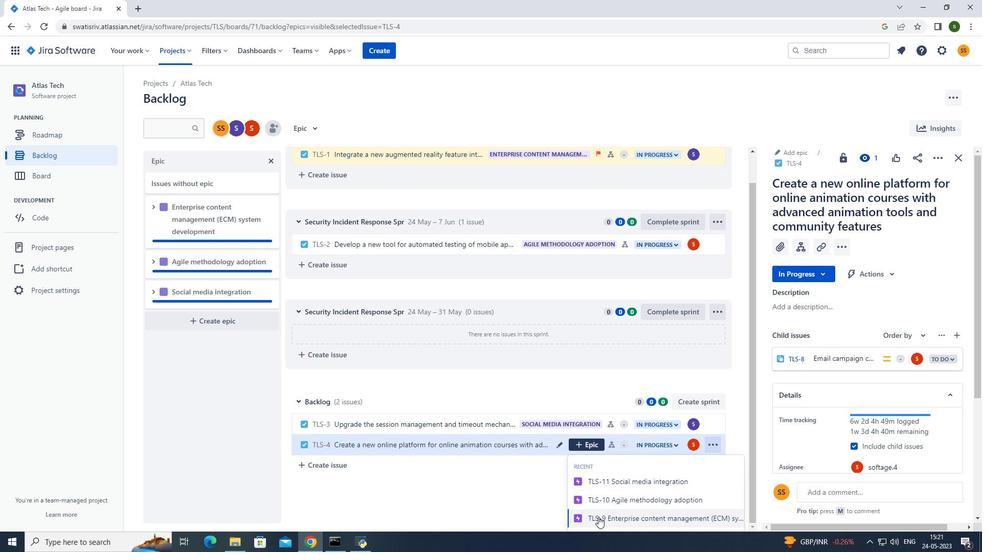 
Action: Mouse moved to (308, 133)
Screenshot: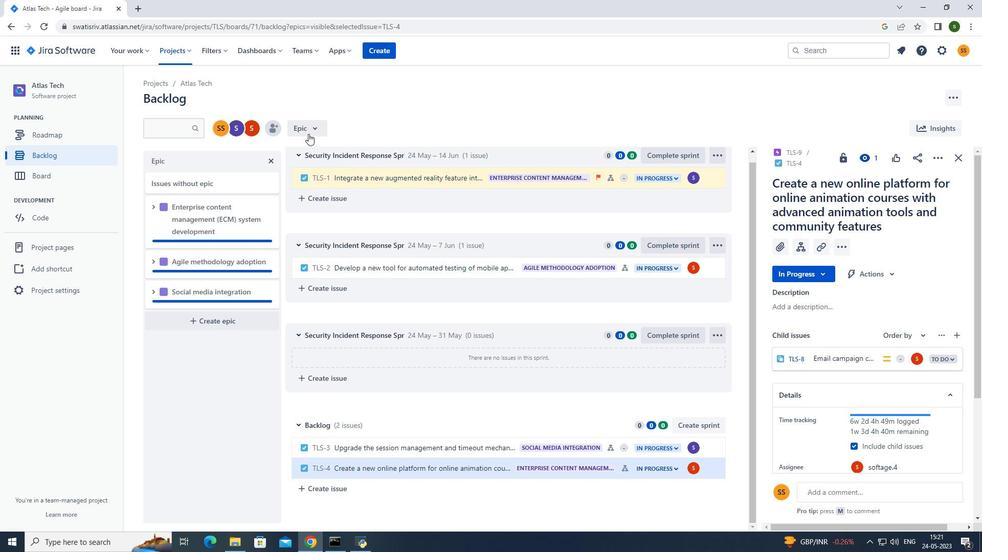 
Action: Mouse pressed left at (308, 133)
Screenshot: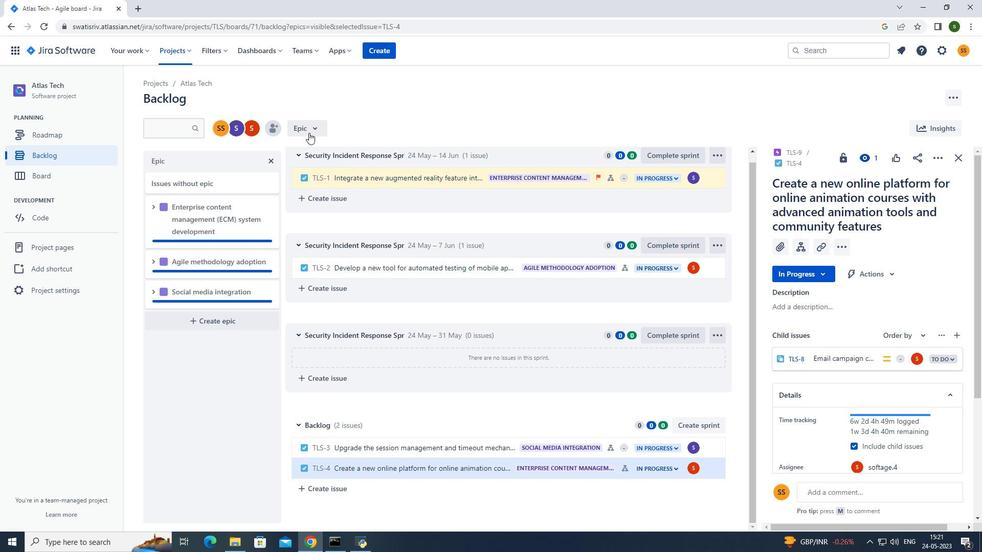 
Action: Mouse moved to (318, 170)
Screenshot: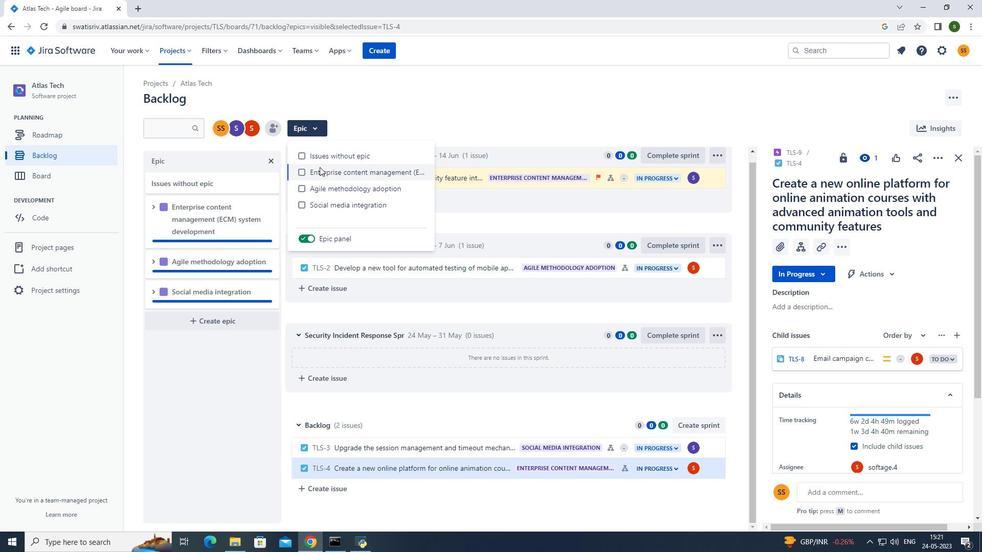 
Action: Mouse pressed left at (318, 170)
Screenshot: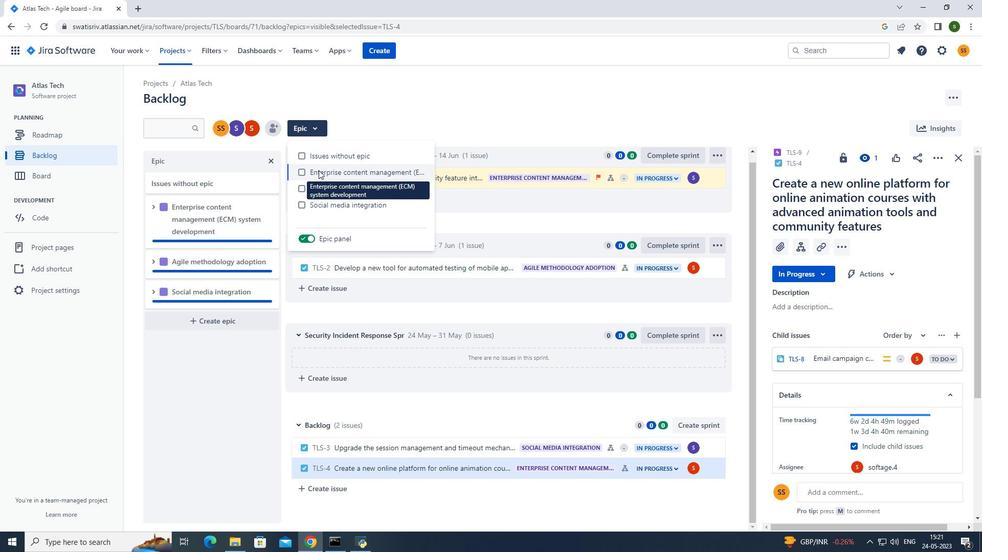 
Action: Mouse moved to (428, 85)
Screenshot: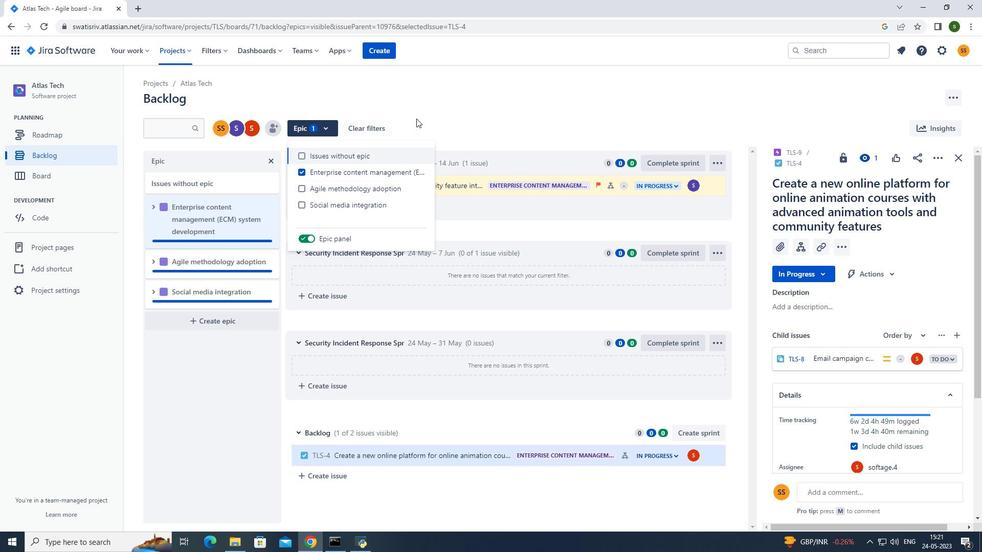 
Action: Mouse pressed left at (428, 85)
Screenshot: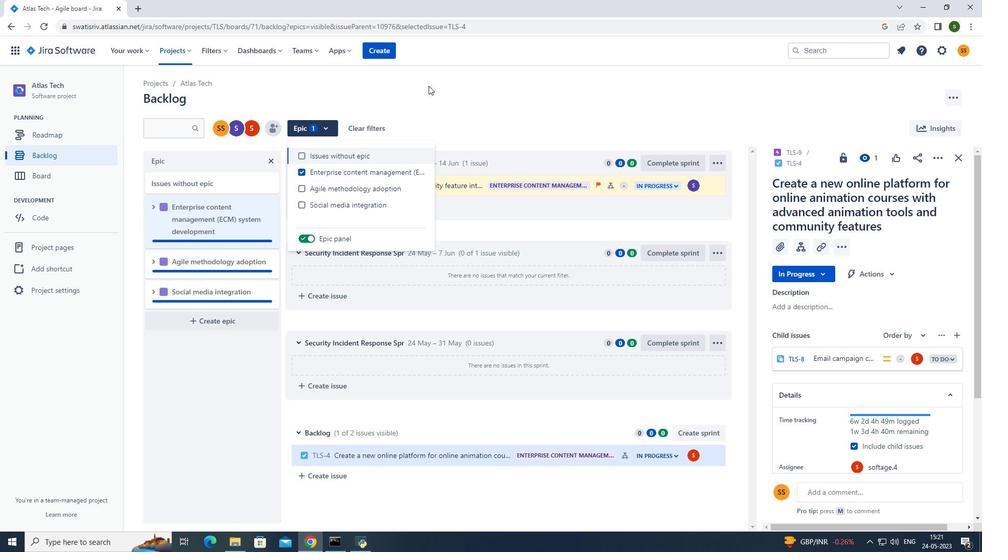 
Action: Mouse moved to (427, 85)
Screenshot: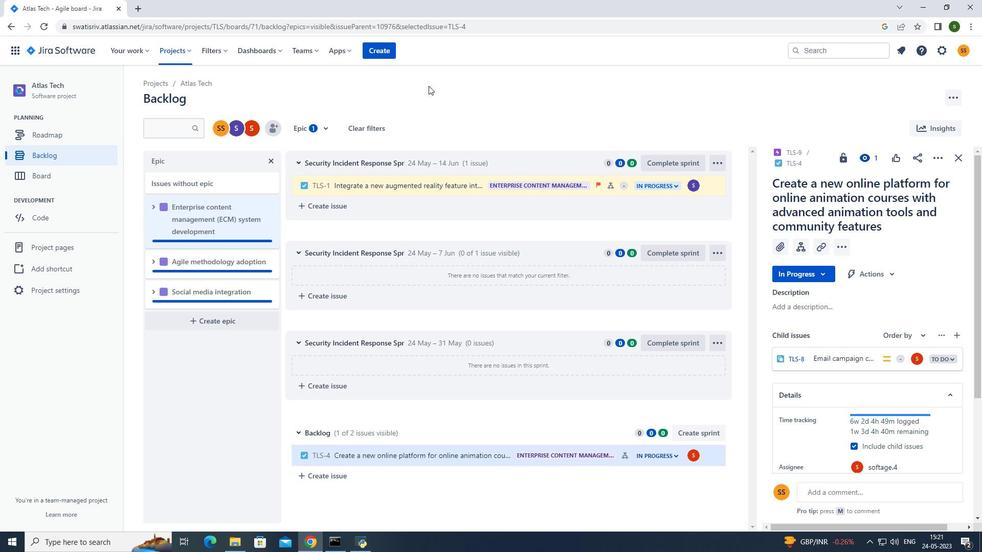 
